 Task: Look for space in Nutley, United States from 12th July, 2023 to 16th July, 2023 for 8 adults in price range Rs.10000 to Rs.16000. Place can be private room with 8 bedrooms having 8 beds and 8 bathrooms. Property type can be house, flat, guest house, hotel. Amenities needed are: wifi, TV, free parkinig on premises, gym, breakfast. Booking option can be shelf check-in. Required host language is English.
Action: Mouse moved to (551, 112)
Screenshot: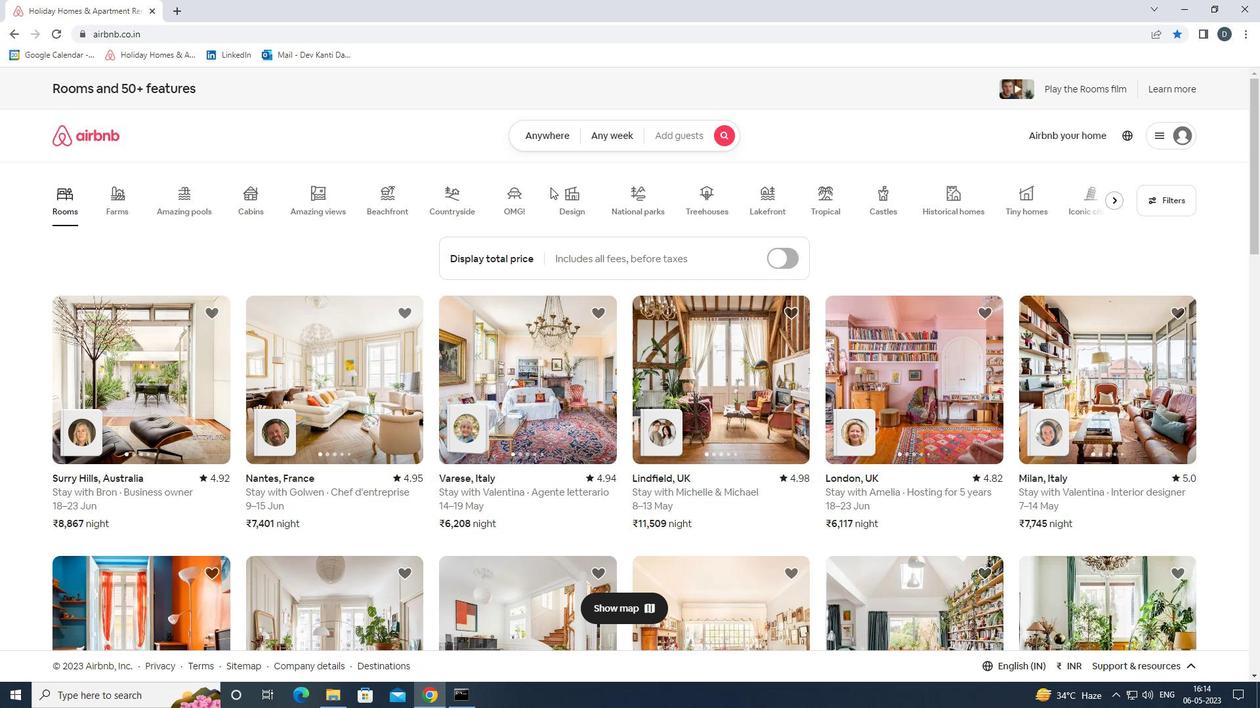 
Action: Mouse pressed left at (551, 112)
Screenshot: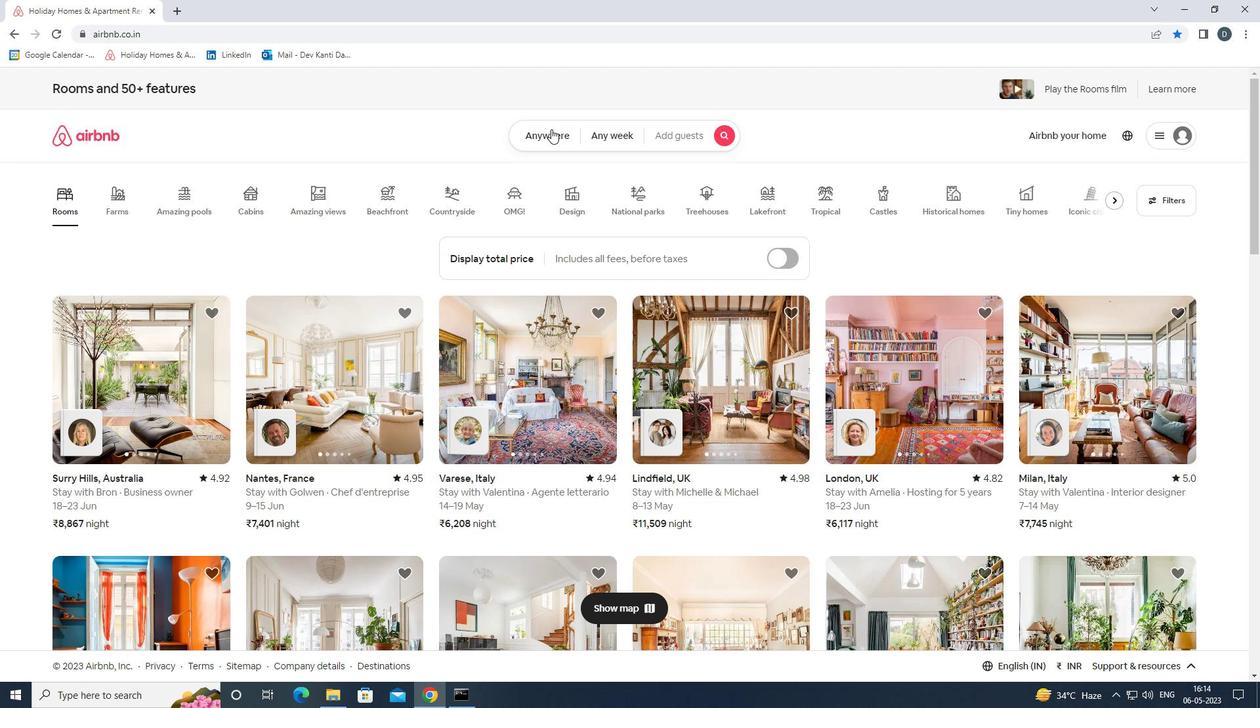 
Action: Mouse moved to (546, 124)
Screenshot: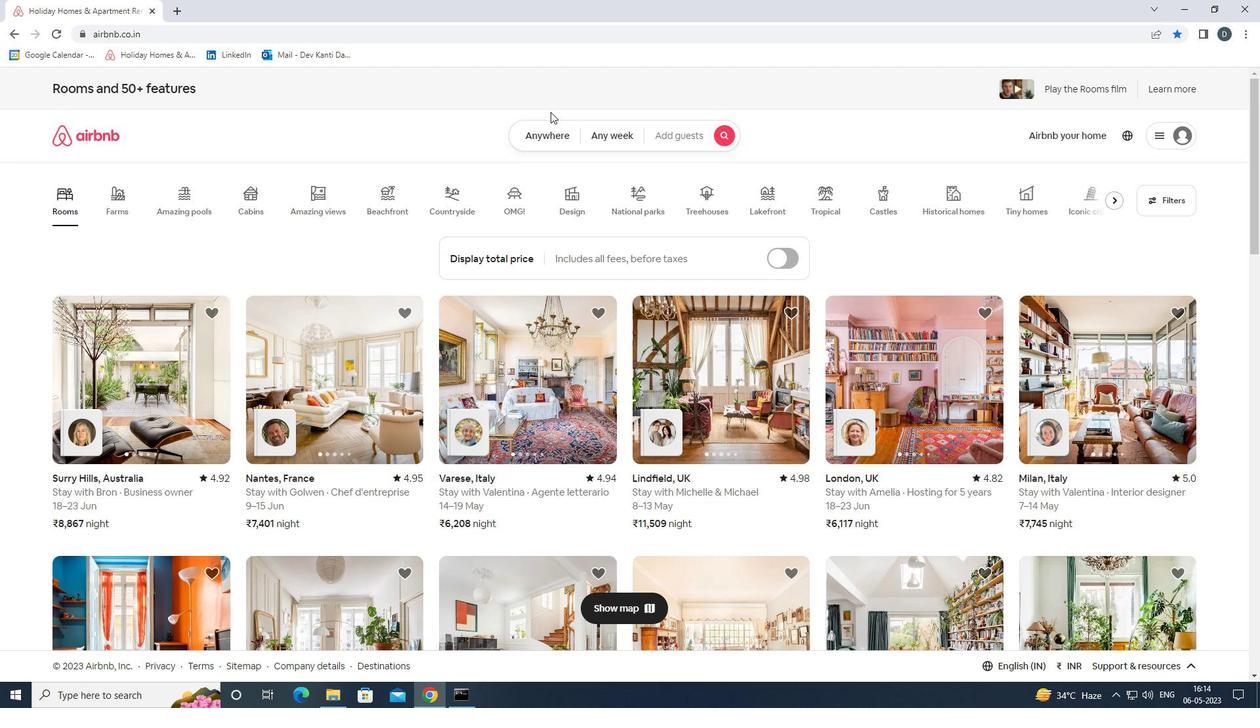 
Action: Mouse pressed left at (546, 124)
Screenshot: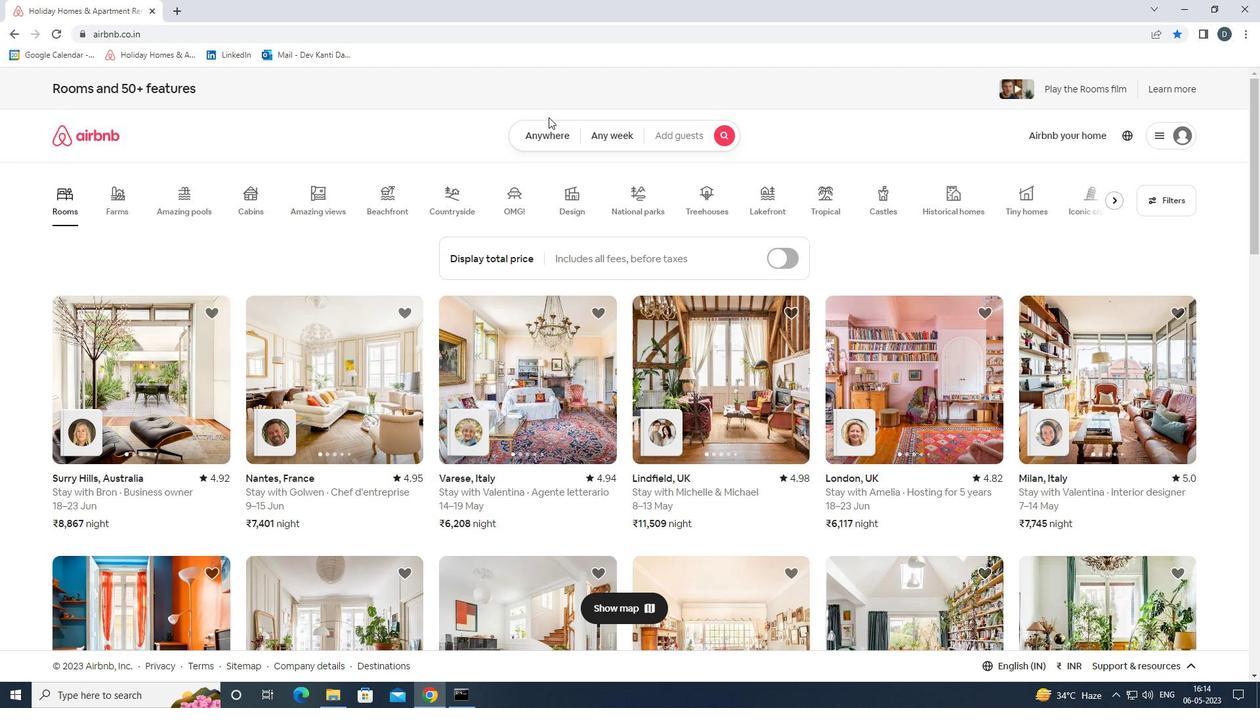 
Action: Mouse moved to (499, 186)
Screenshot: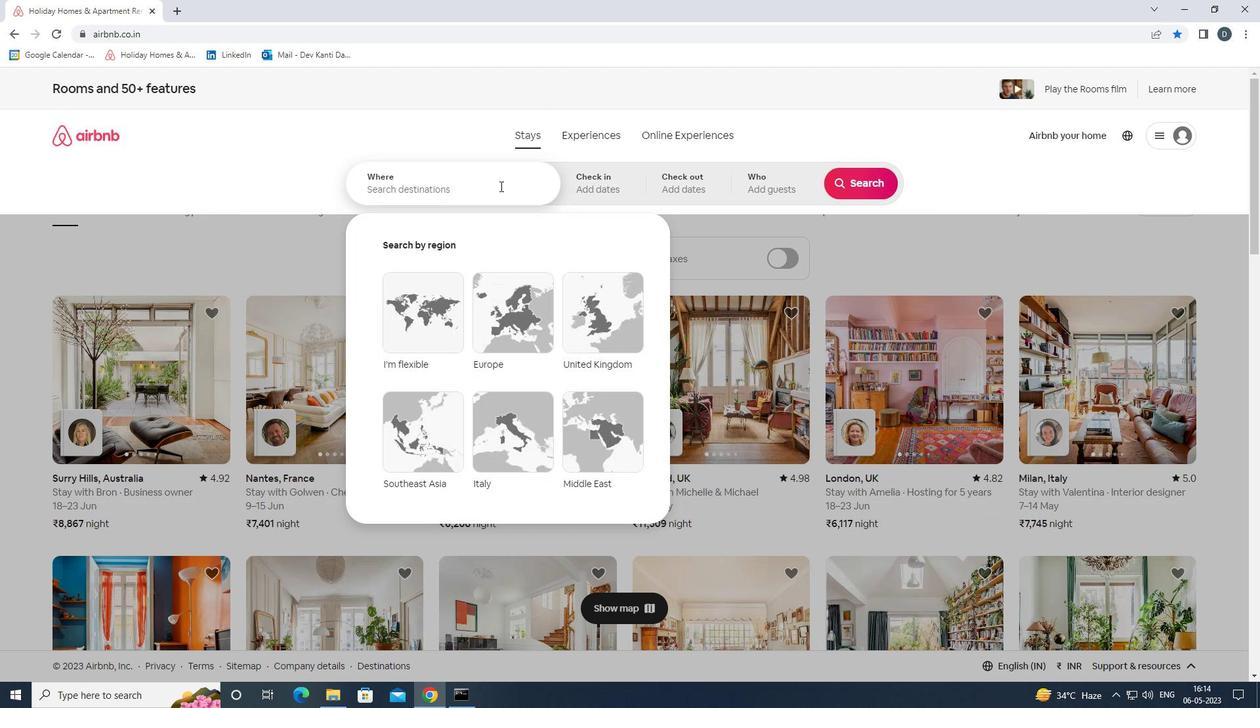 
Action: Mouse pressed left at (499, 186)
Screenshot: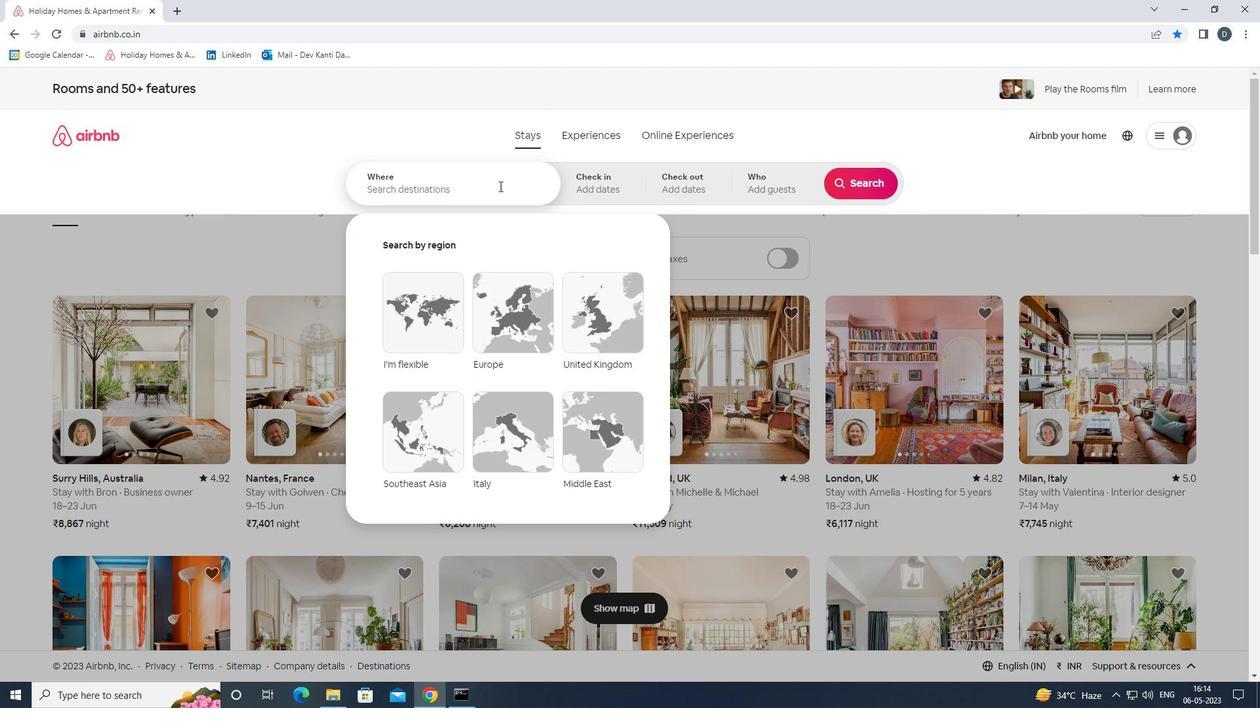 
Action: Key pressed <Key.shift><Key.shift><Key.shift><Key.shift>NUTLEY,<Key.shift>UNITED<Key.space><Key.shift>STATES<Key.enter>
Screenshot: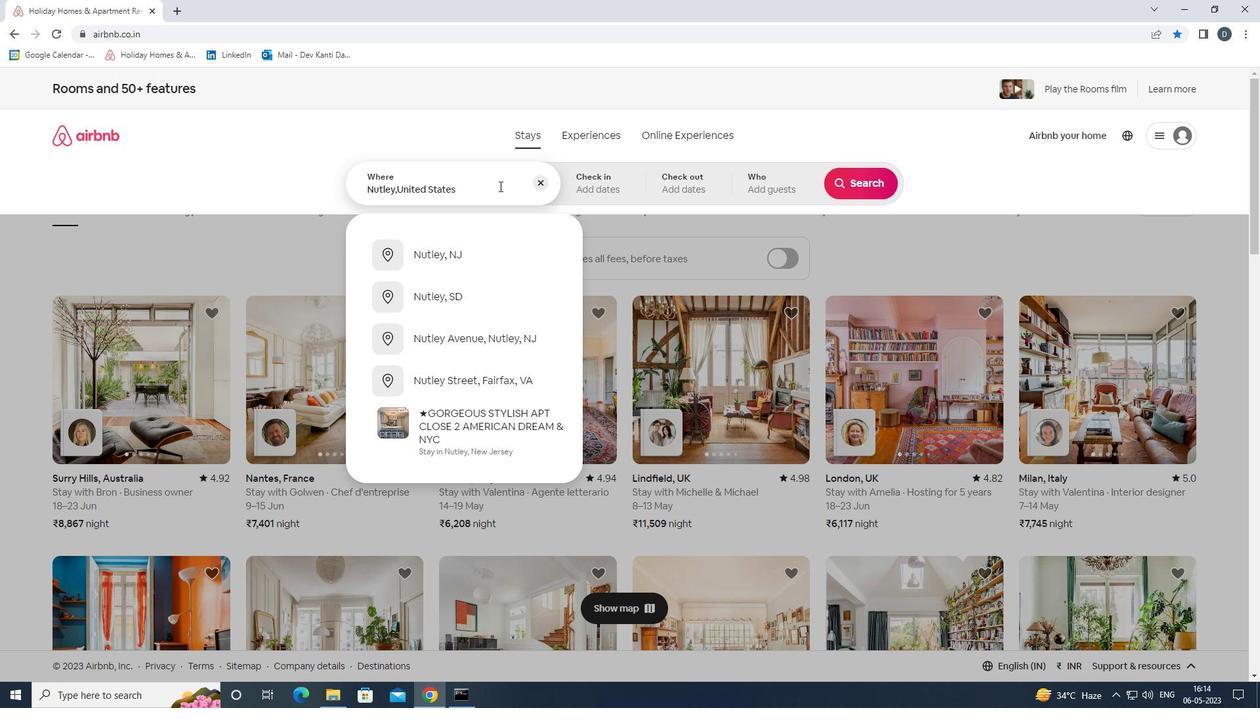 
Action: Mouse moved to (859, 293)
Screenshot: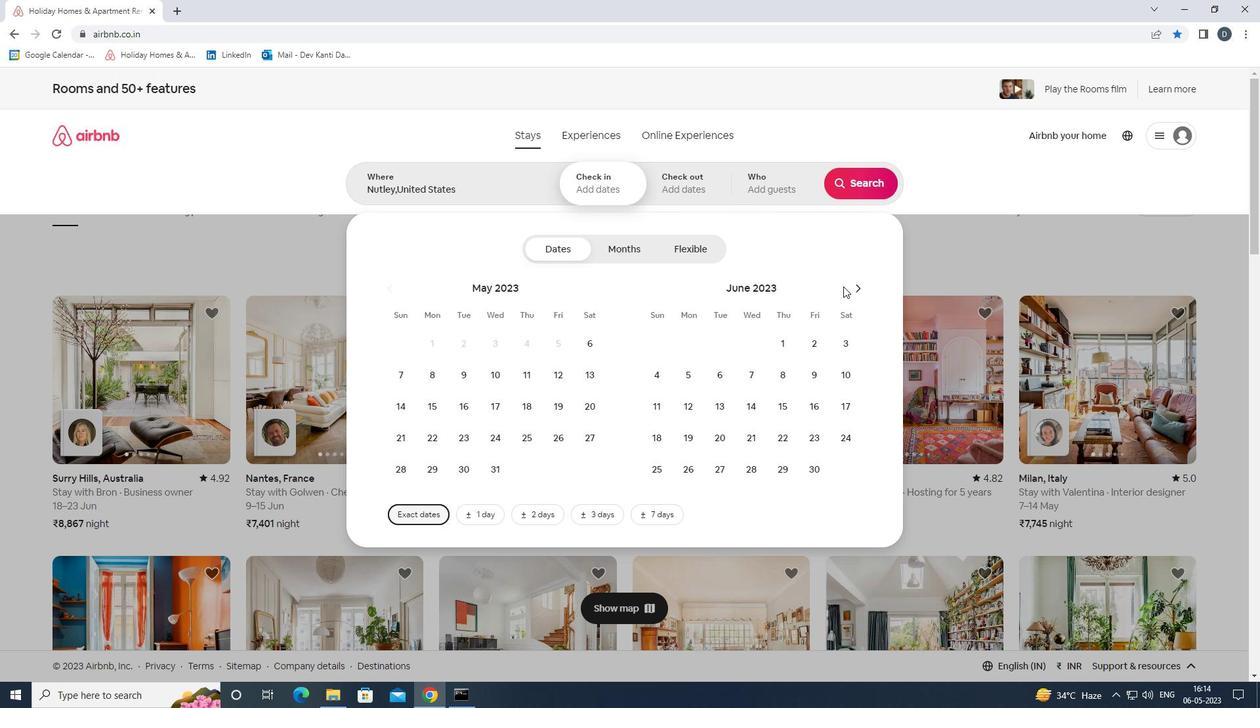 
Action: Mouse pressed left at (859, 293)
Screenshot: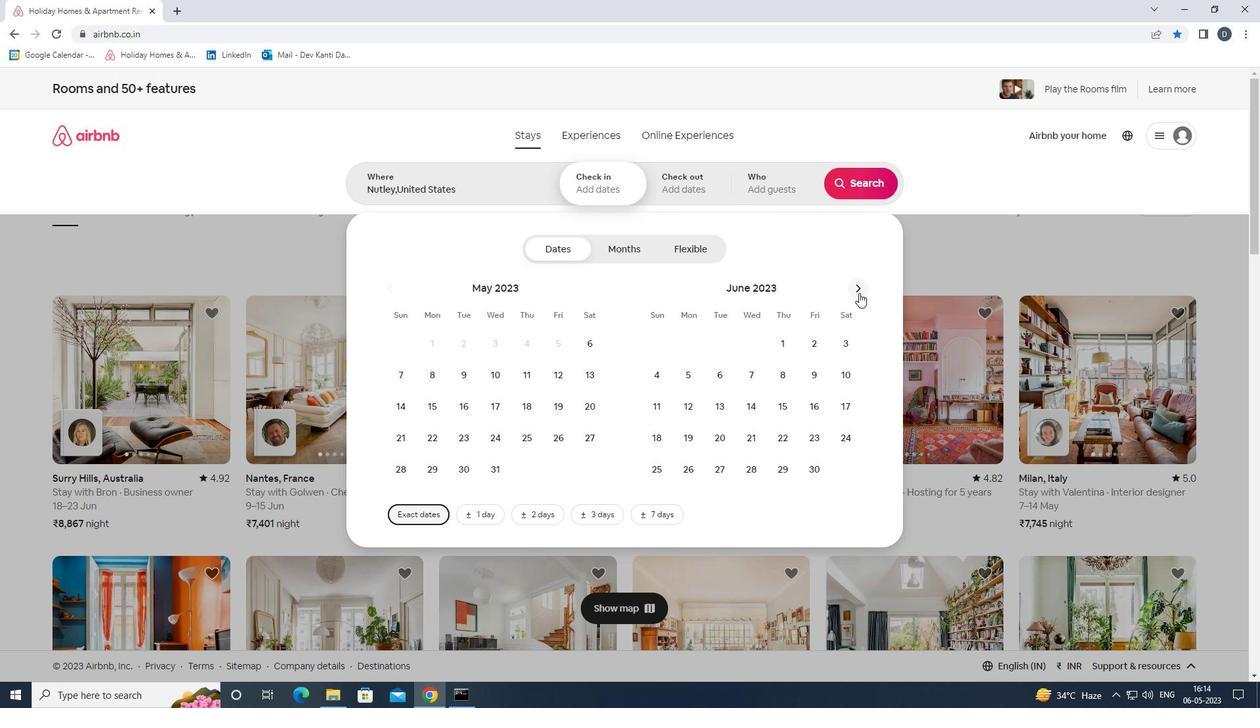 
Action: Mouse moved to (750, 406)
Screenshot: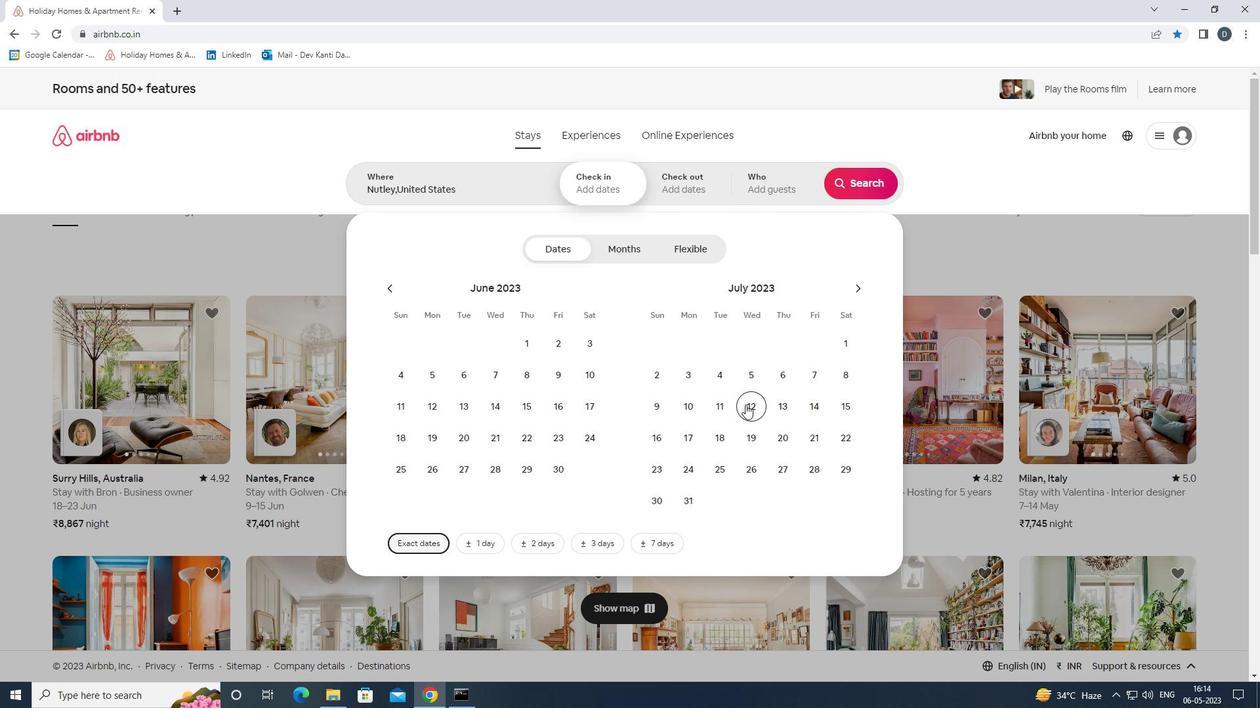 
Action: Mouse pressed left at (750, 406)
Screenshot: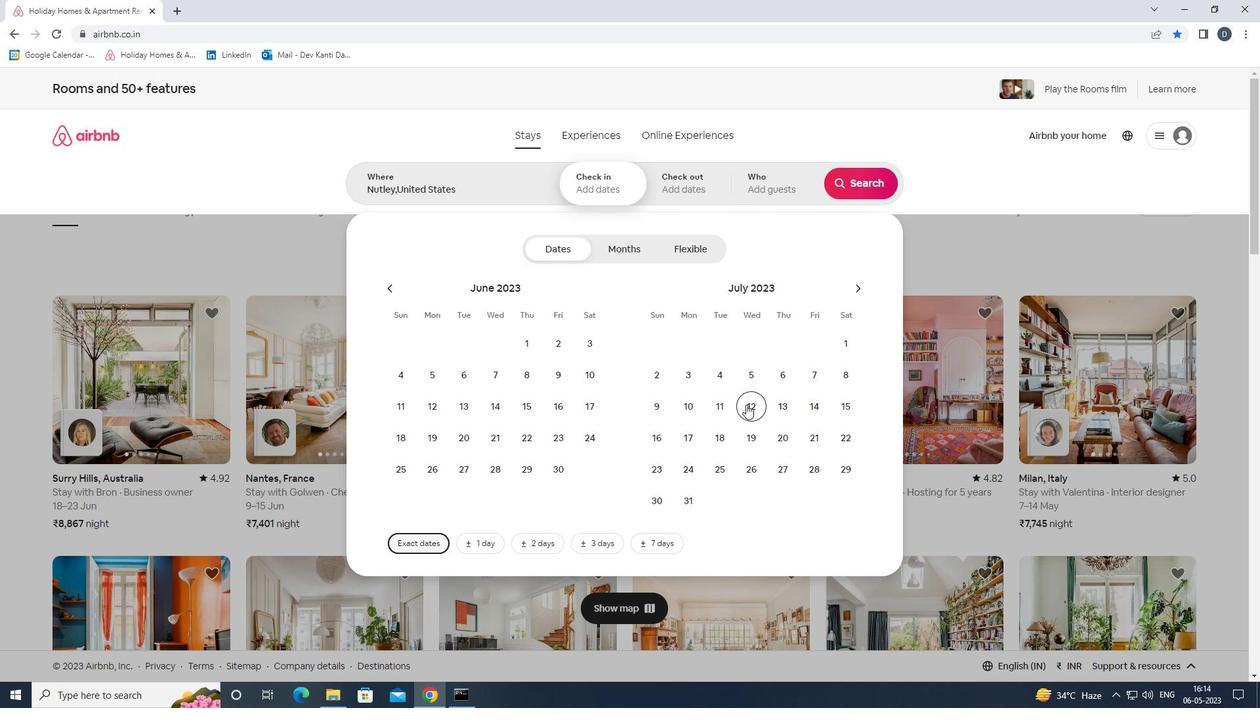 
Action: Mouse moved to (660, 439)
Screenshot: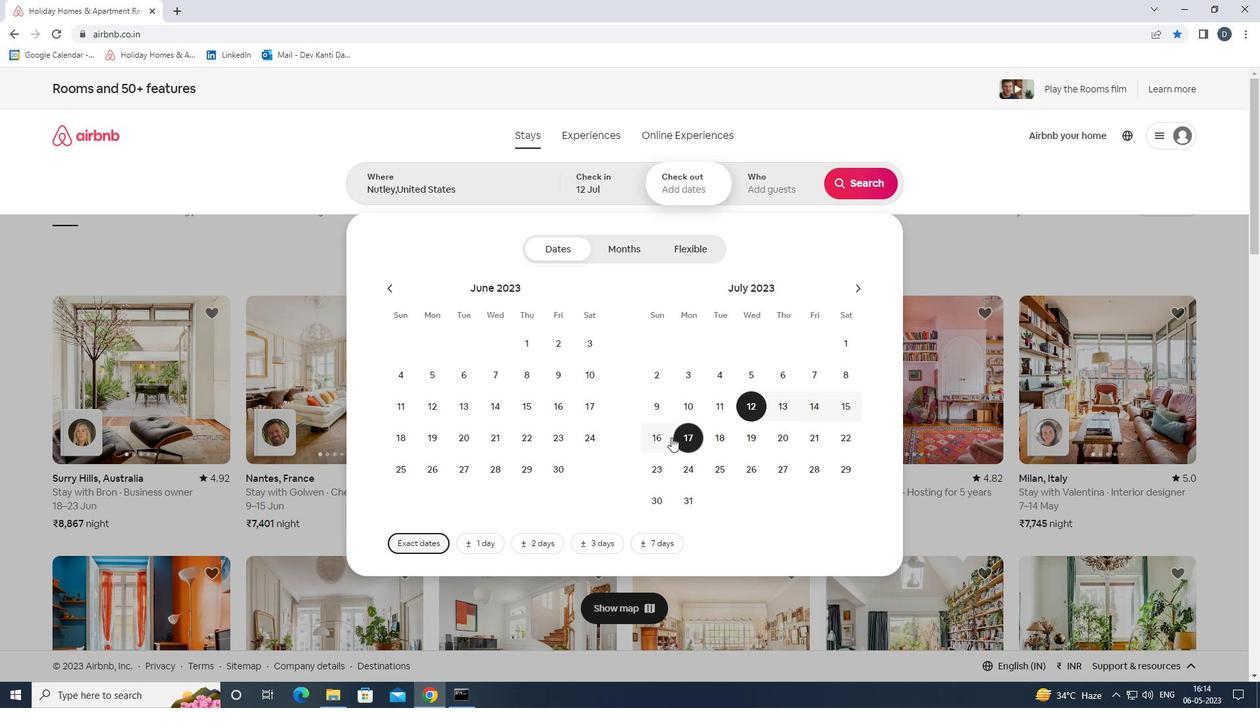 
Action: Mouse pressed left at (660, 439)
Screenshot: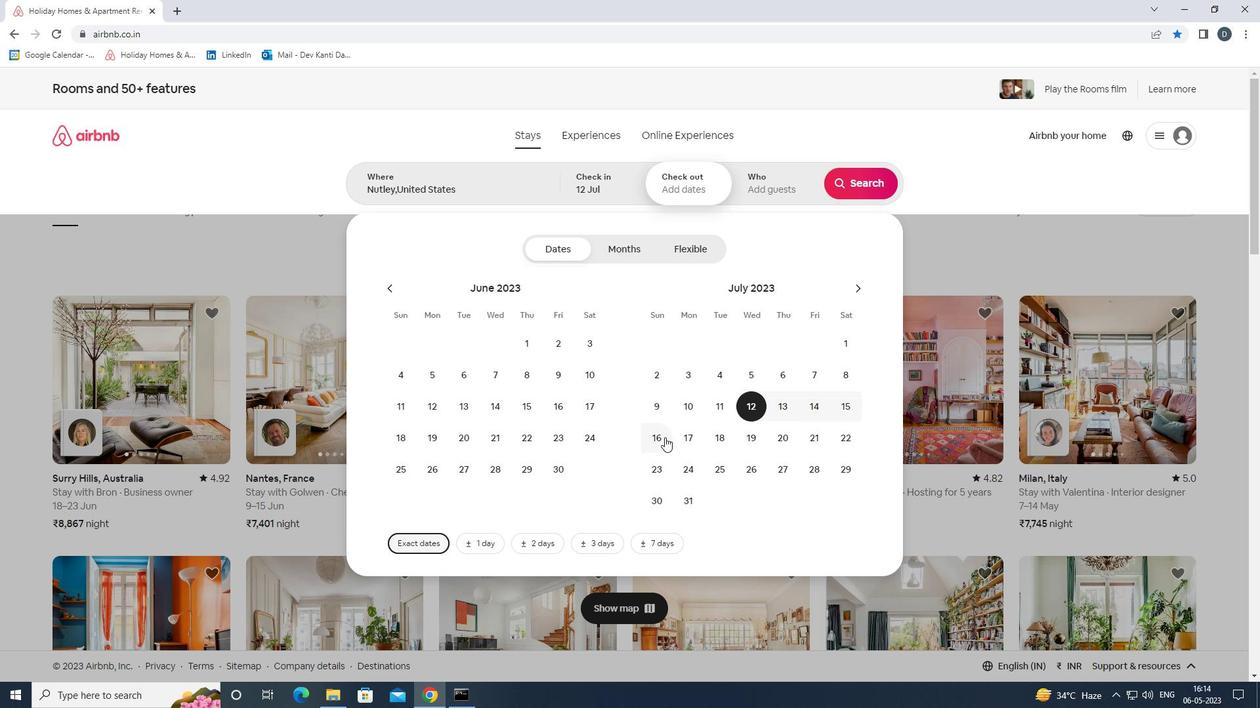 
Action: Mouse moved to (779, 183)
Screenshot: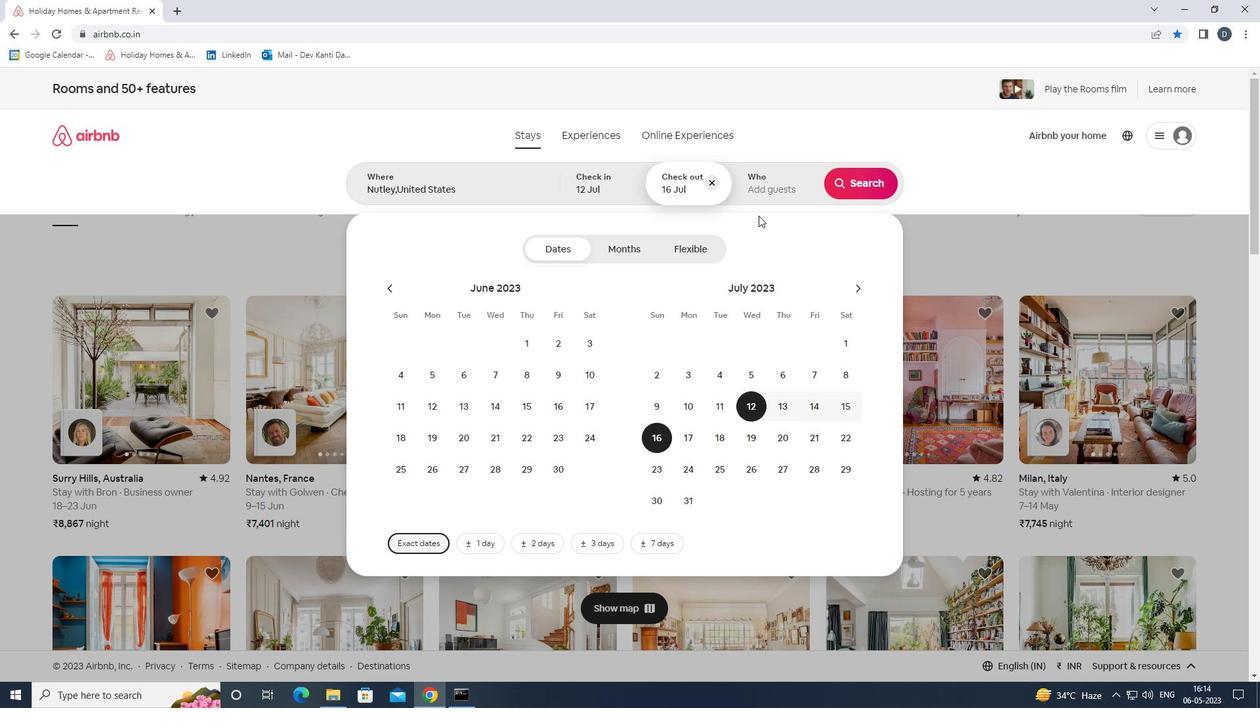 
Action: Mouse pressed left at (779, 183)
Screenshot: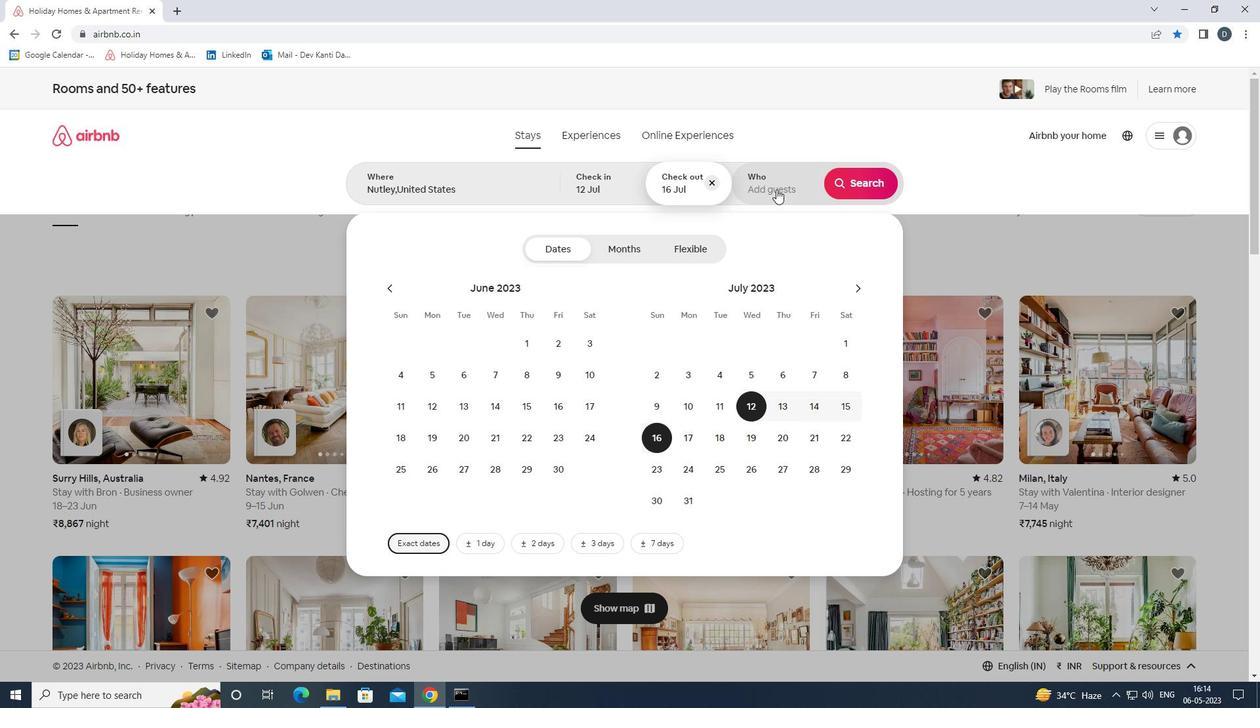 
Action: Mouse moved to (857, 255)
Screenshot: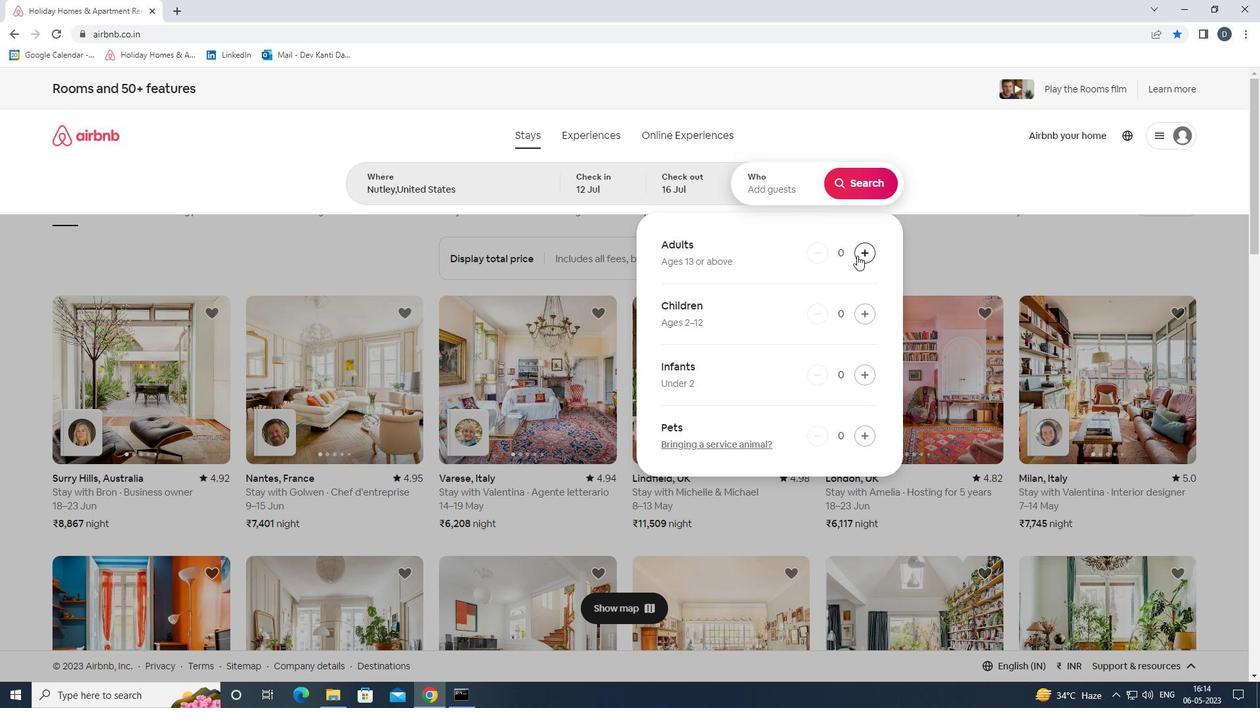 
Action: Mouse pressed left at (857, 255)
Screenshot: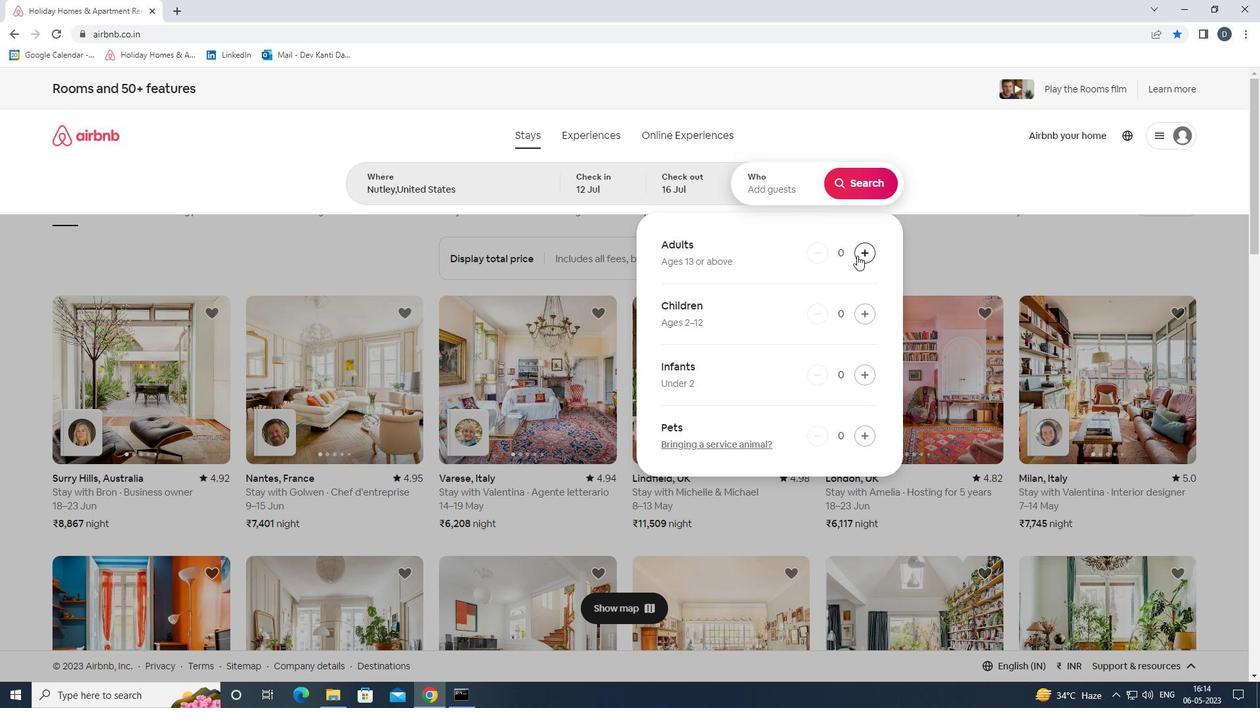 
Action: Mouse pressed left at (857, 255)
Screenshot: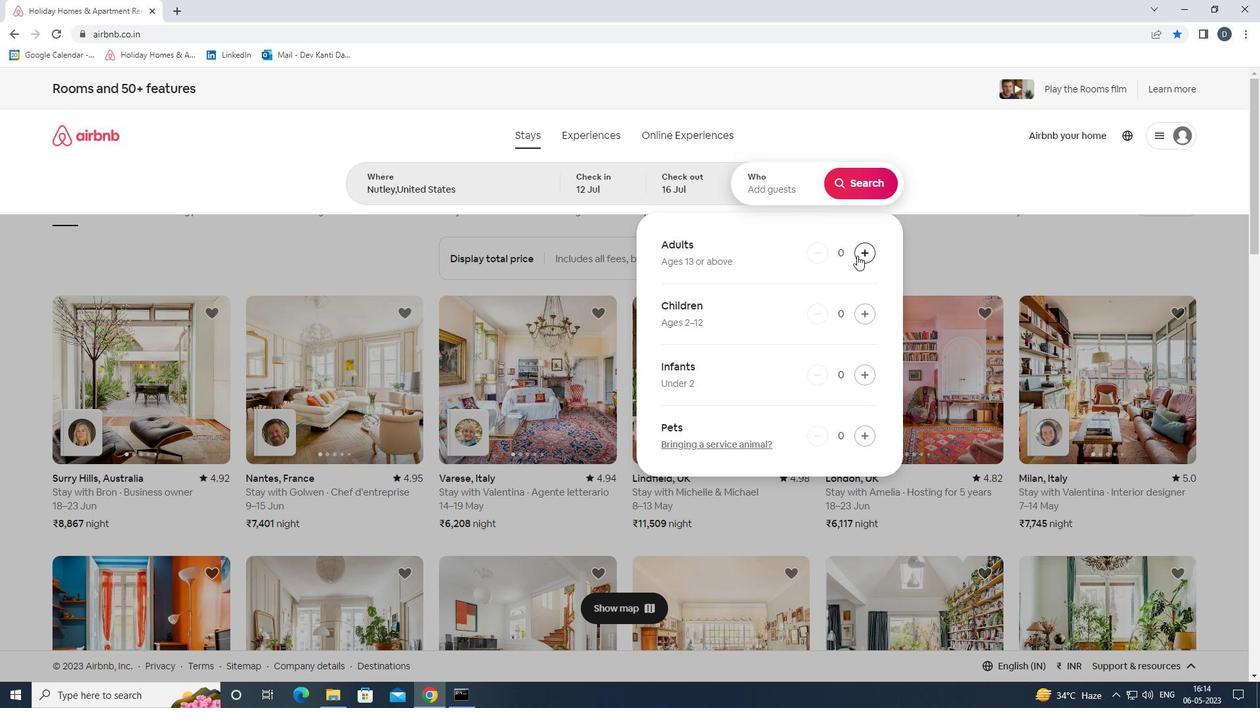 
Action: Mouse pressed left at (857, 255)
Screenshot: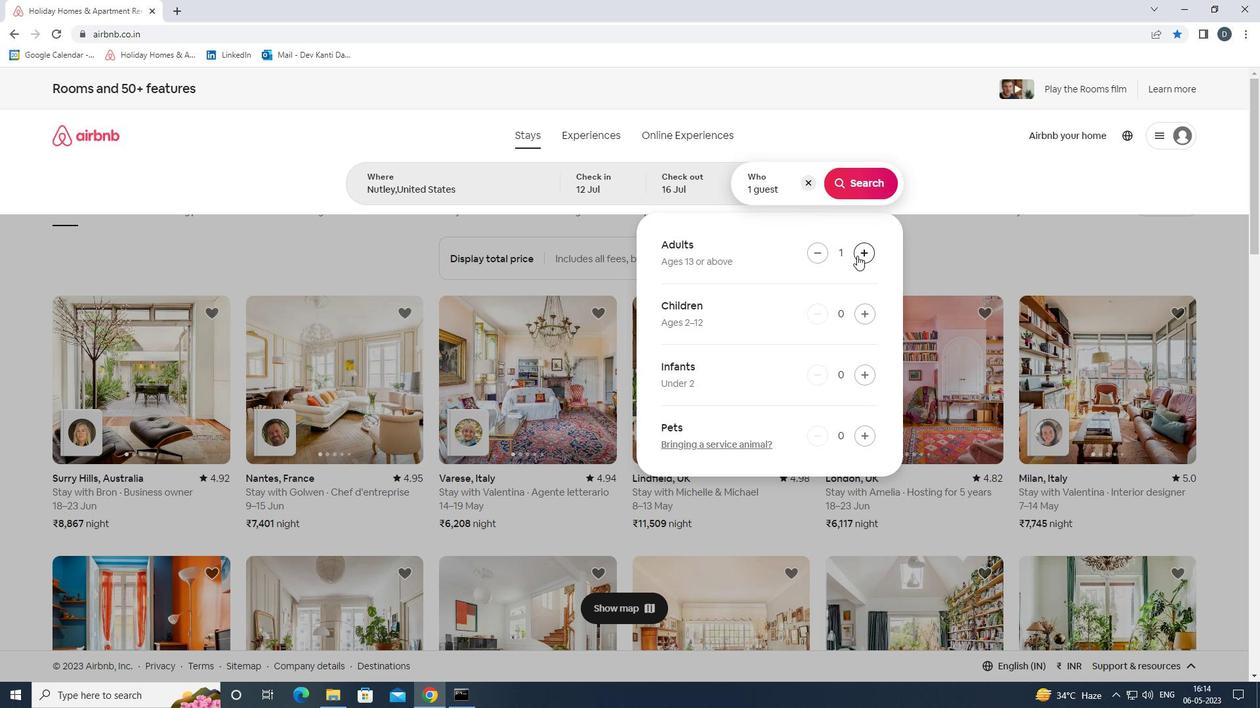 
Action: Mouse pressed left at (857, 255)
Screenshot: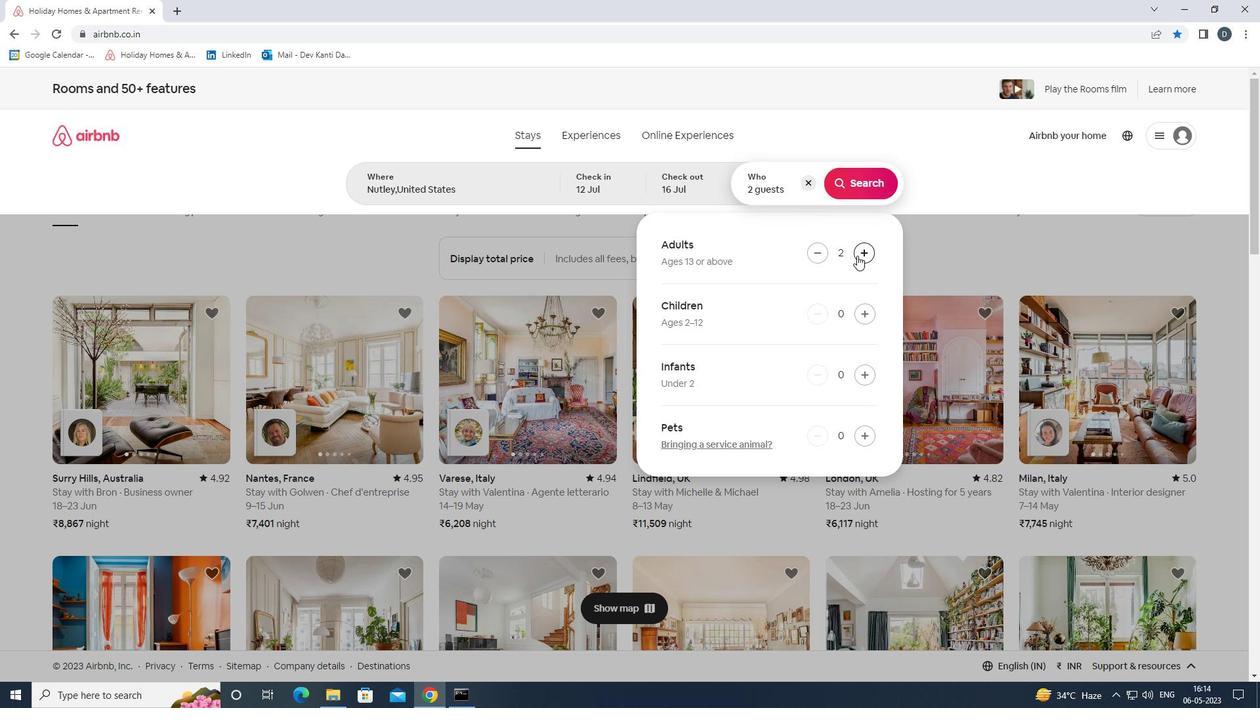 
Action: Mouse pressed left at (857, 255)
Screenshot: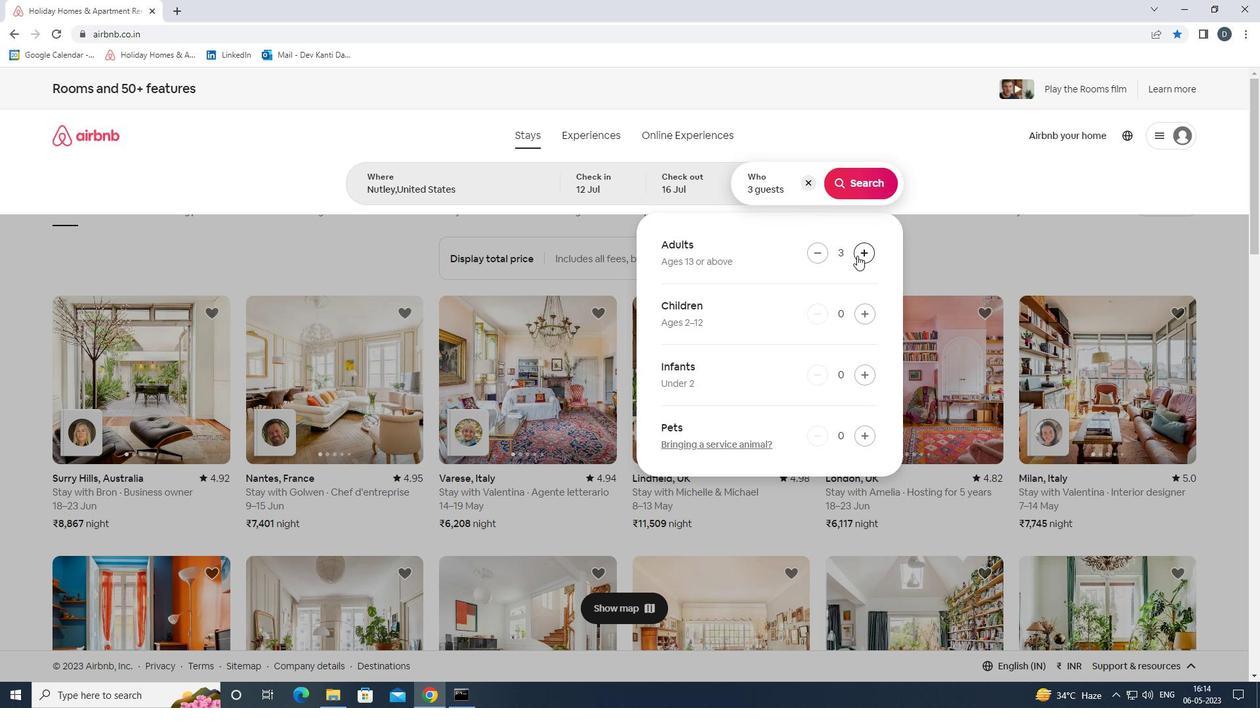 
Action: Mouse pressed left at (857, 255)
Screenshot: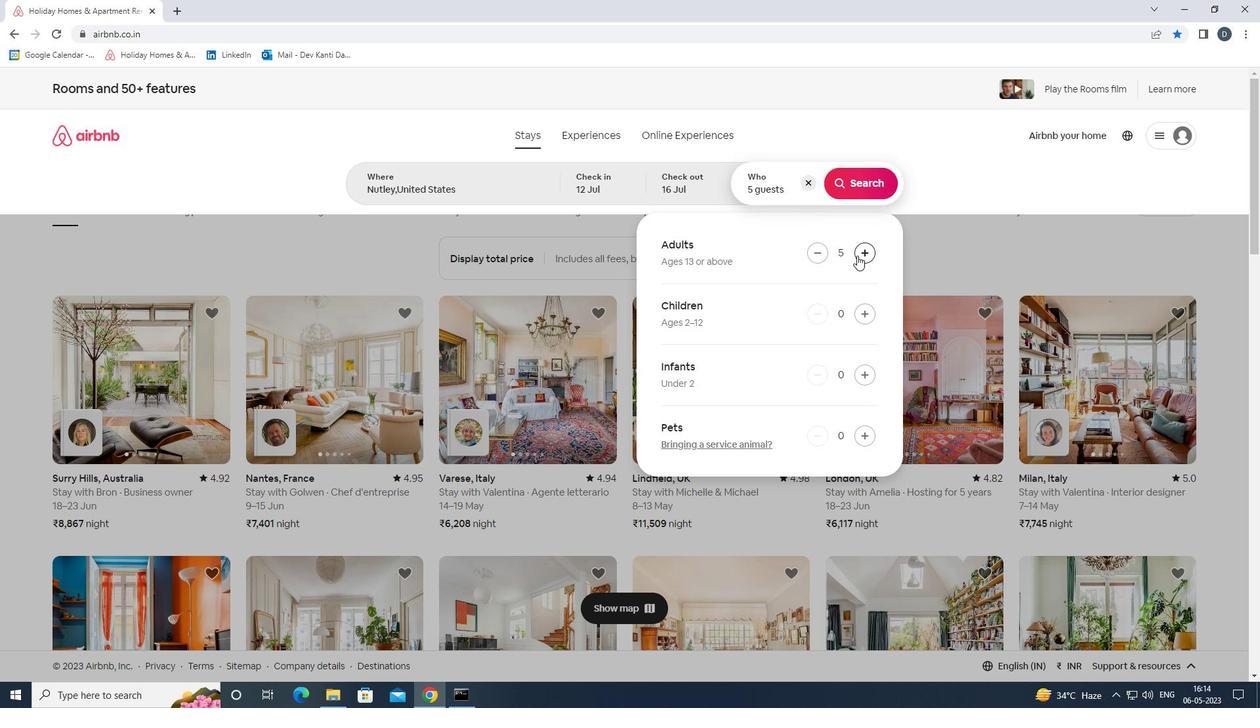 
Action: Mouse pressed left at (857, 255)
Screenshot: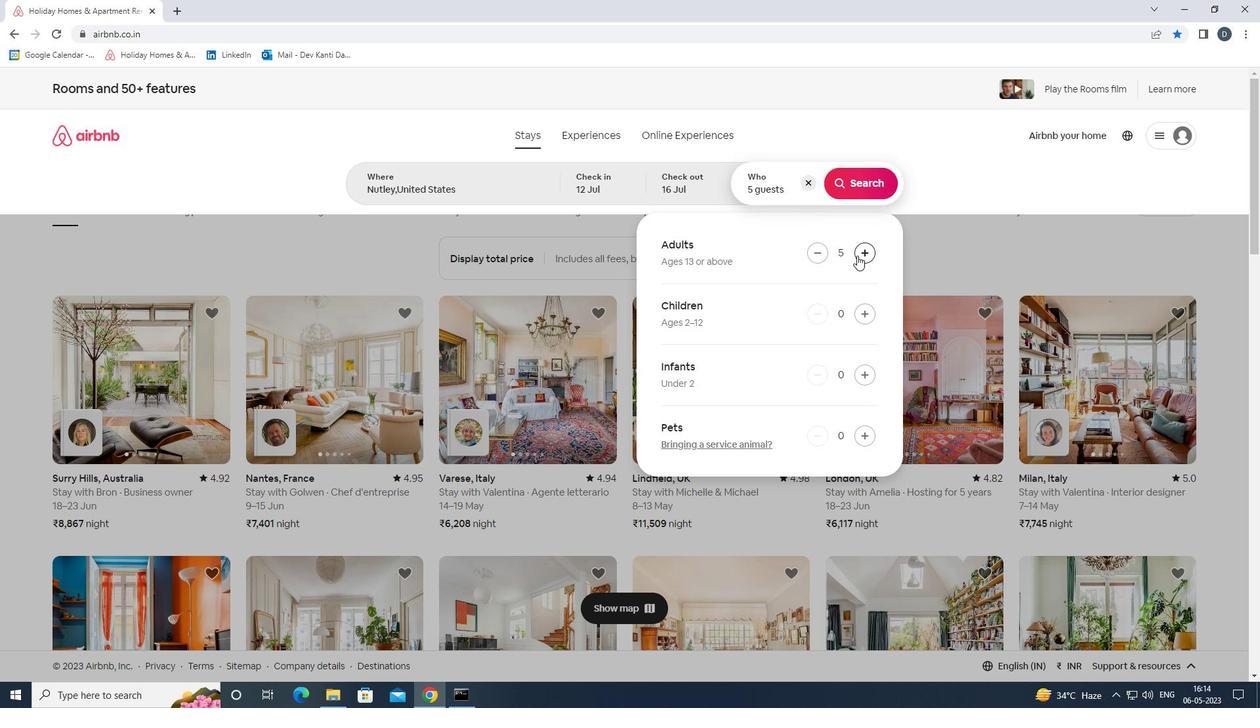 
Action: Mouse pressed left at (857, 255)
Screenshot: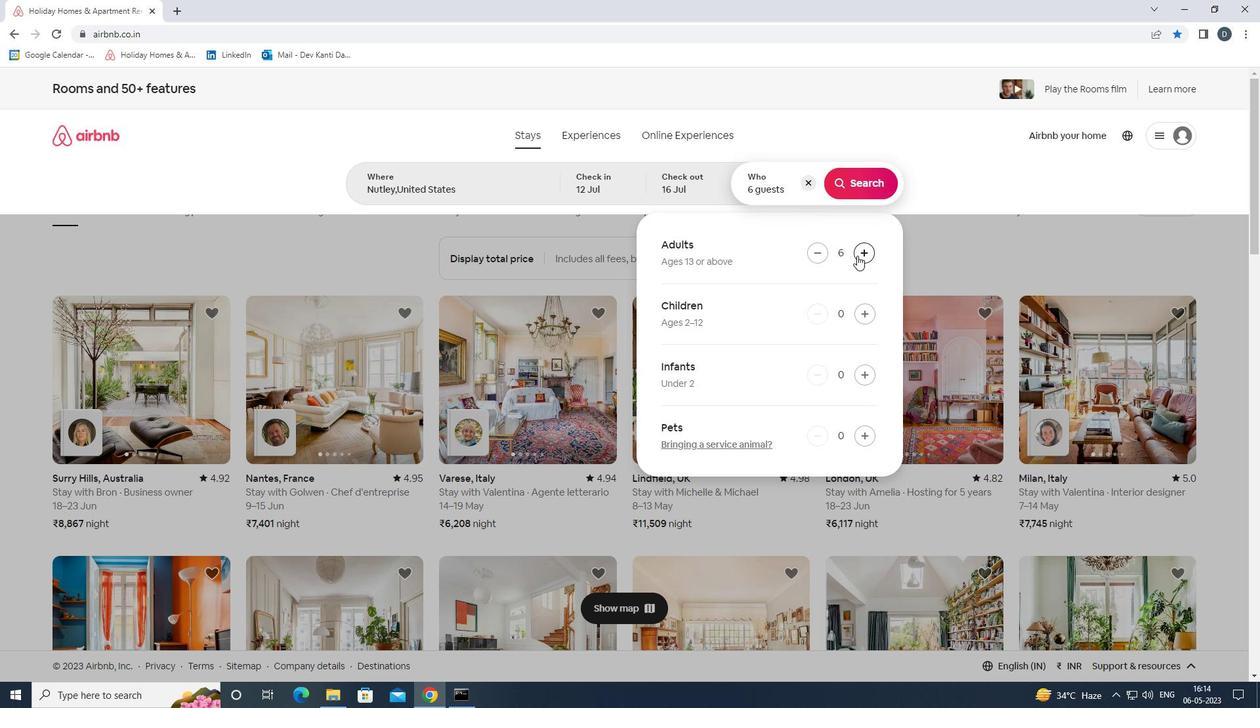 
Action: Mouse moved to (864, 194)
Screenshot: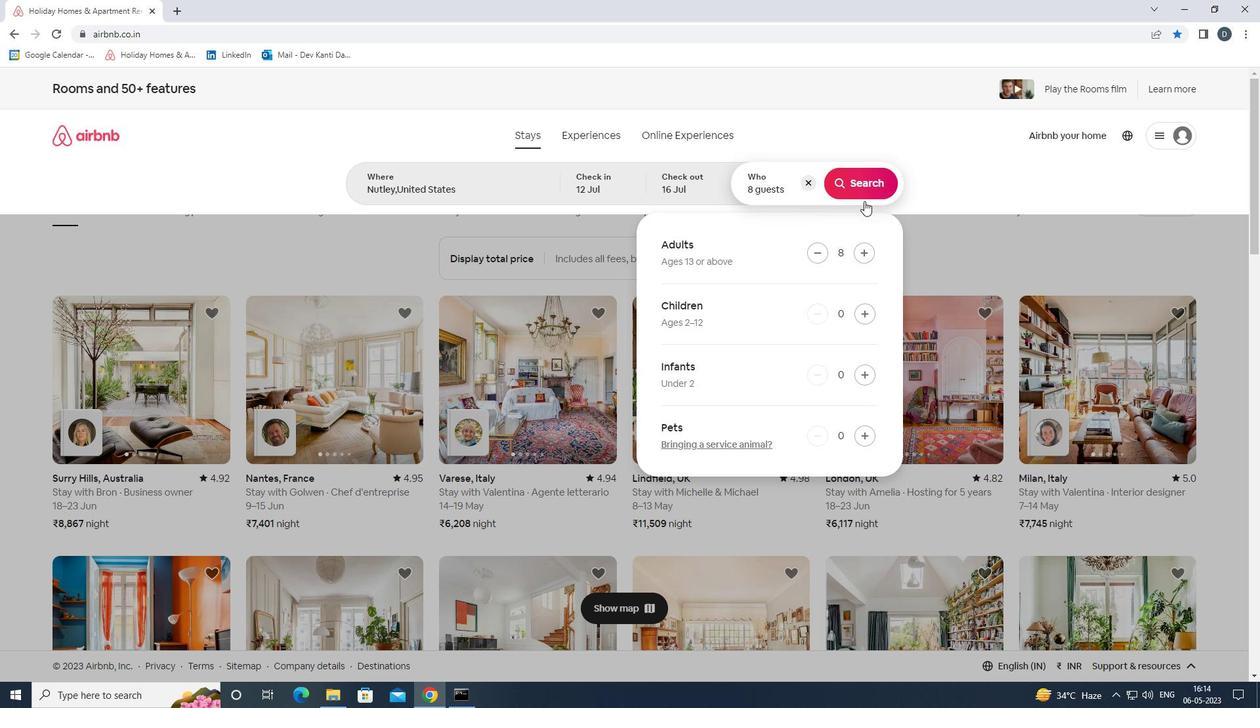 
Action: Mouse pressed left at (864, 194)
Screenshot: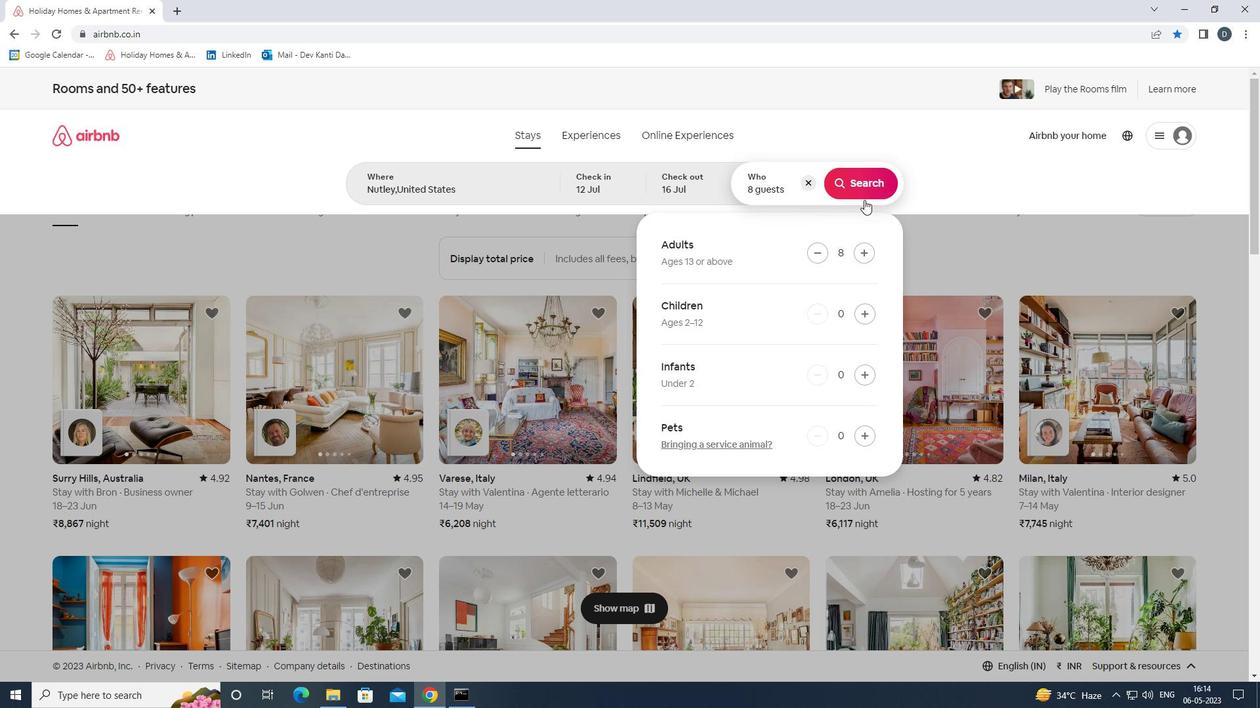 
Action: Mouse moved to (1193, 149)
Screenshot: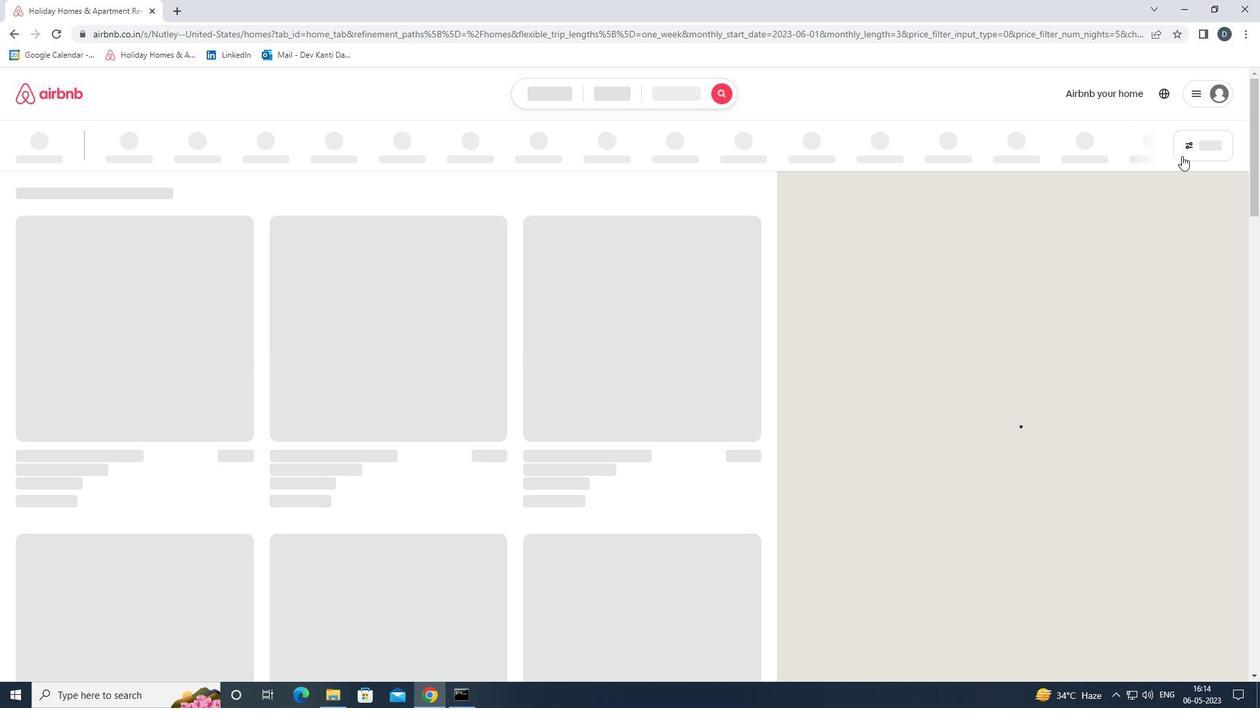 
Action: Mouse pressed left at (1193, 149)
Screenshot: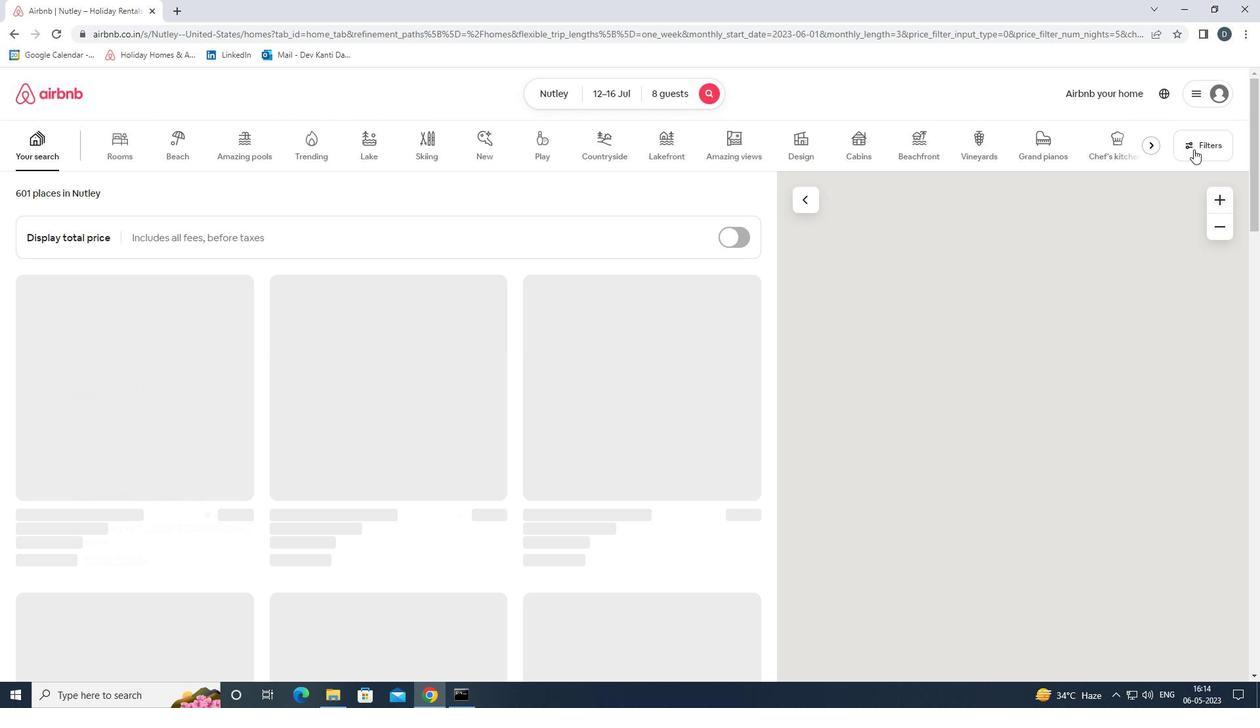 
Action: Mouse moved to (492, 475)
Screenshot: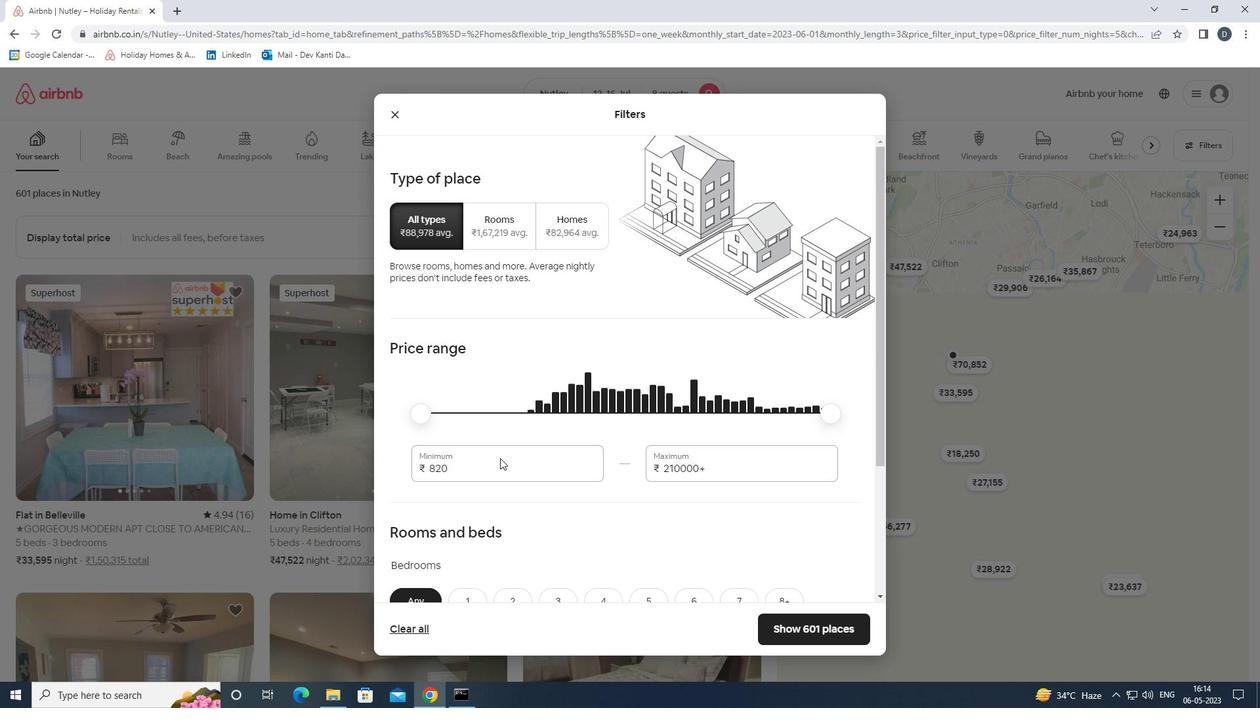 
Action: Mouse pressed left at (492, 475)
Screenshot: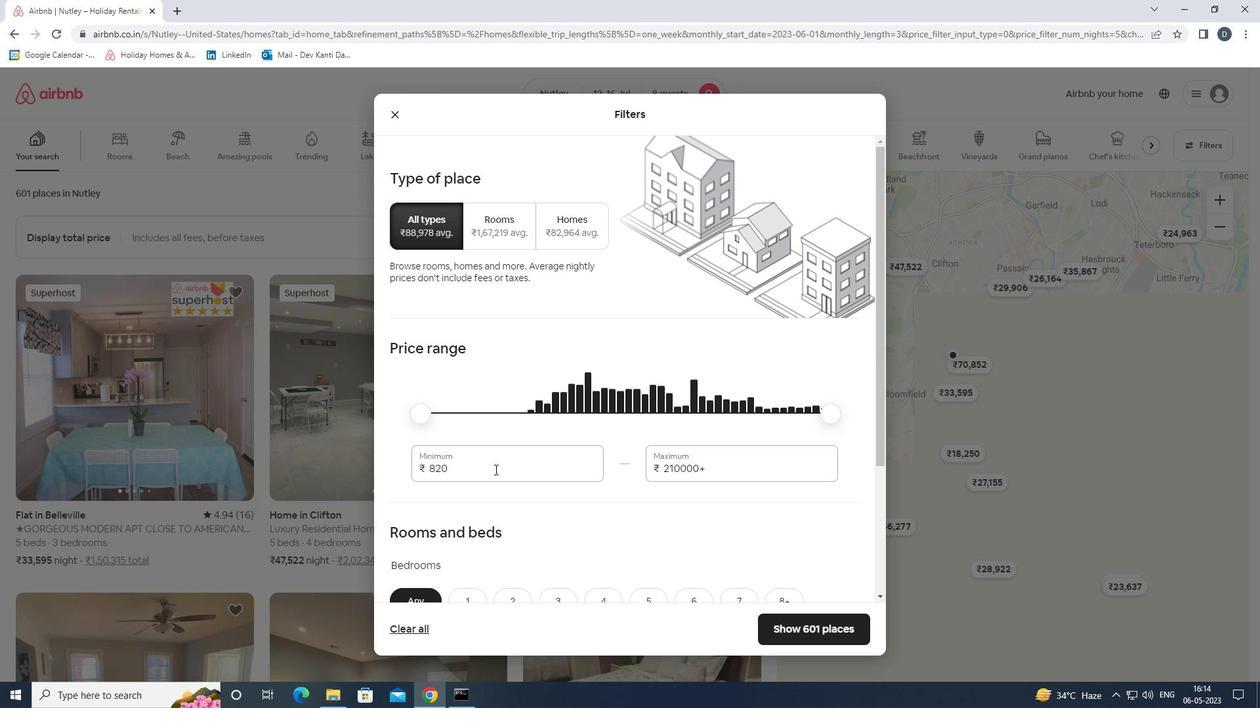 
Action: Mouse pressed left at (492, 475)
Screenshot: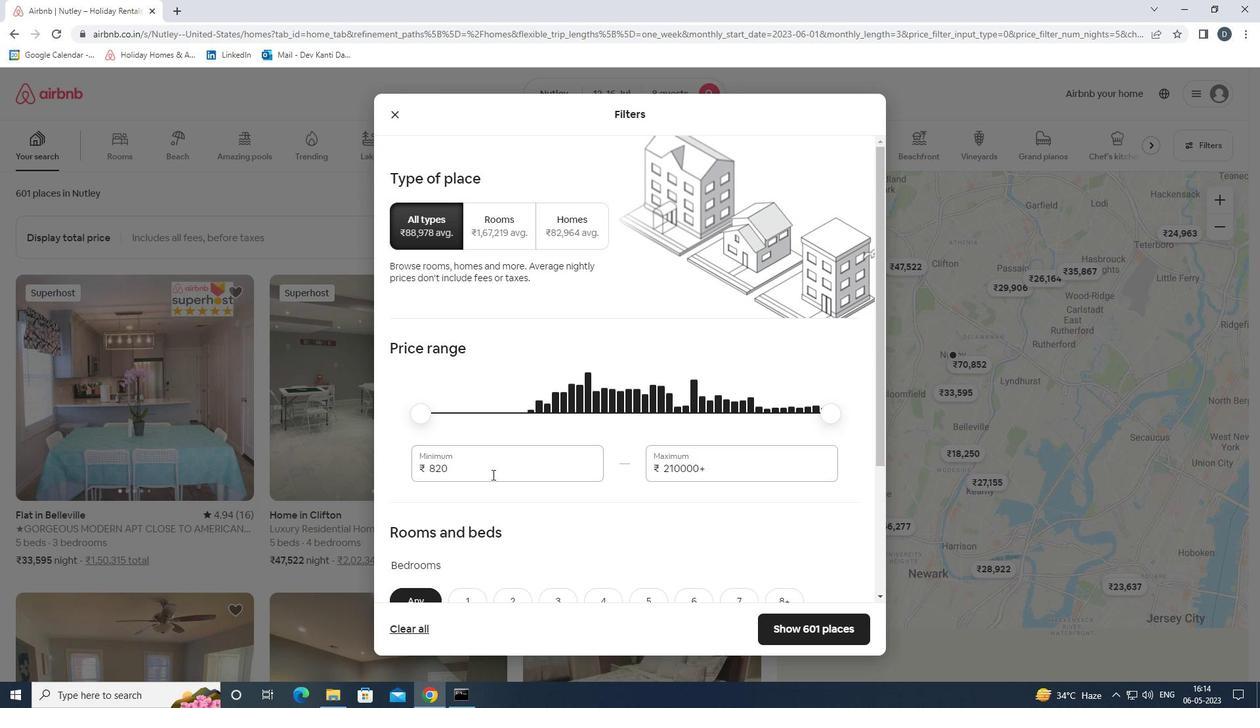 
Action: Mouse moved to (484, 473)
Screenshot: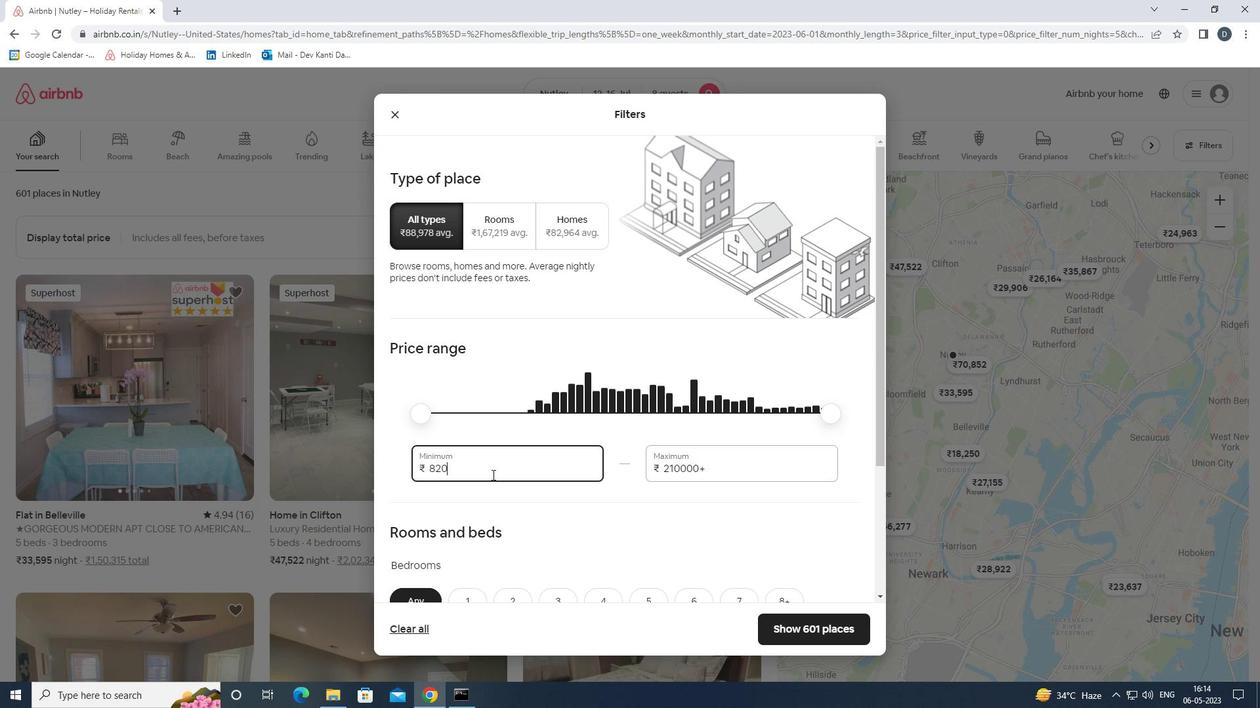 
Action: Key pressed 10000<Key.tab>16000
Screenshot: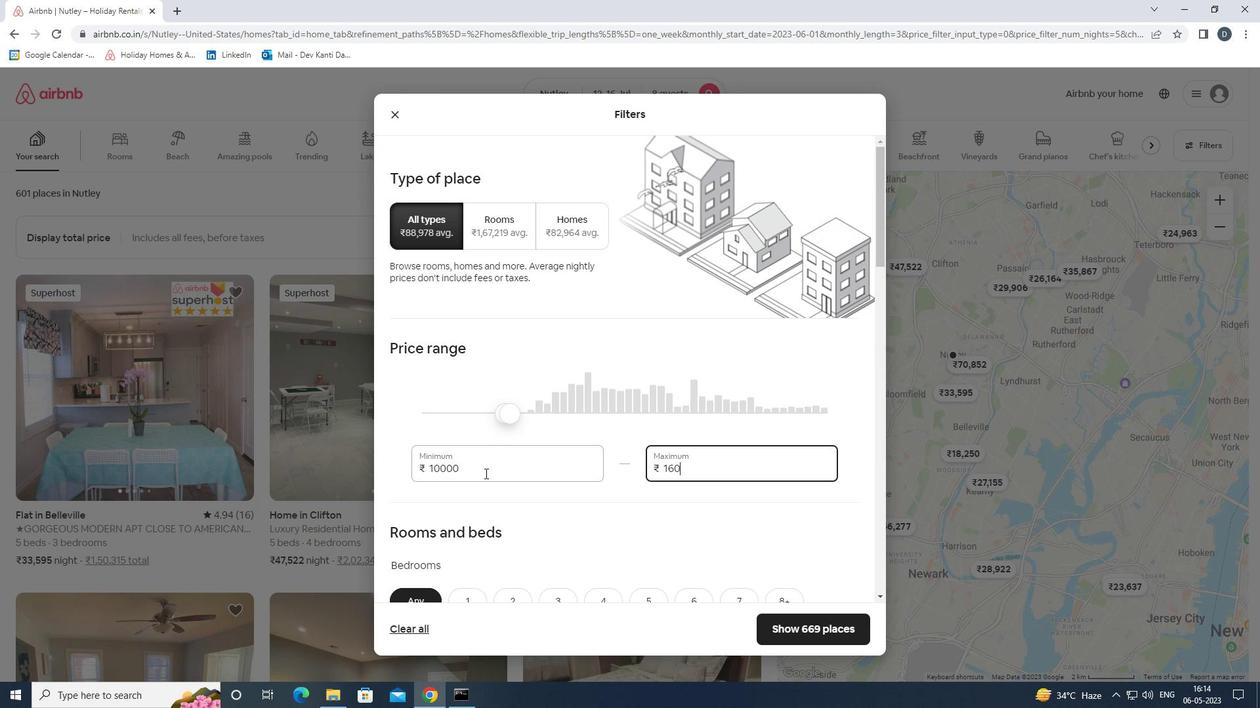 
Action: Mouse scrolled (484, 473) with delta (0, 0)
Screenshot: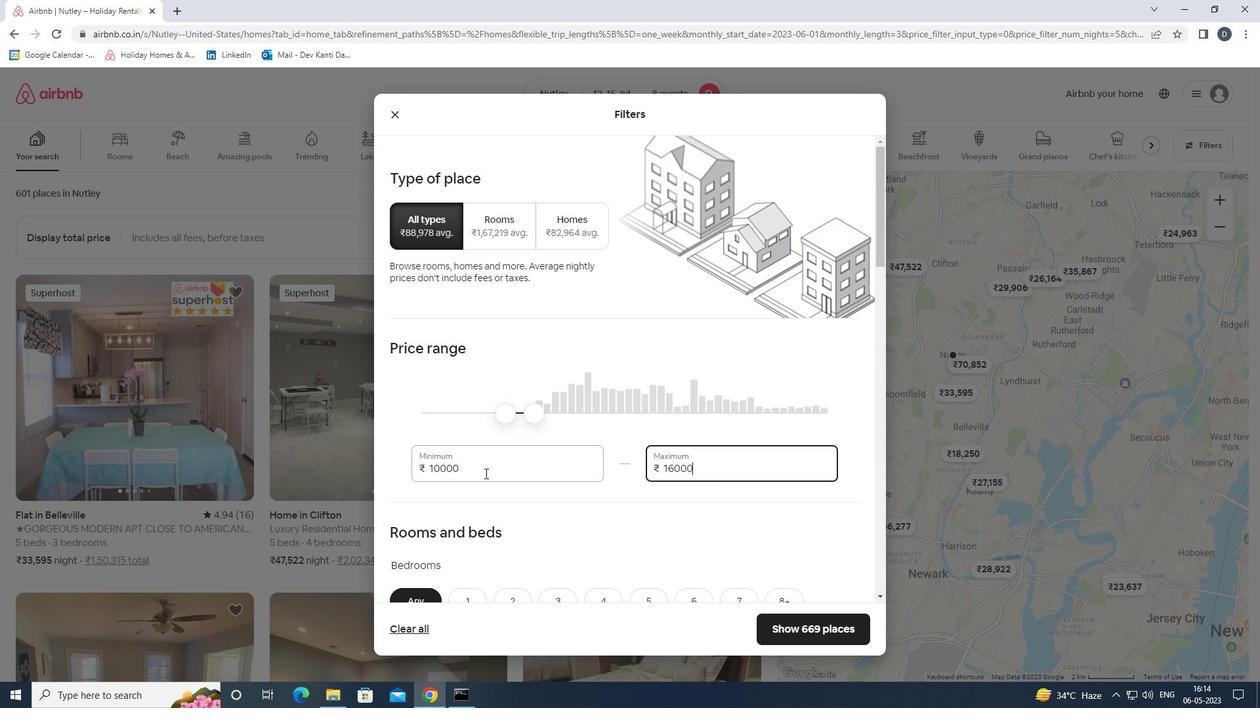 
Action: Mouse scrolled (484, 473) with delta (0, 0)
Screenshot: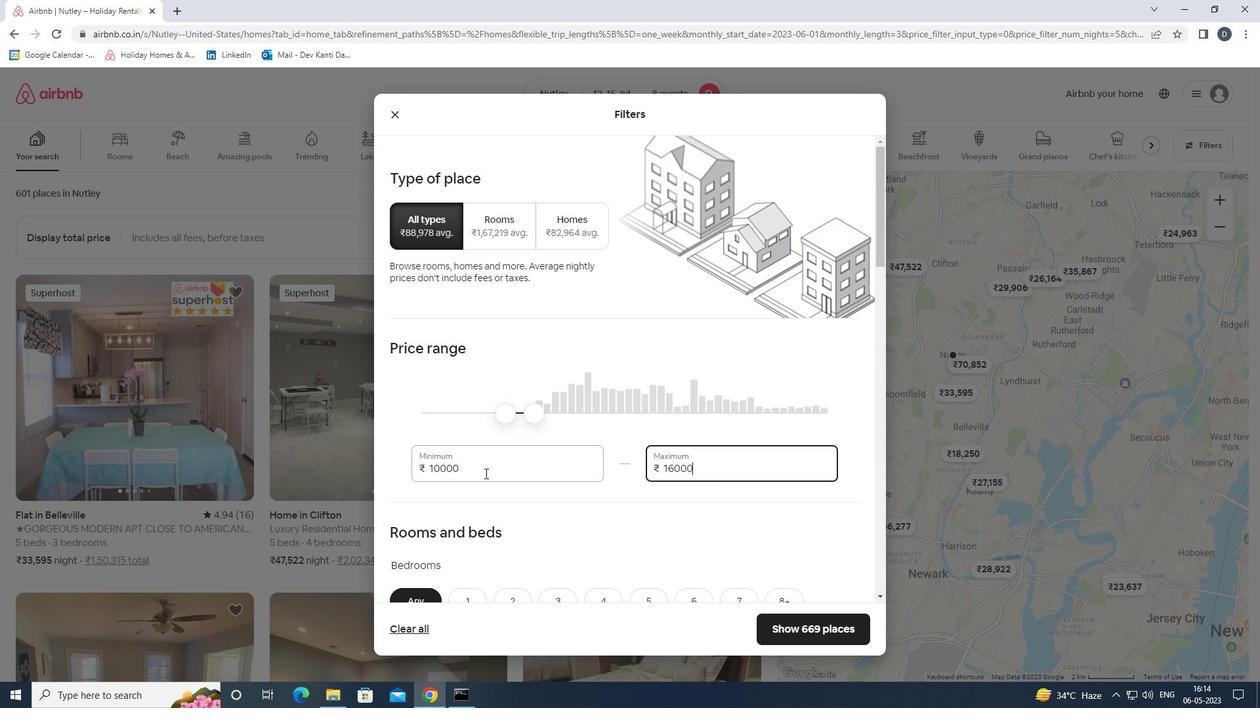 
Action: Mouse moved to (510, 461)
Screenshot: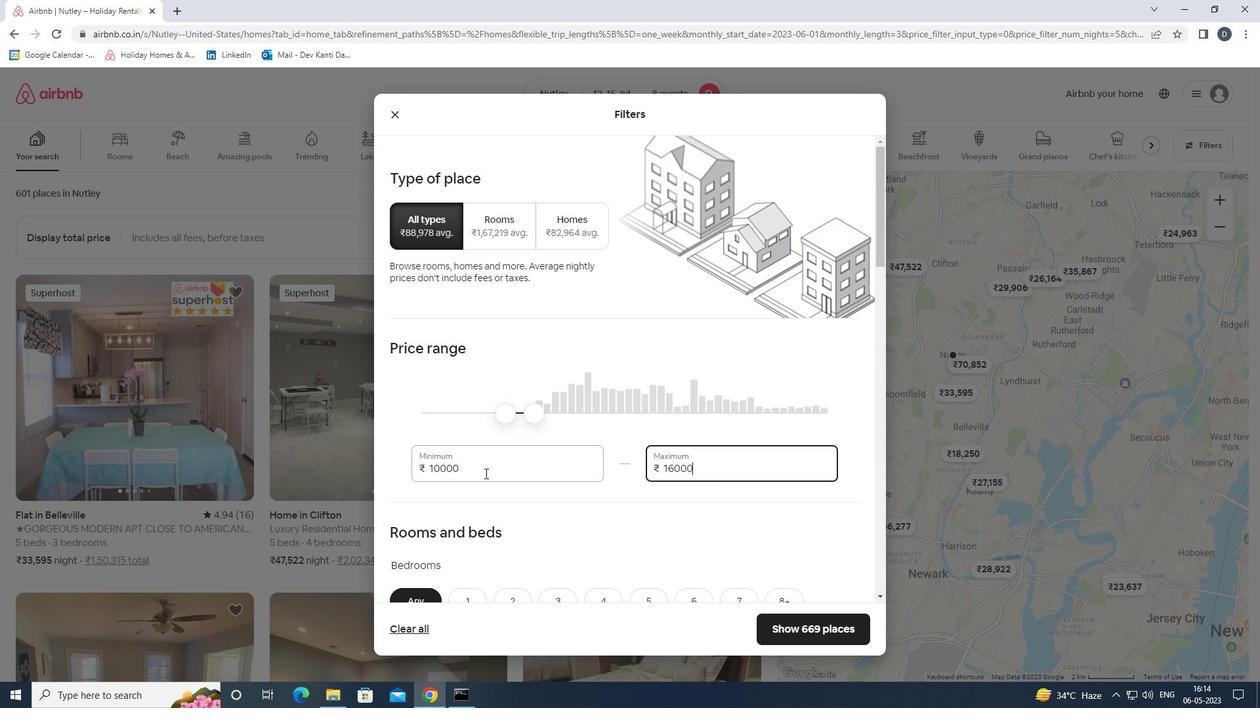 
Action: Mouse scrolled (510, 460) with delta (0, 0)
Screenshot: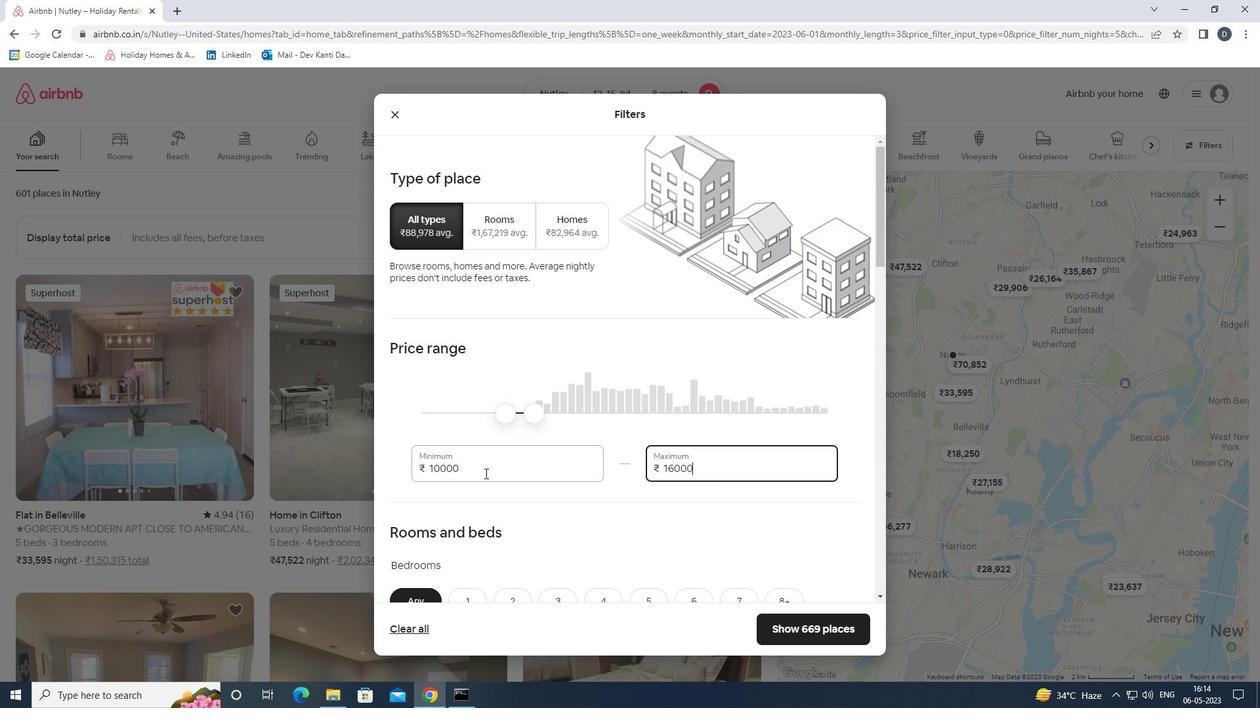 
Action: Mouse moved to (583, 410)
Screenshot: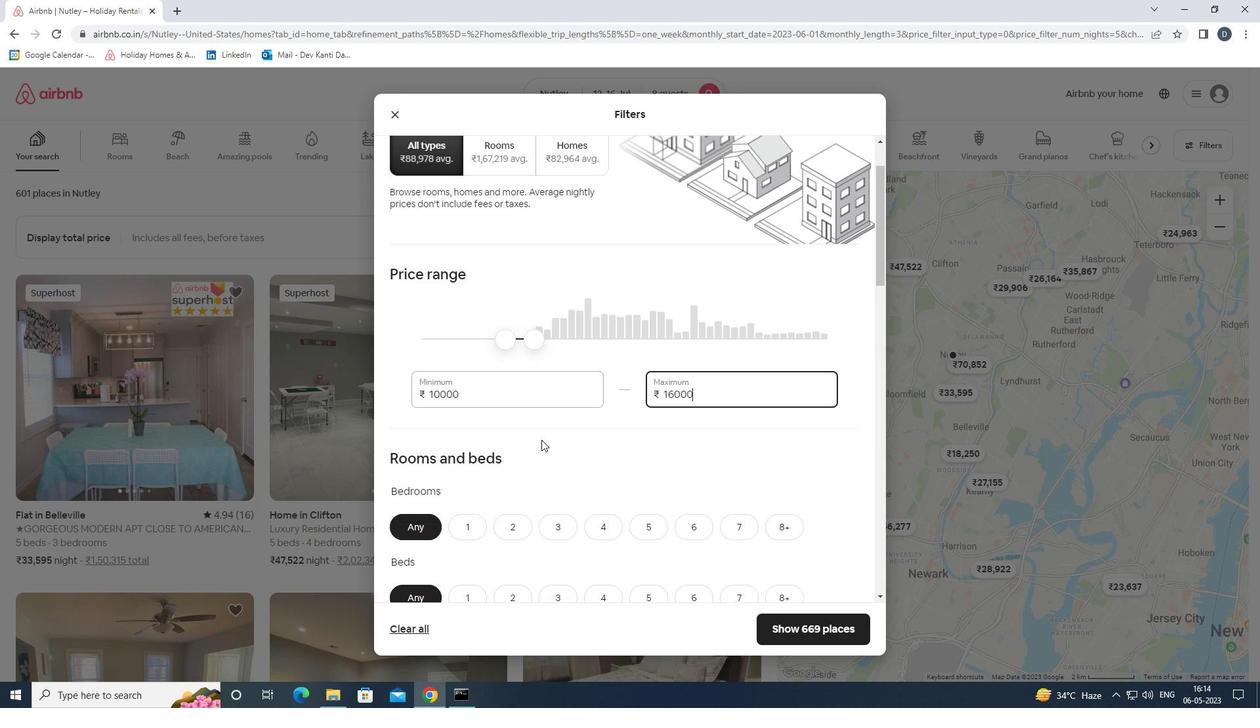 
Action: Mouse scrolled (583, 410) with delta (0, 0)
Screenshot: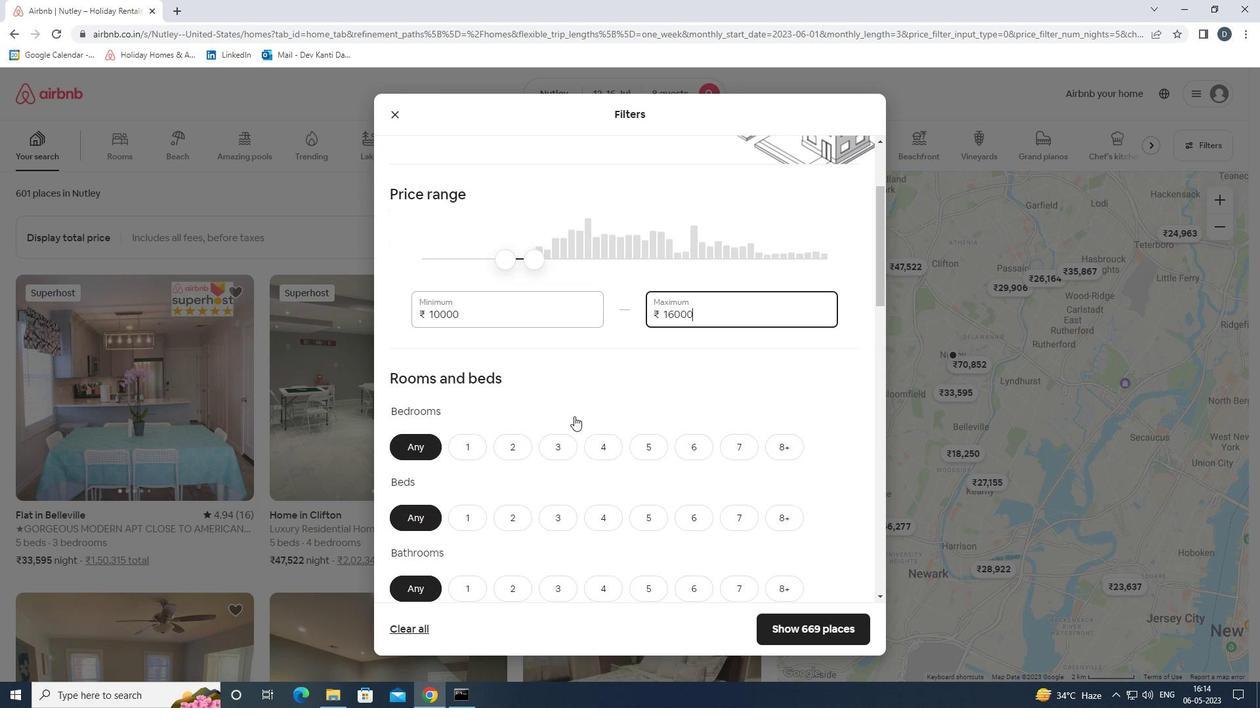 
Action: Mouse moved to (794, 343)
Screenshot: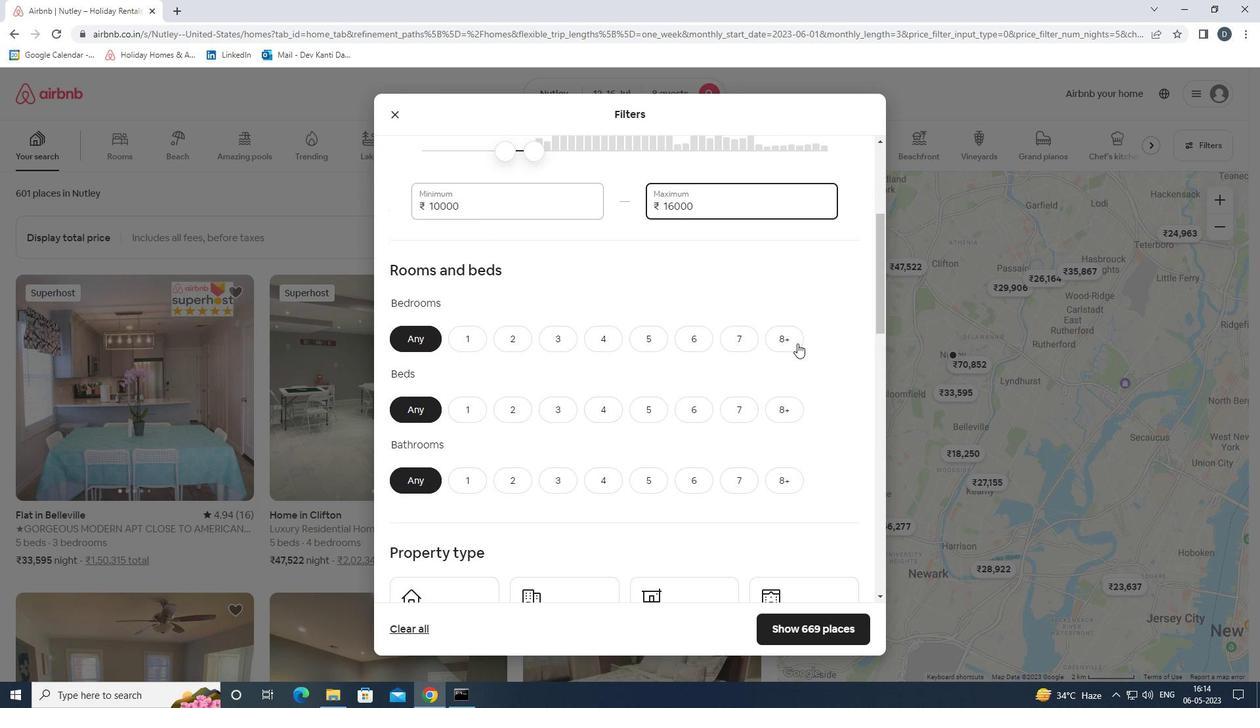 
Action: Mouse pressed left at (794, 343)
Screenshot: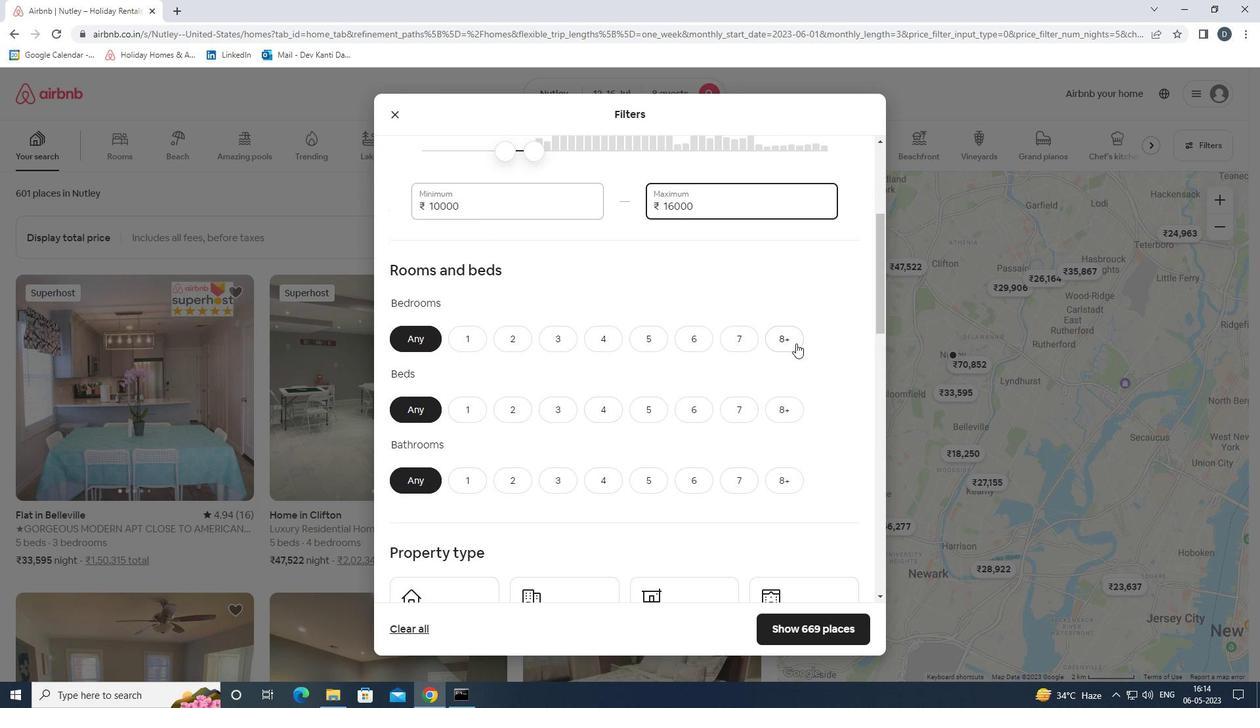 
Action: Mouse moved to (783, 401)
Screenshot: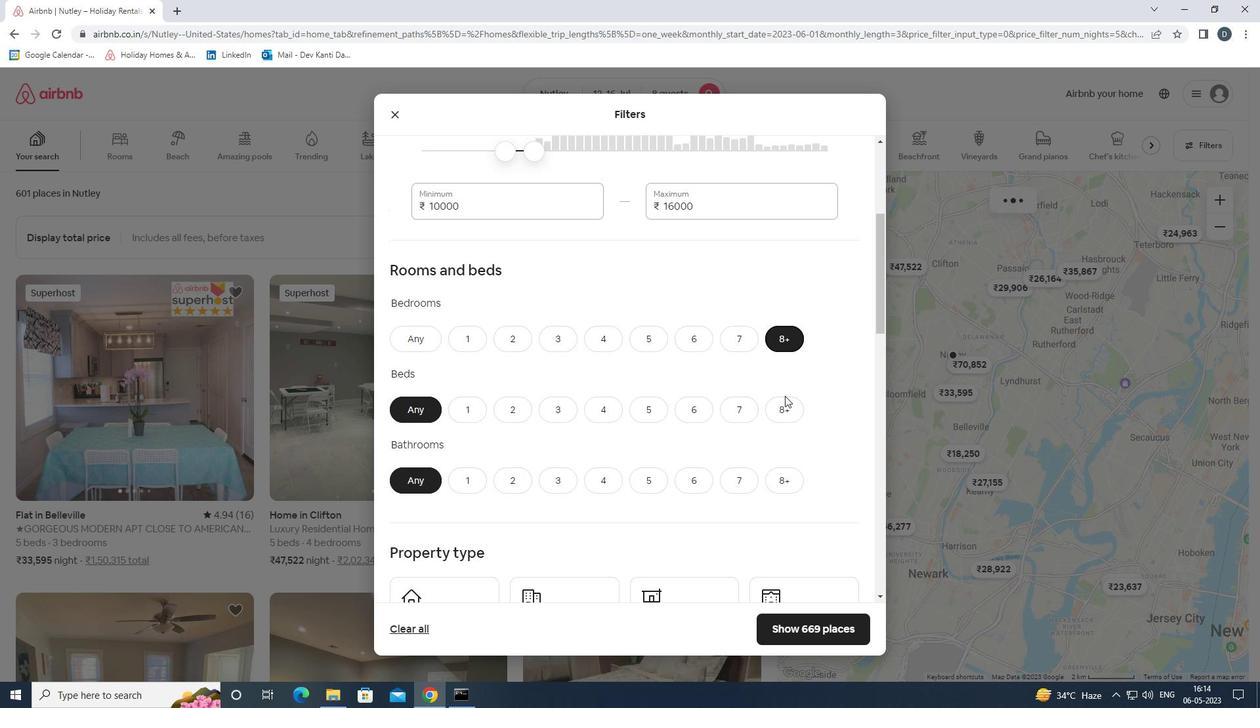 
Action: Mouse pressed left at (783, 401)
Screenshot: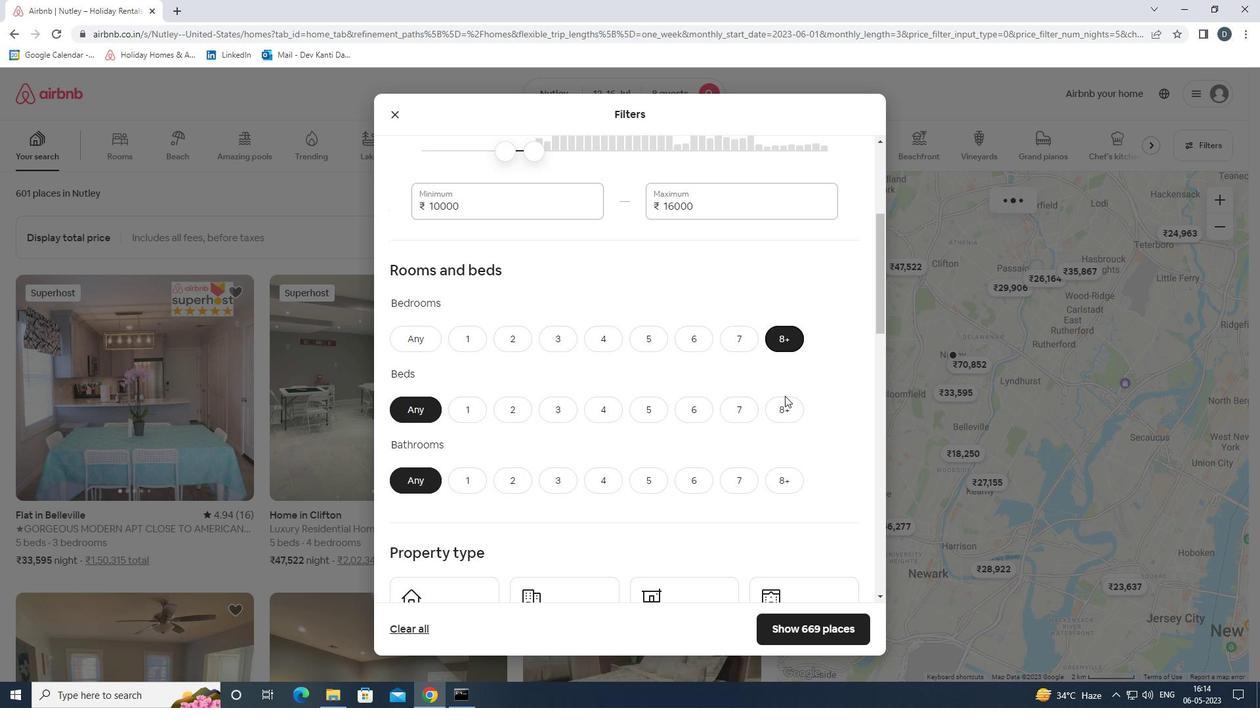 
Action: Mouse moved to (782, 477)
Screenshot: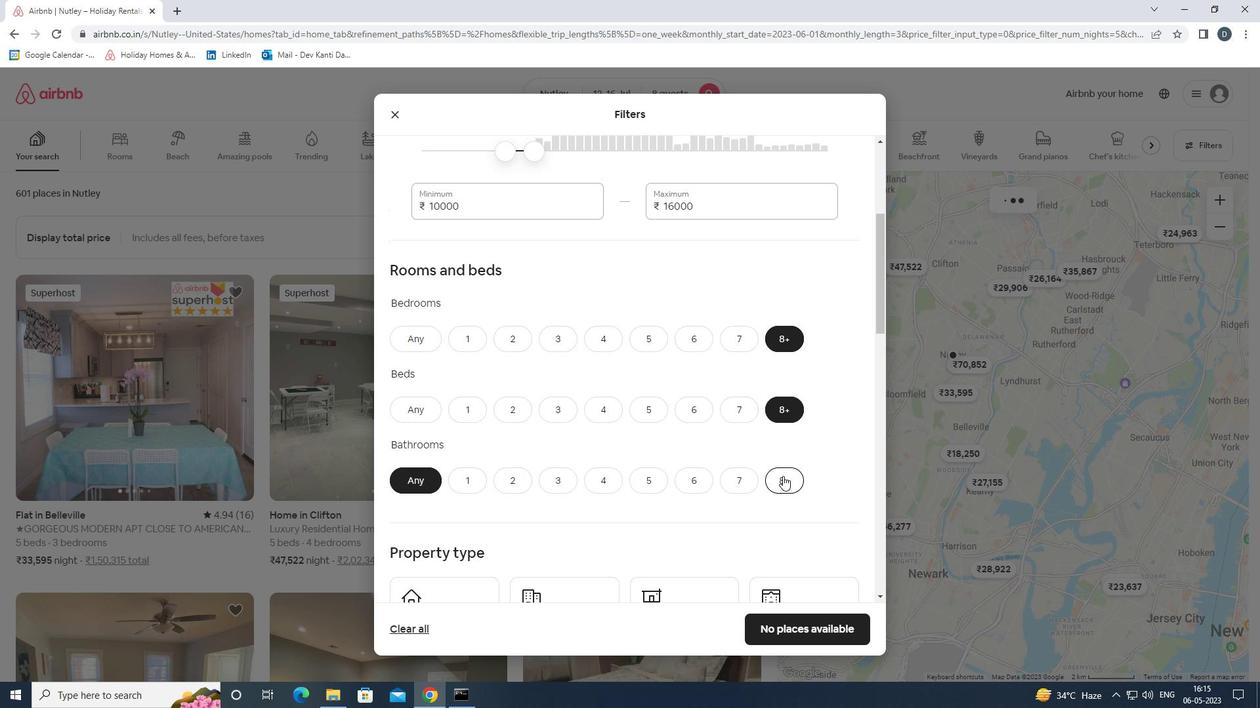 
Action: Mouse pressed left at (782, 477)
Screenshot: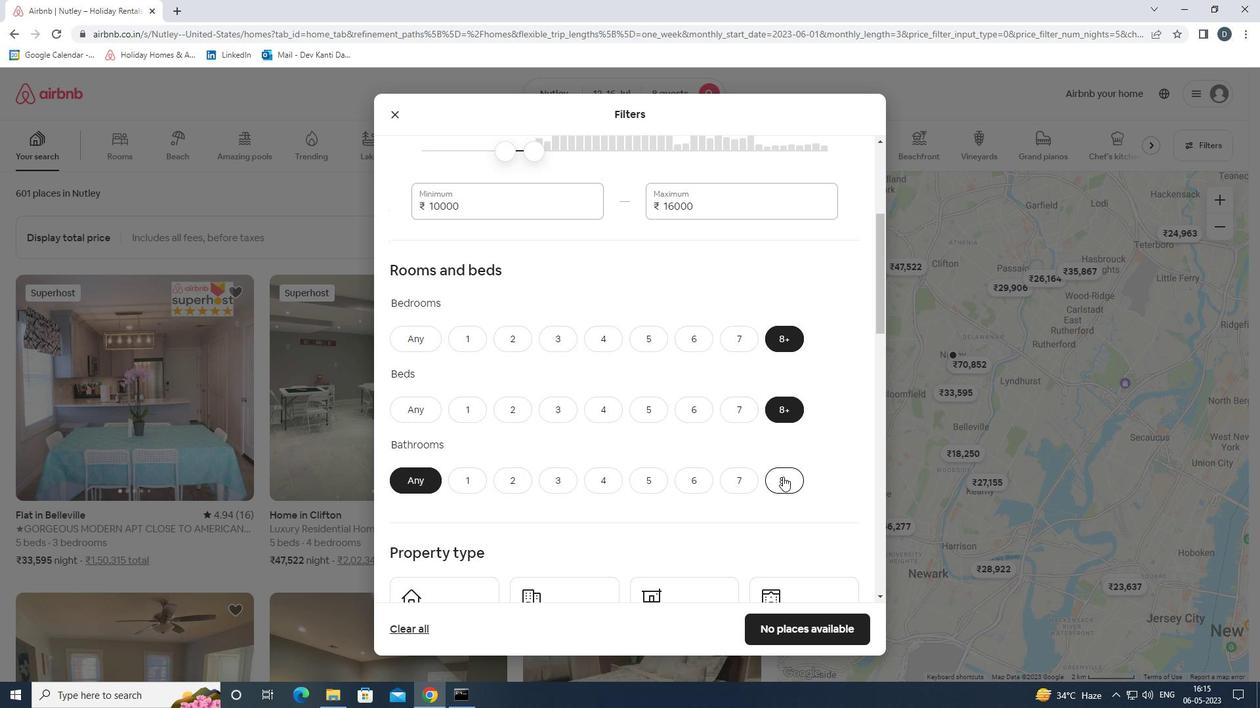
Action: Mouse moved to (783, 423)
Screenshot: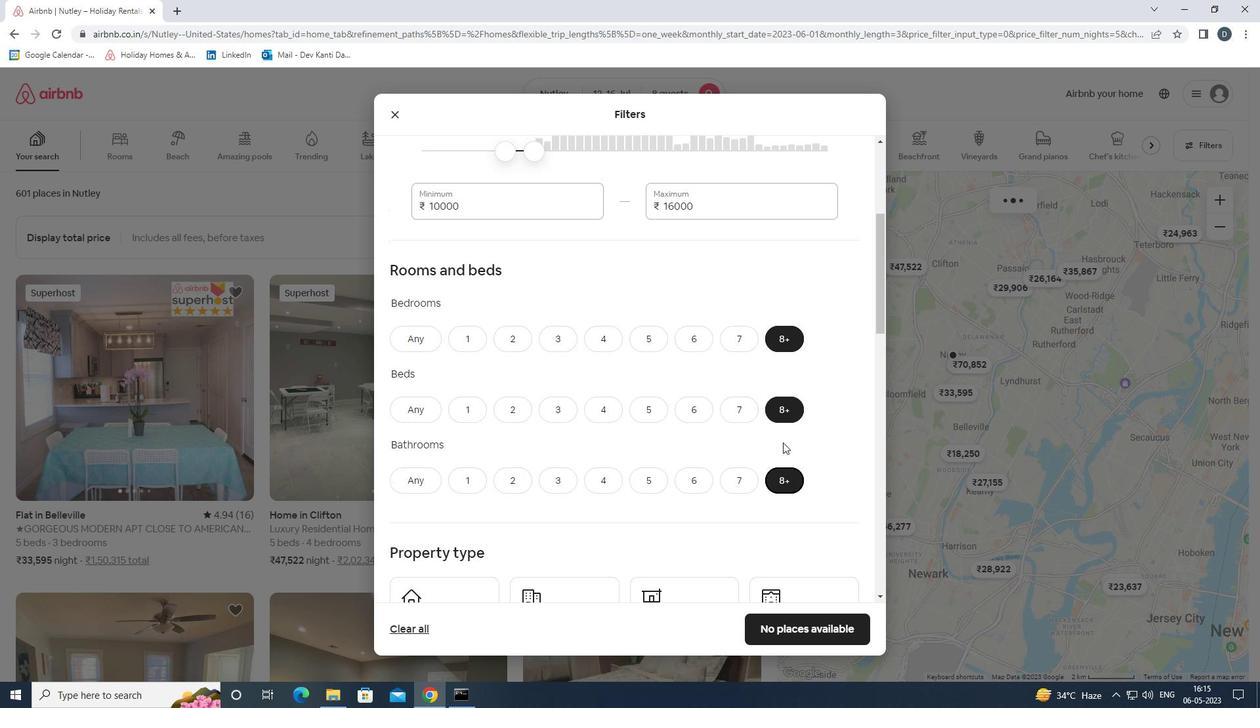 
Action: Mouse scrolled (783, 423) with delta (0, 0)
Screenshot: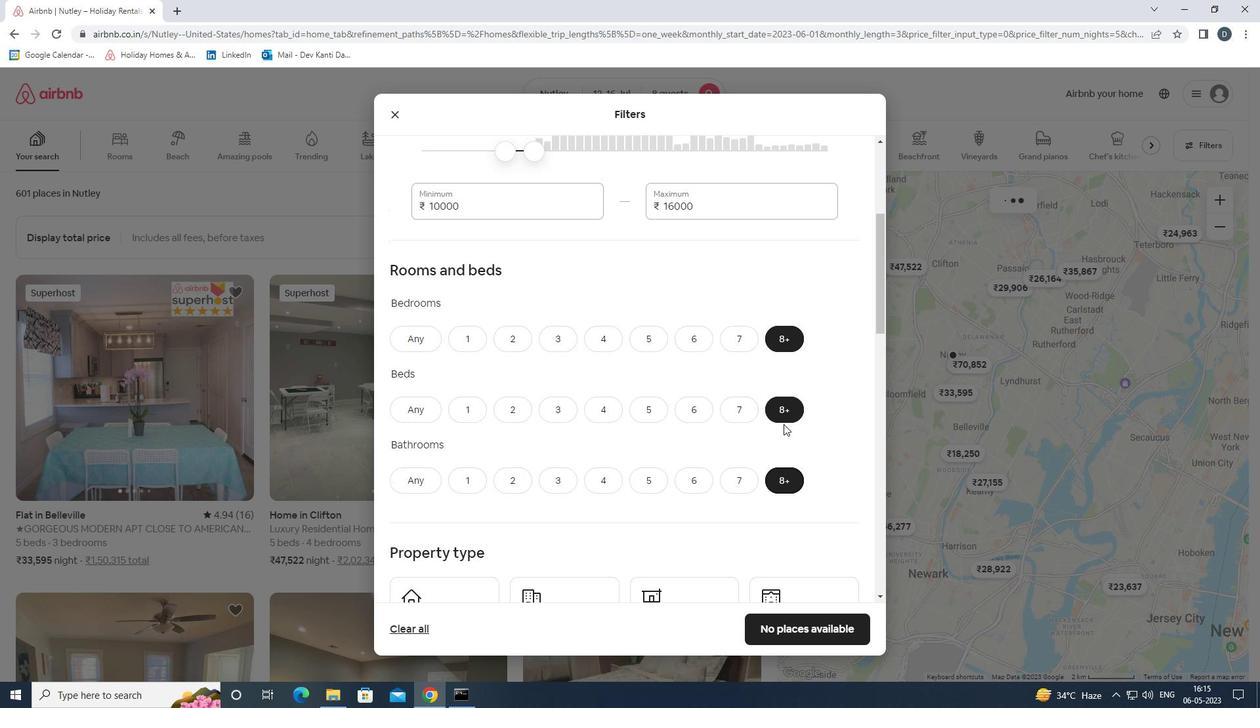 
Action: Mouse scrolled (783, 423) with delta (0, 0)
Screenshot: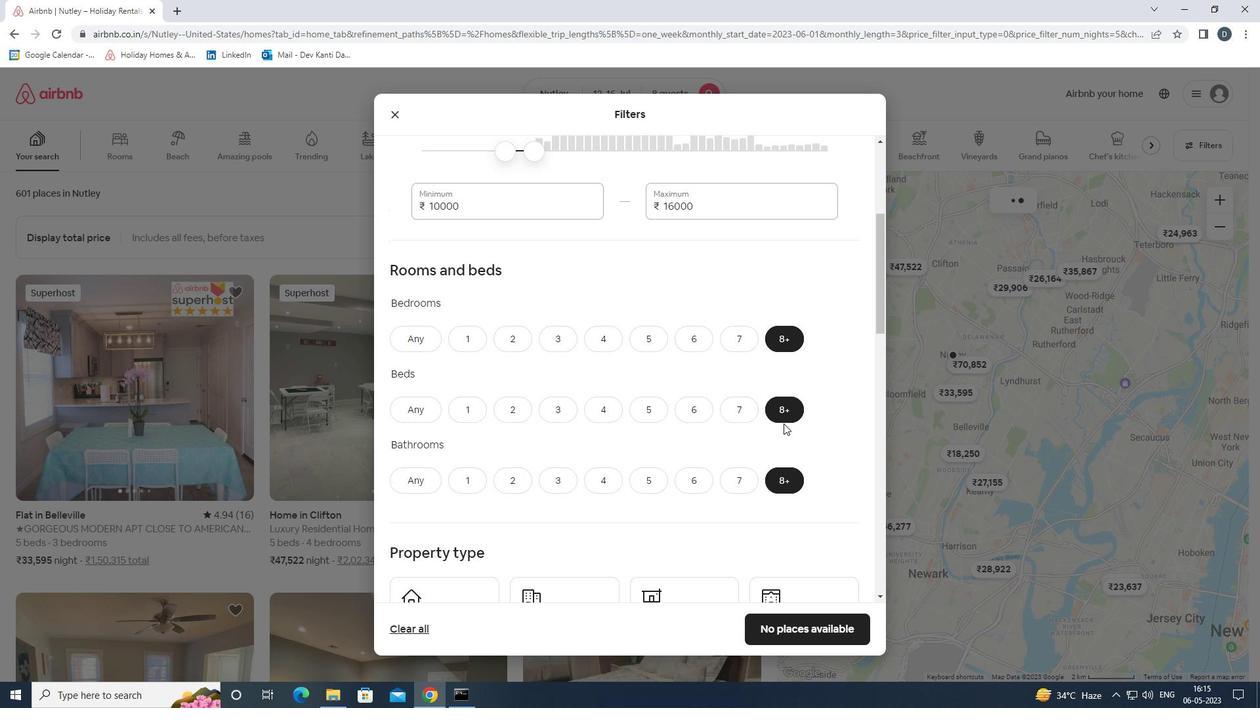 
Action: Mouse scrolled (783, 423) with delta (0, 0)
Screenshot: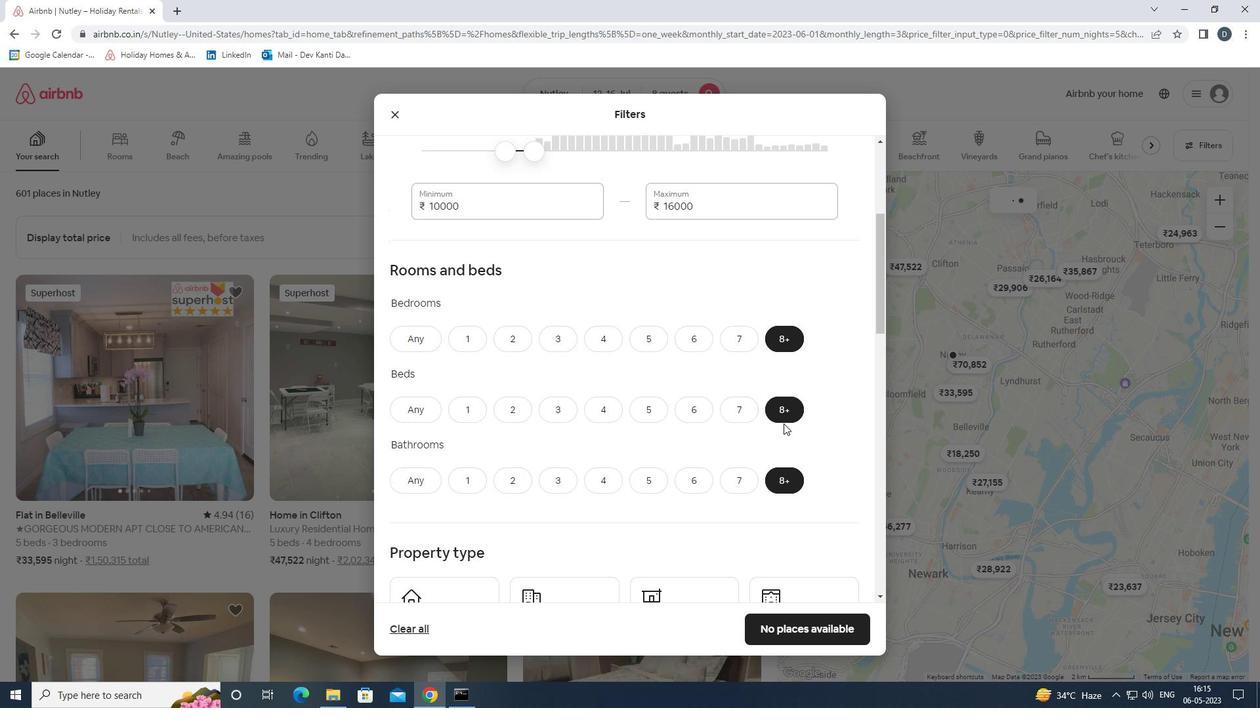 
Action: Mouse moved to (448, 429)
Screenshot: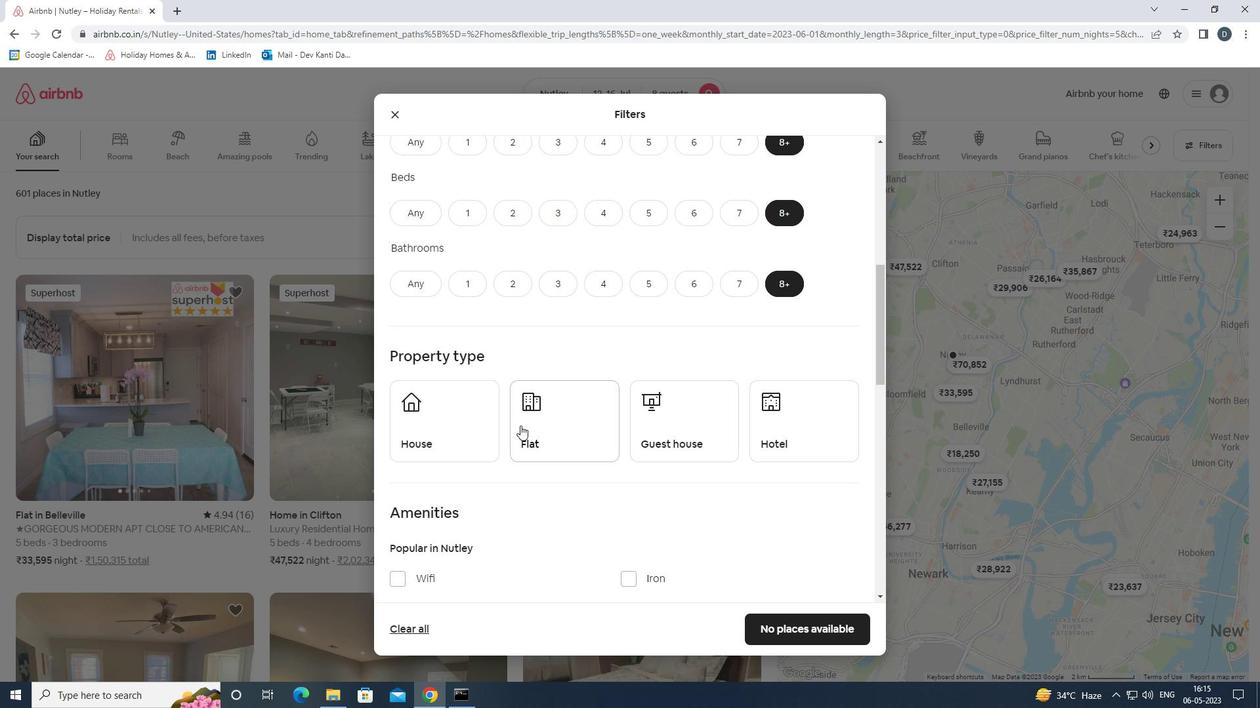 
Action: Mouse pressed left at (448, 429)
Screenshot: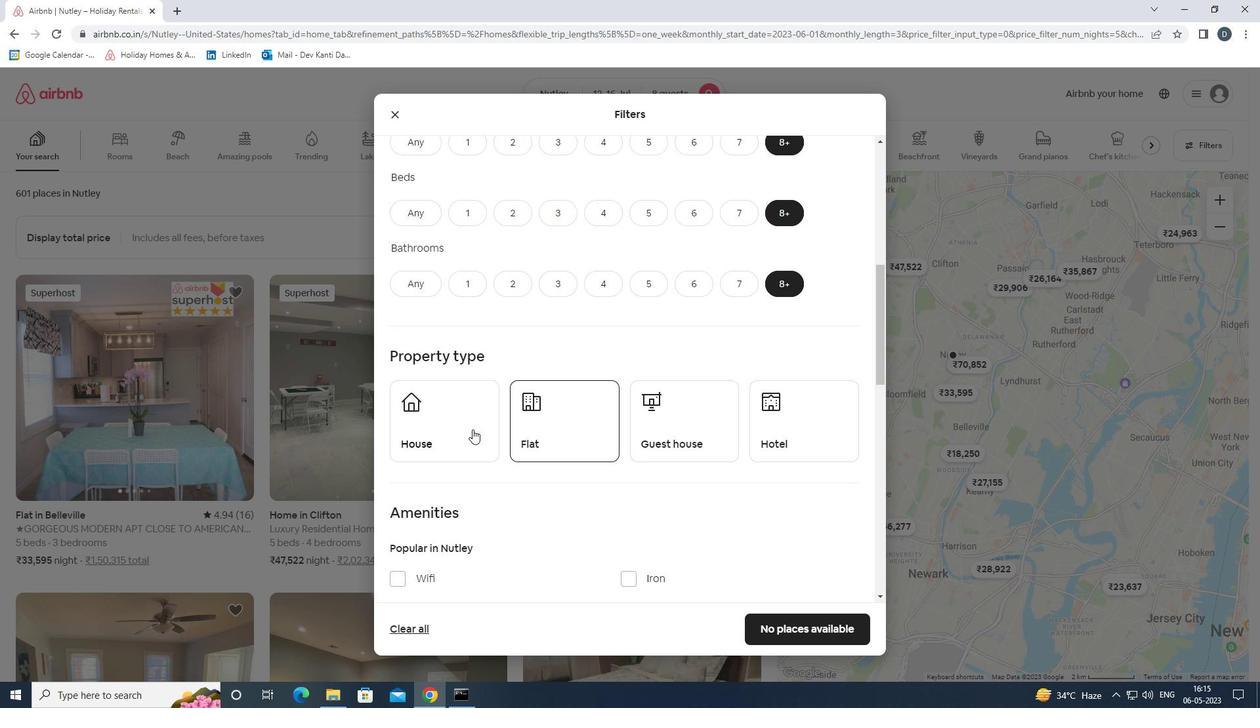 
Action: Mouse moved to (559, 427)
Screenshot: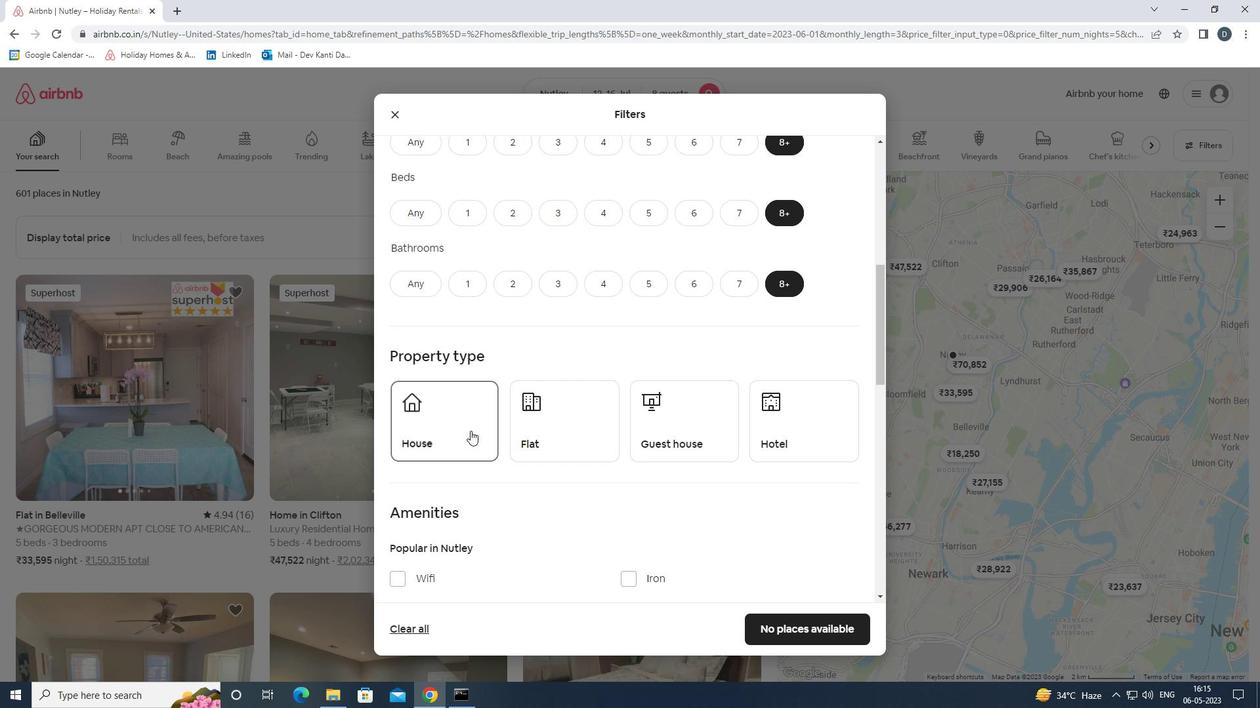 
Action: Mouse pressed left at (559, 427)
Screenshot: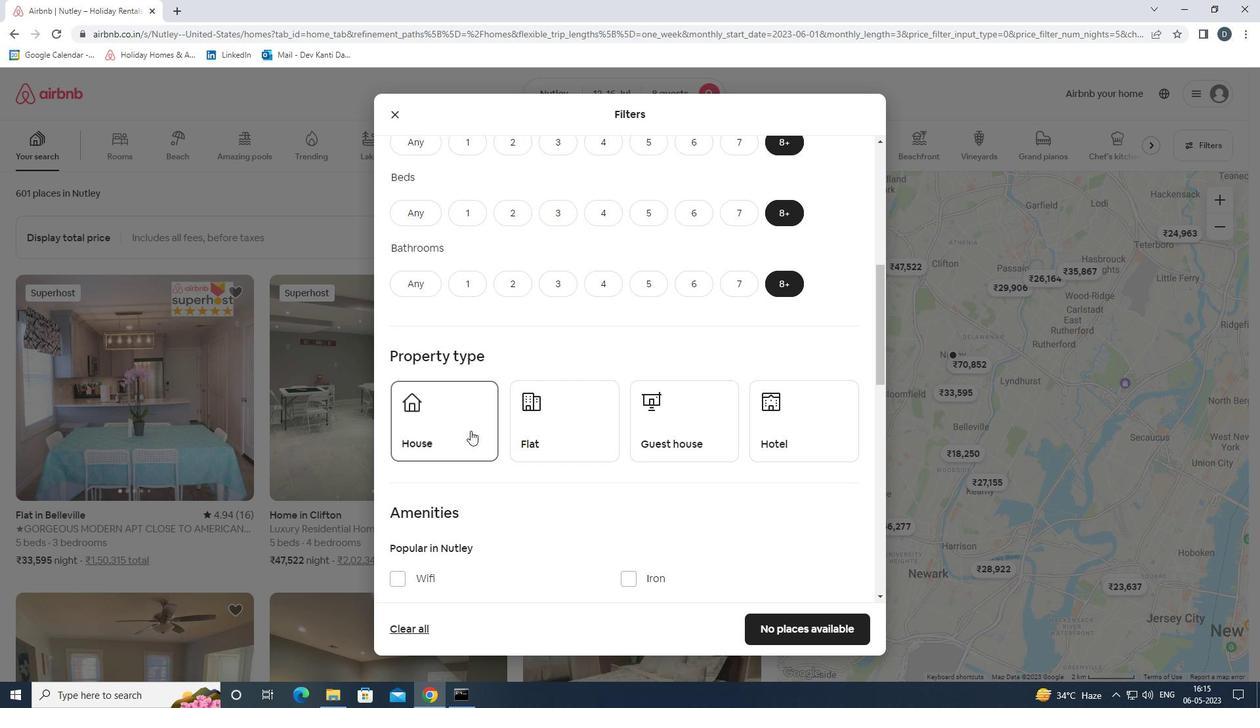 
Action: Mouse moved to (694, 427)
Screenshot: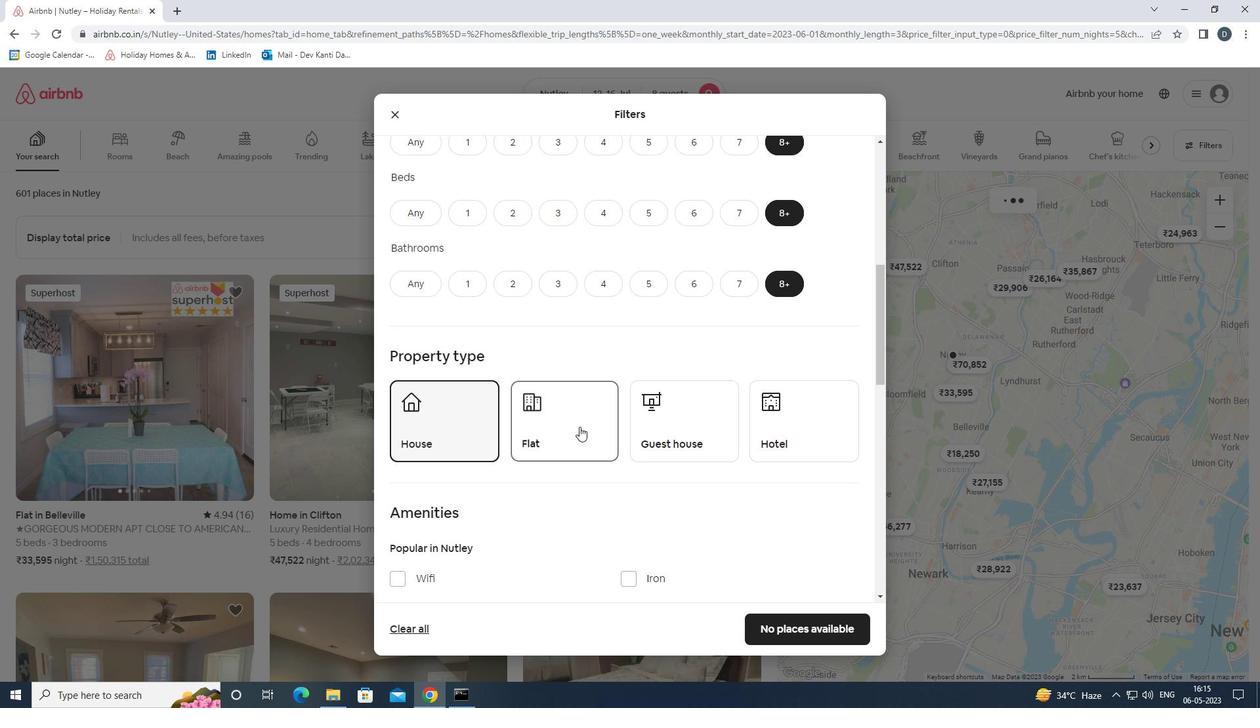 
Action: Mouse pressed left at (694, 427)
Screenshot: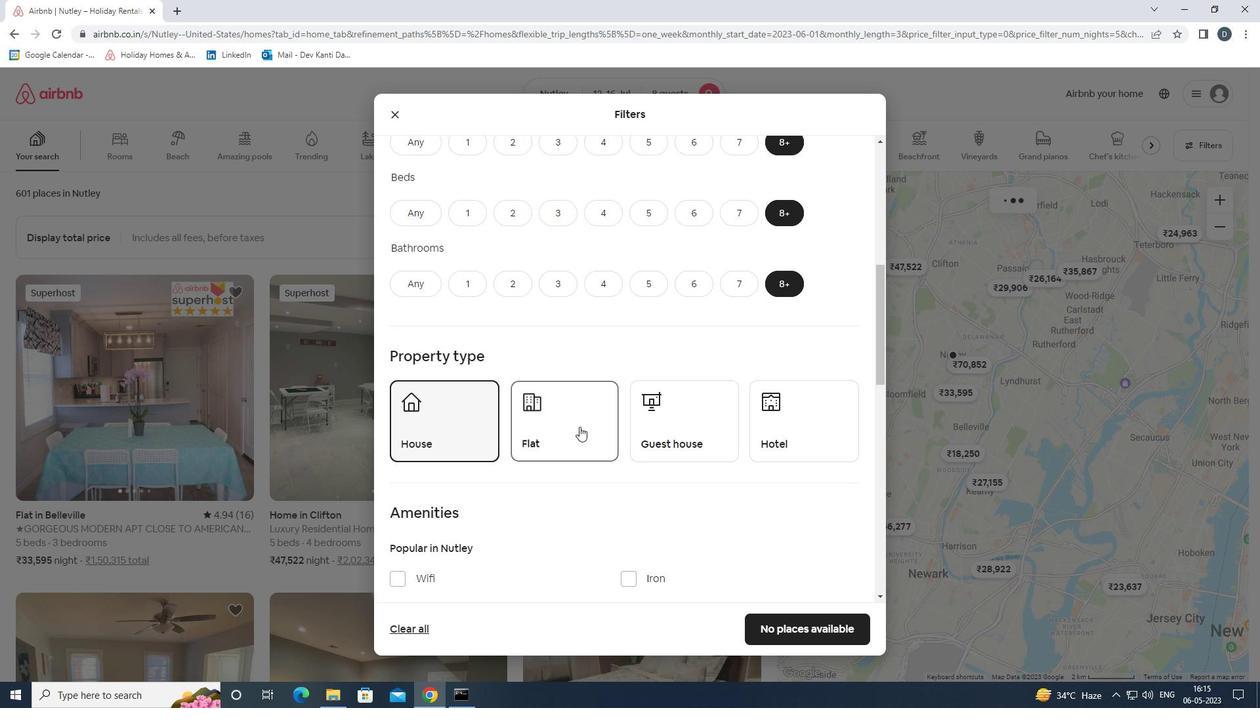 
Action: Mouse moved to (771, 416)
Screenshot: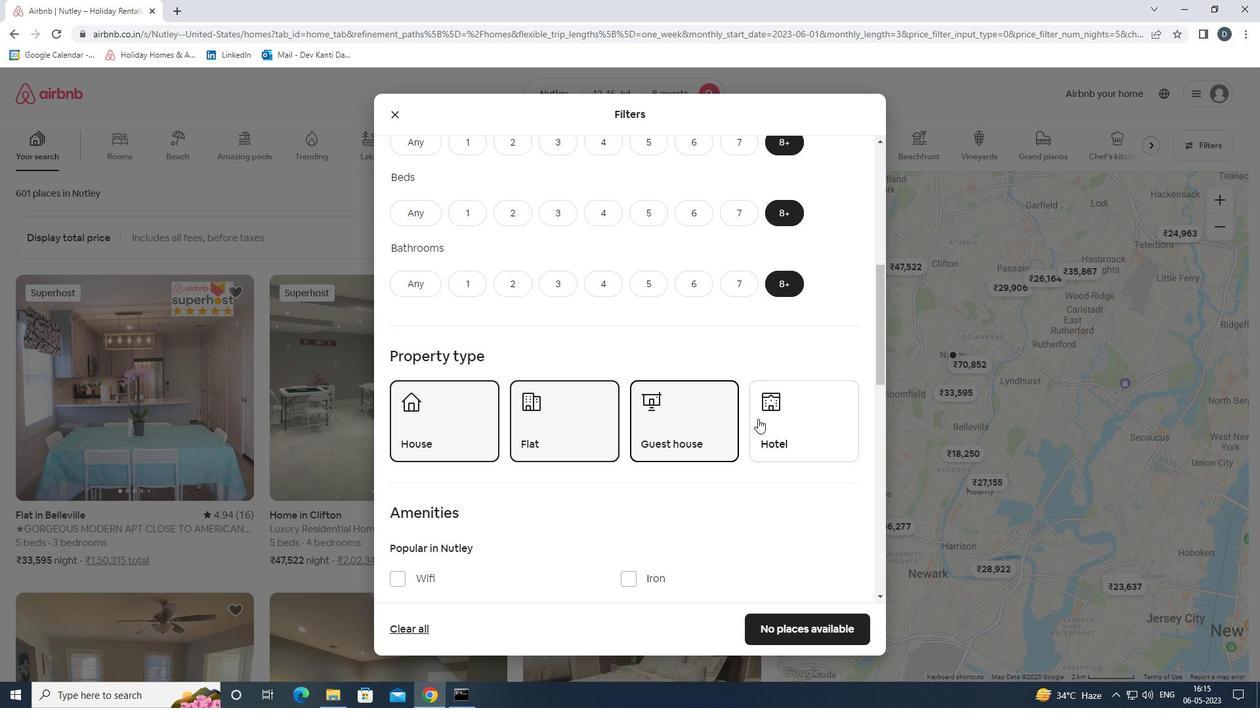 
Action: Mouse pressed left at (771, 416)
Screenshot: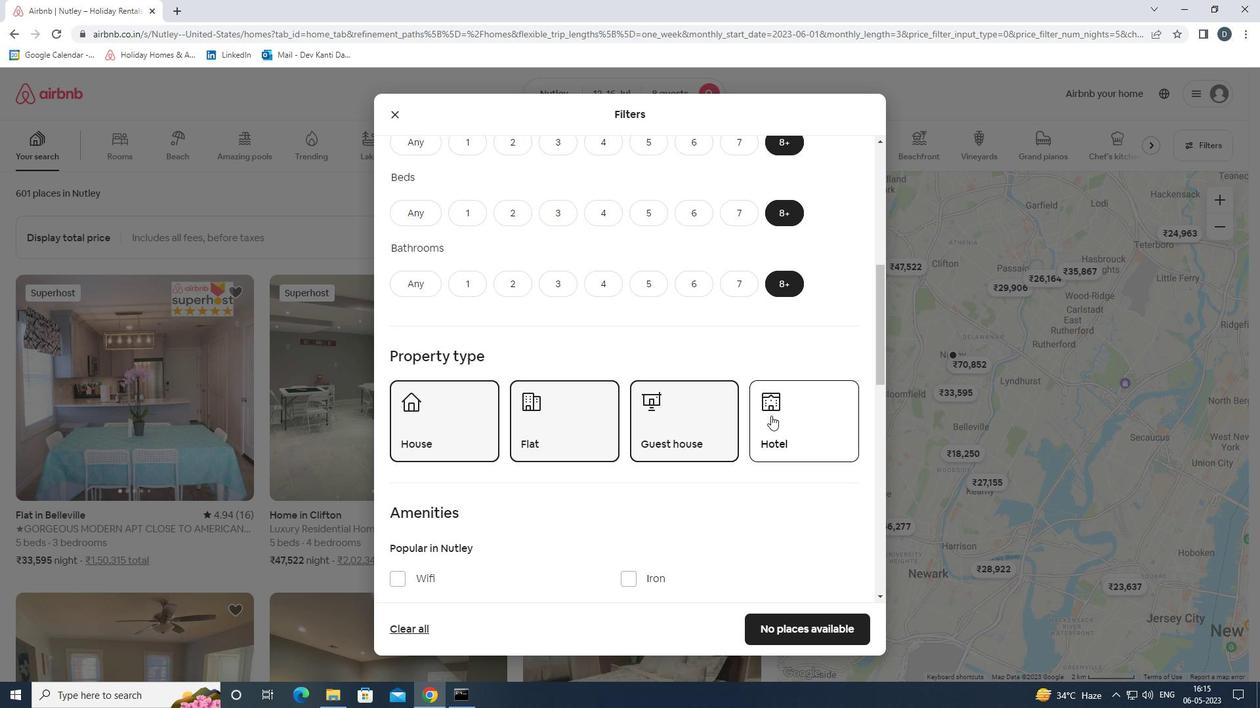 
Action: Mouse moved to (771, 414)
Screenshot: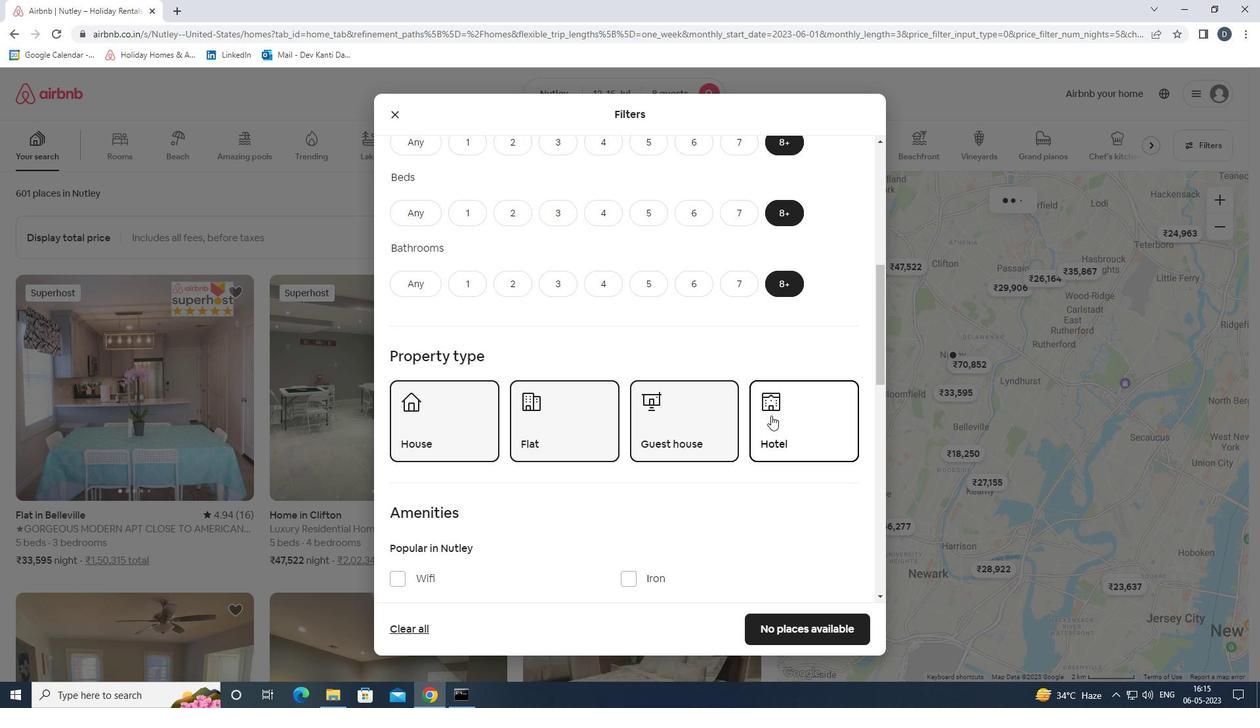 
Action: Mouse scrolled (771, 414) with delta (0, 0)
Screenshot: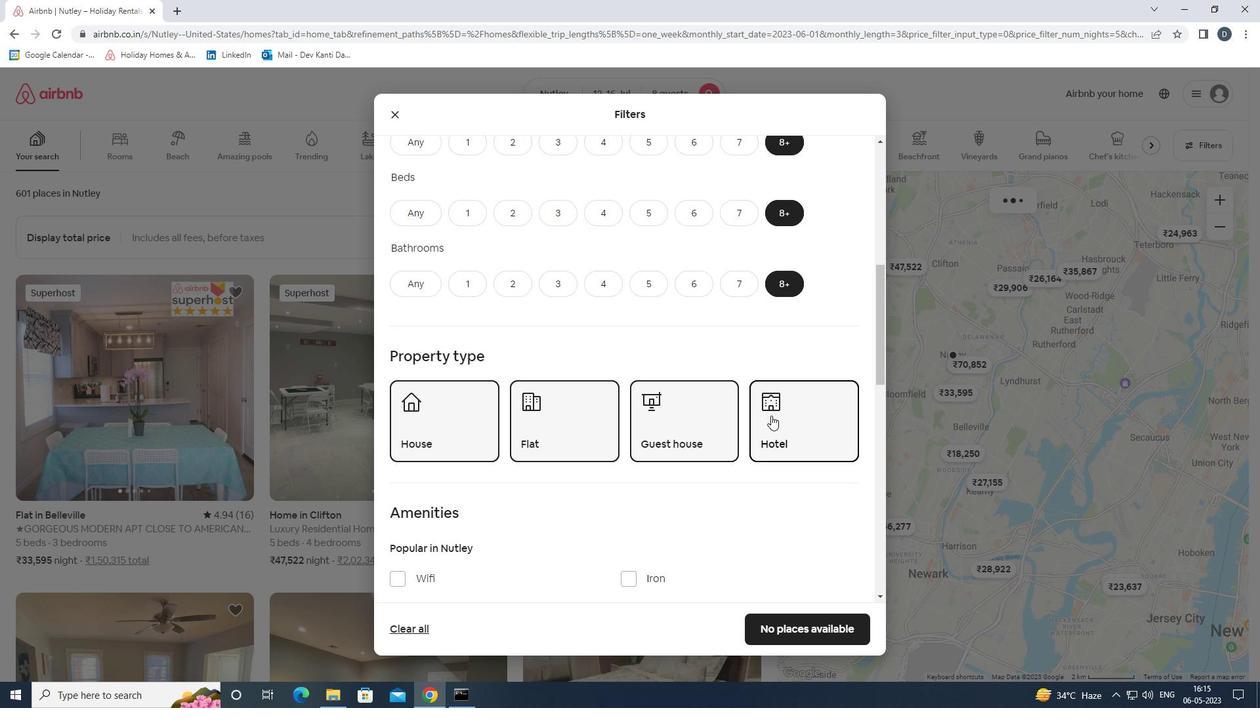 
Action: Mouse scrolled (771, 414) with delta (0, 0)
Screenshot: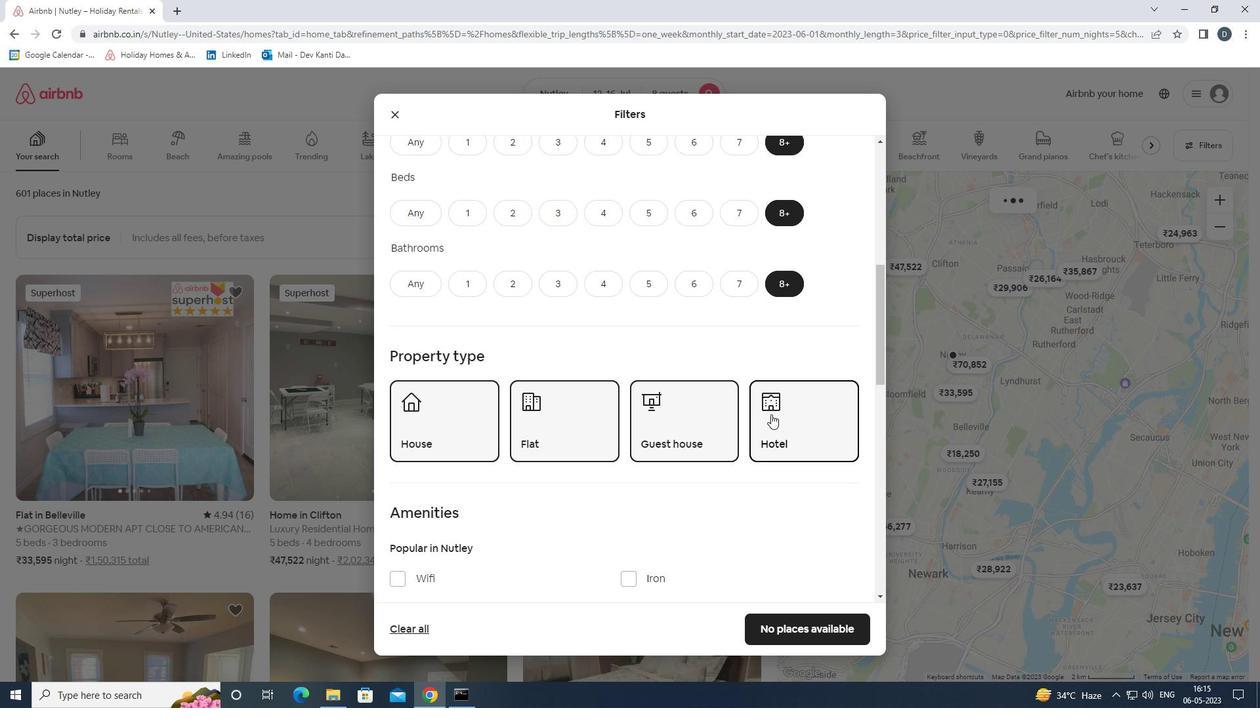 
Action: Mouse scrolled (771, 414) with delta (0, 0)
Screenshot: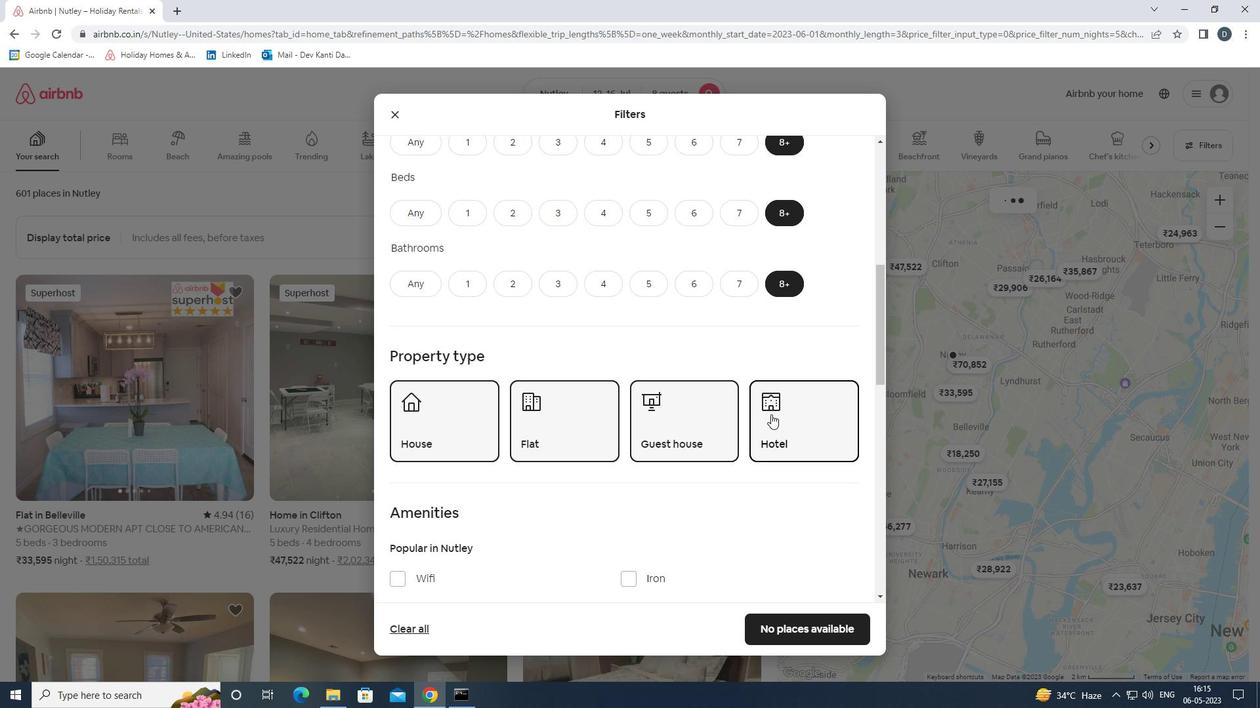 
Action: Mouse scrolled (771, 414) with delta (0, 0)
Screenshot: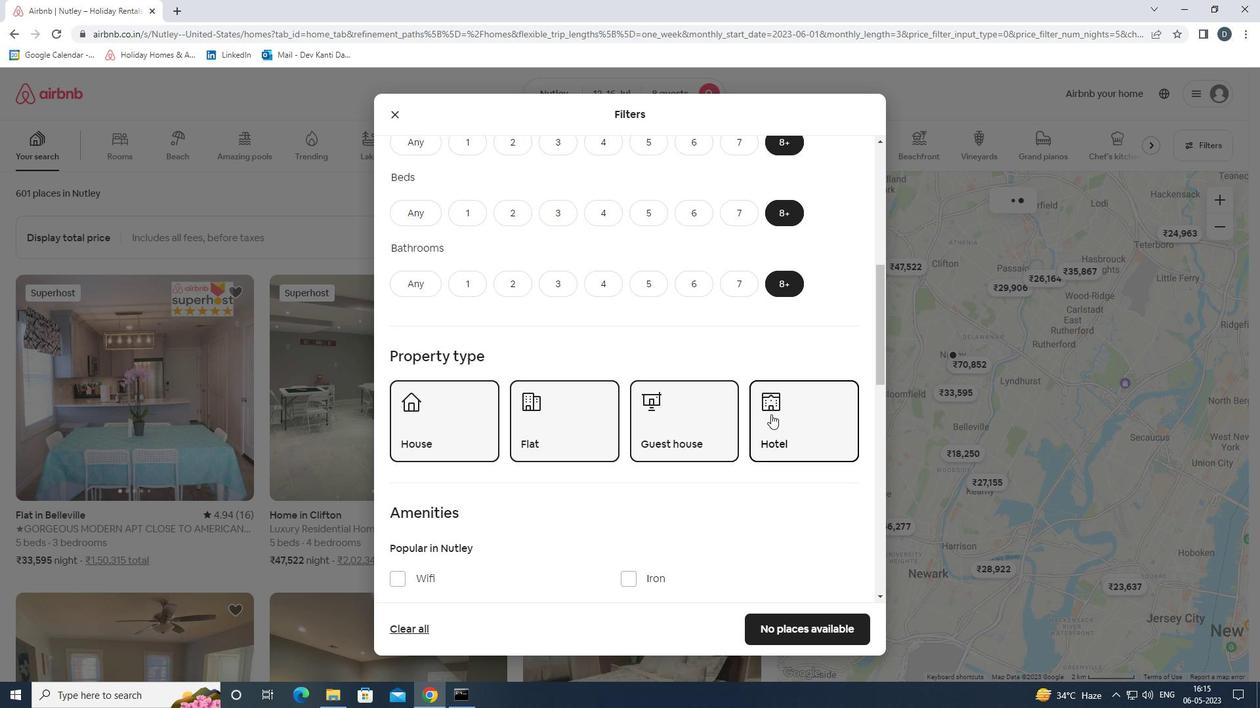 
Action: Mouse moved to (427, 318)
Screenshot: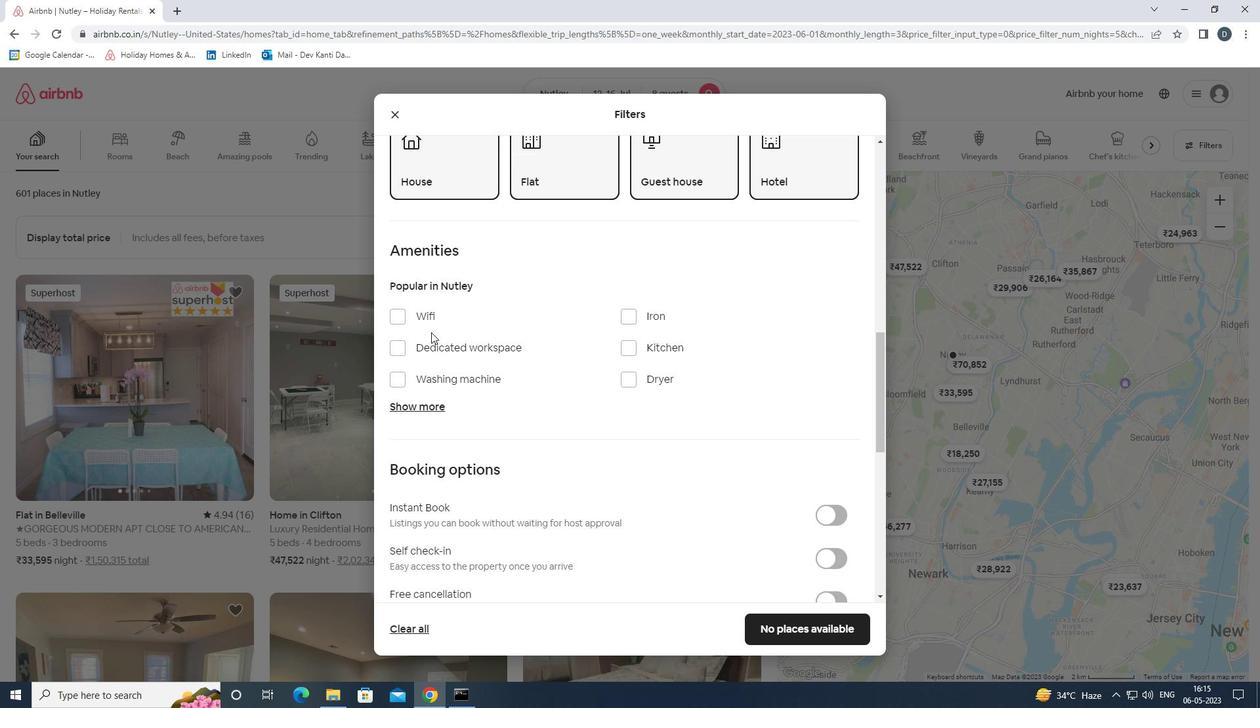 
Action: Mouse pressed left at (427, 318)
Screenshot: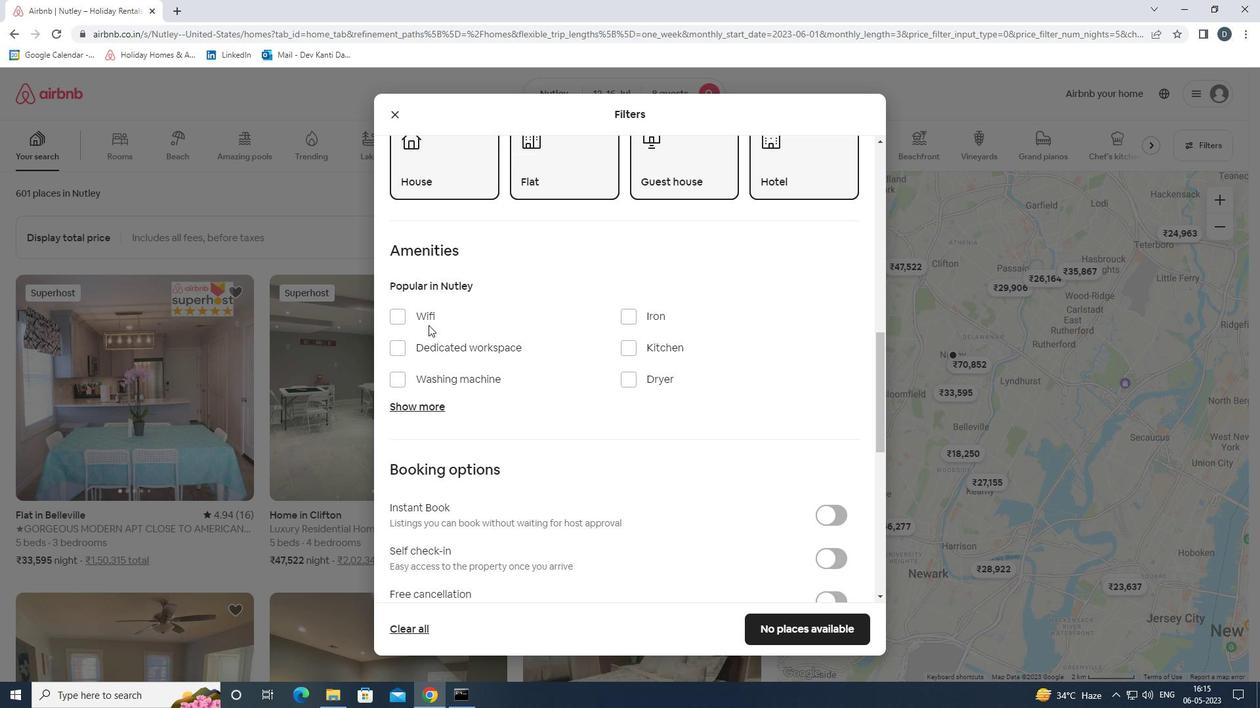 
Action: Mouse moved to (439, 416)
Screenshot: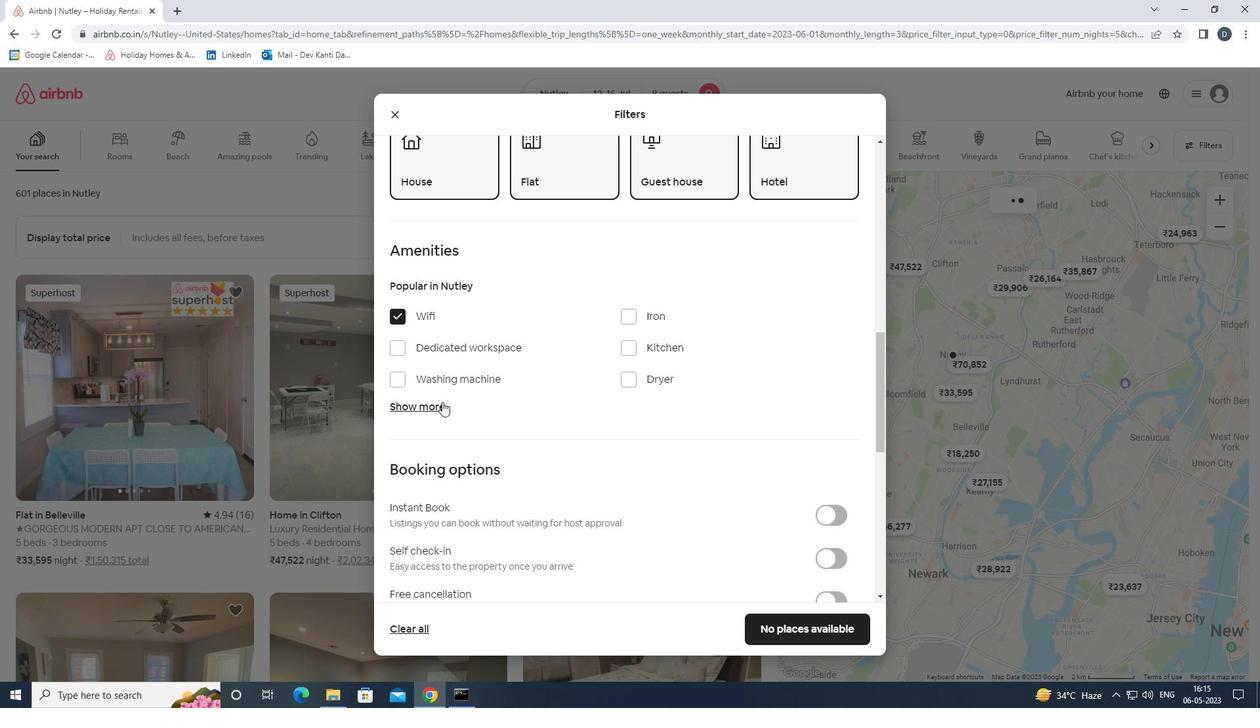 
Action: Mouse pressed left at (439, 416)
Screenshot: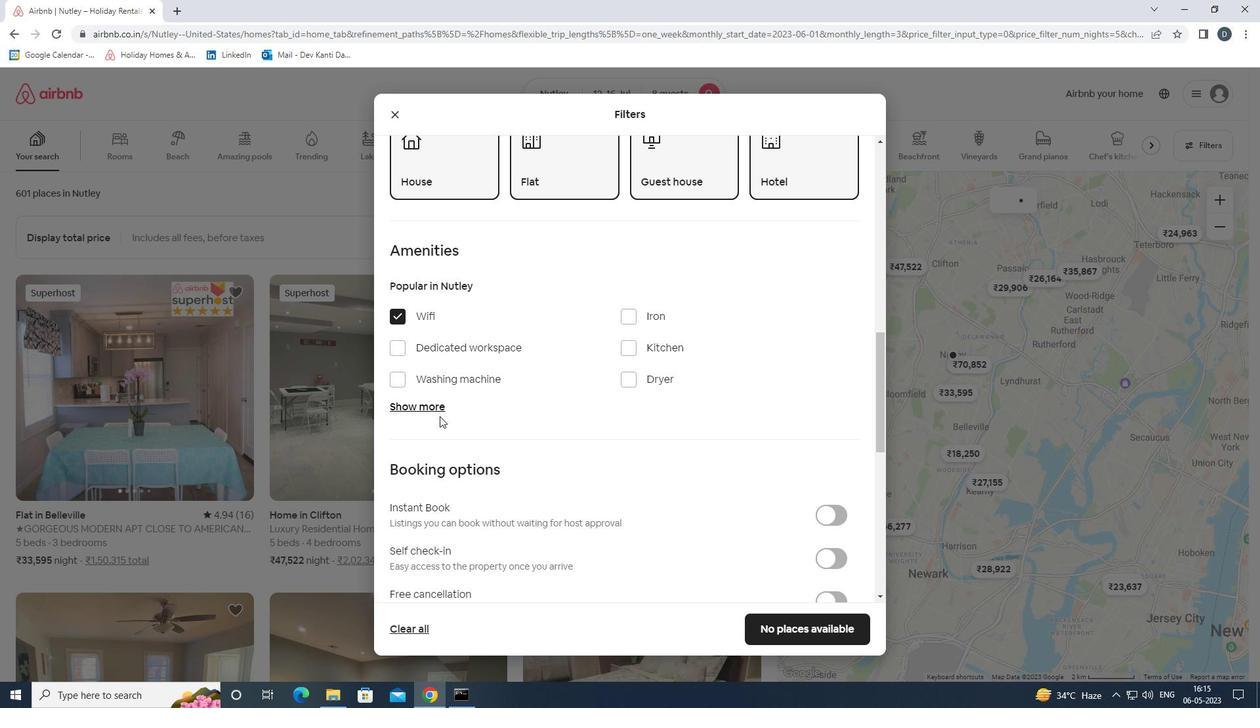 
Action: Mouse moved to (434, 406)
Screenshot: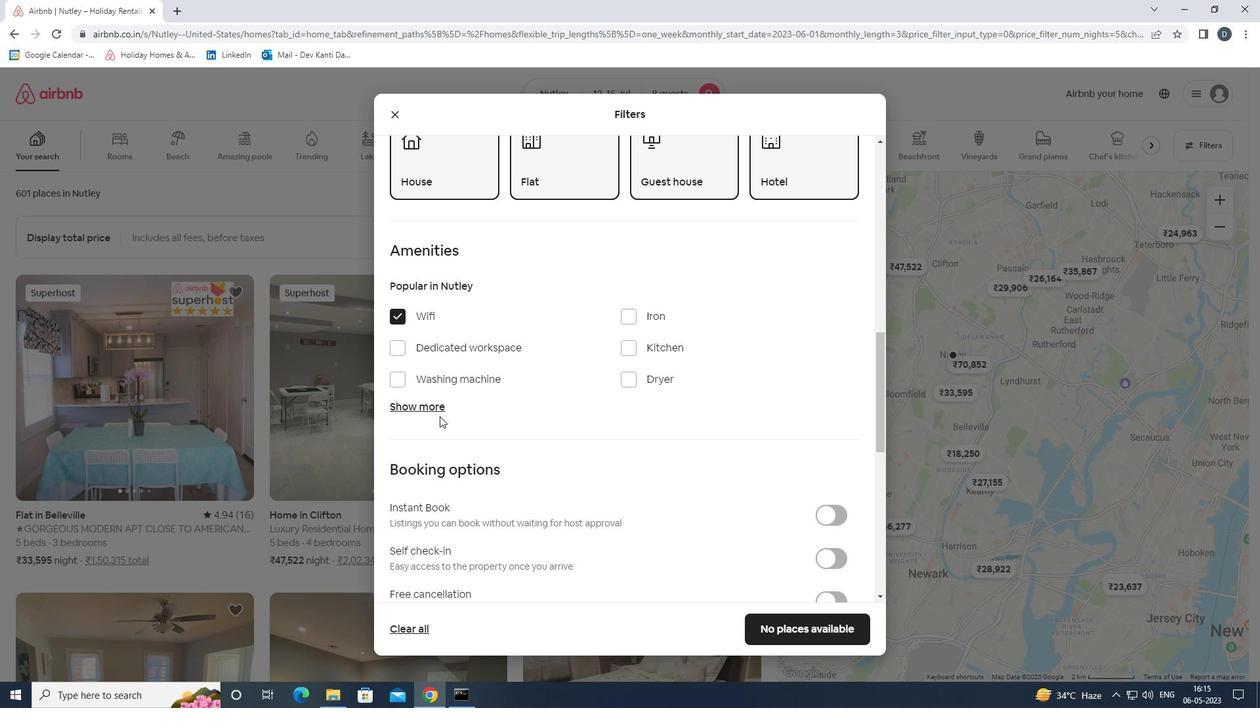 
Action: Mouse pressed left at (434, 406)
Screenshot: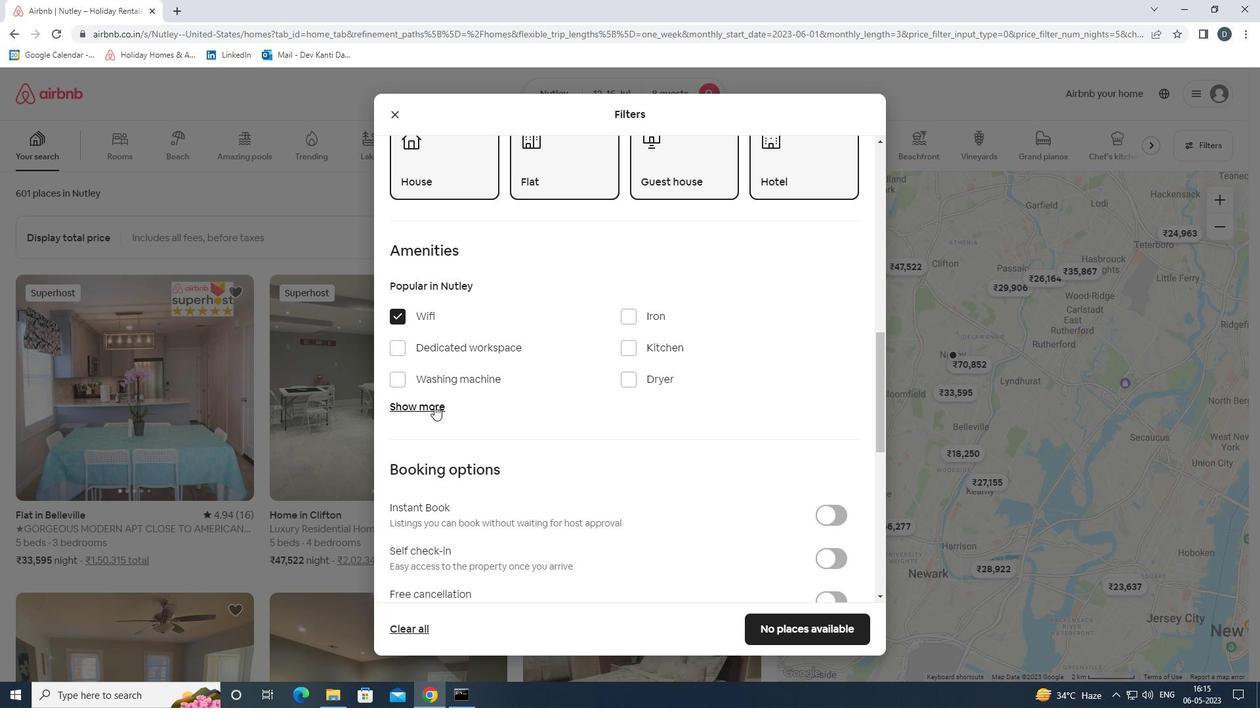 
Action: Mouse moved to (423, 481)
Screenshot: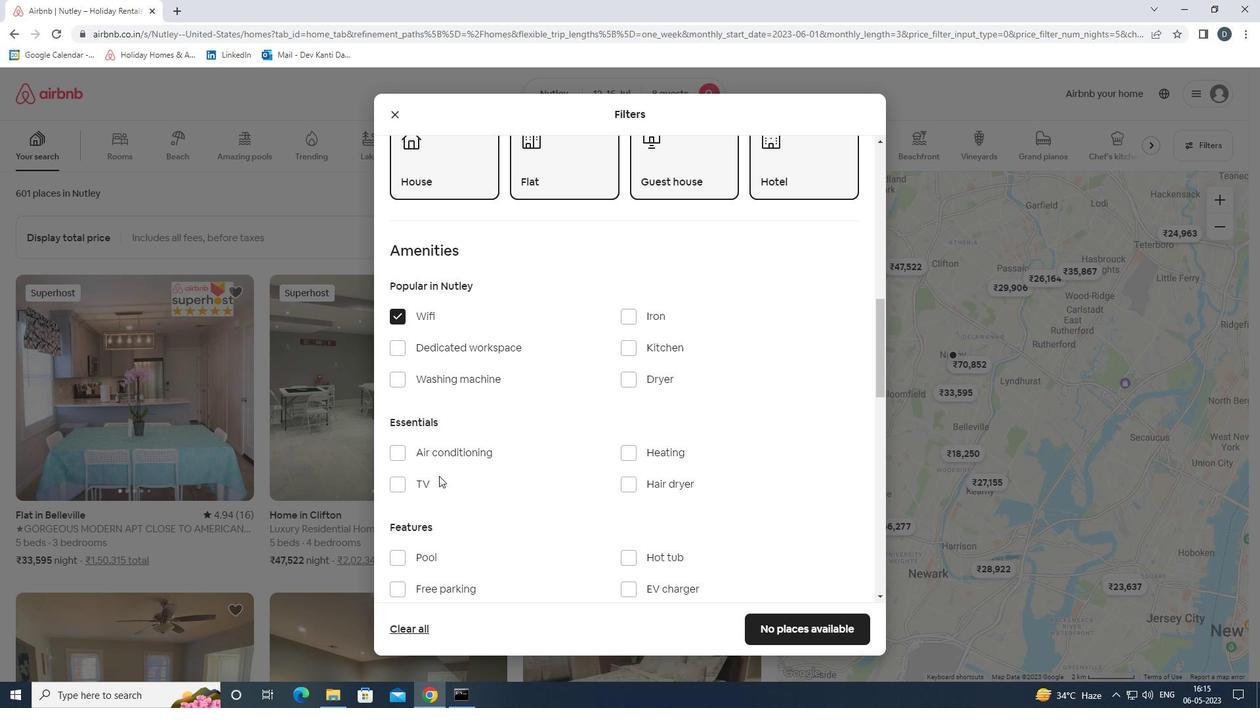 
Action: Mouse pressed left at (423, 481)
Screenshot: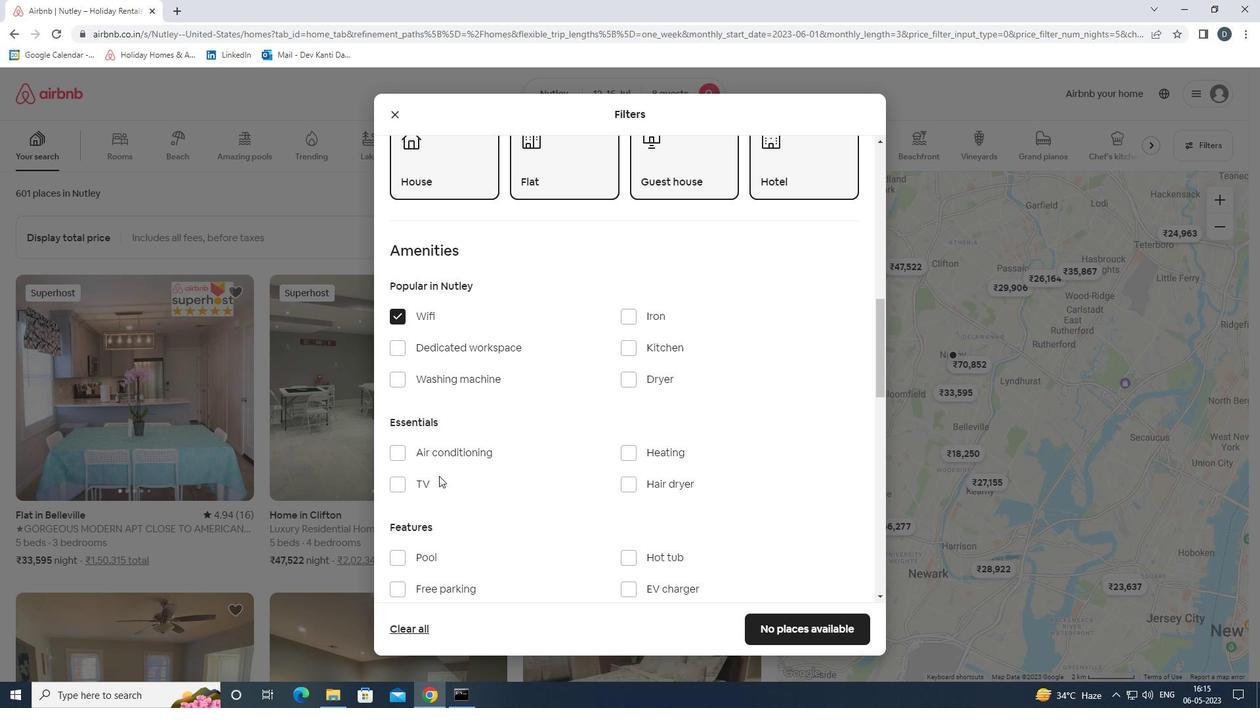 
Action: Mouse moved to (595, 446)
Screenshot: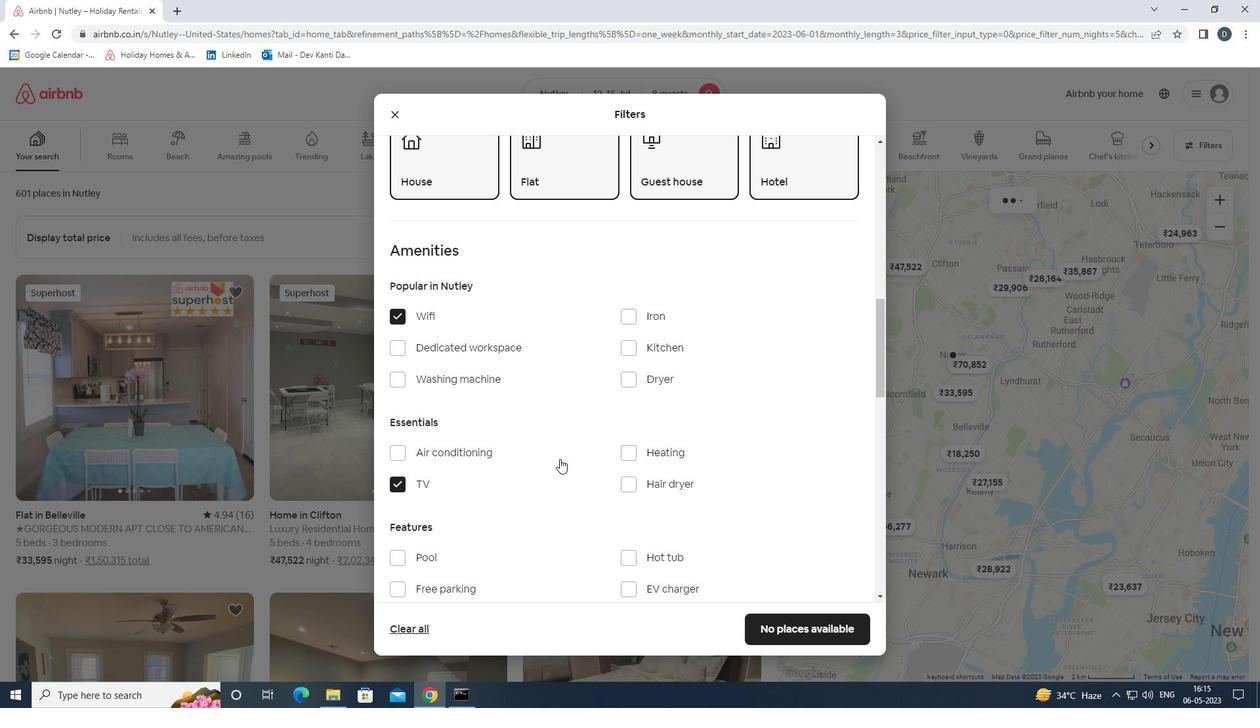 
Action: Mouse scrolled (595, 446) with delta (0, 0)
Screenshot: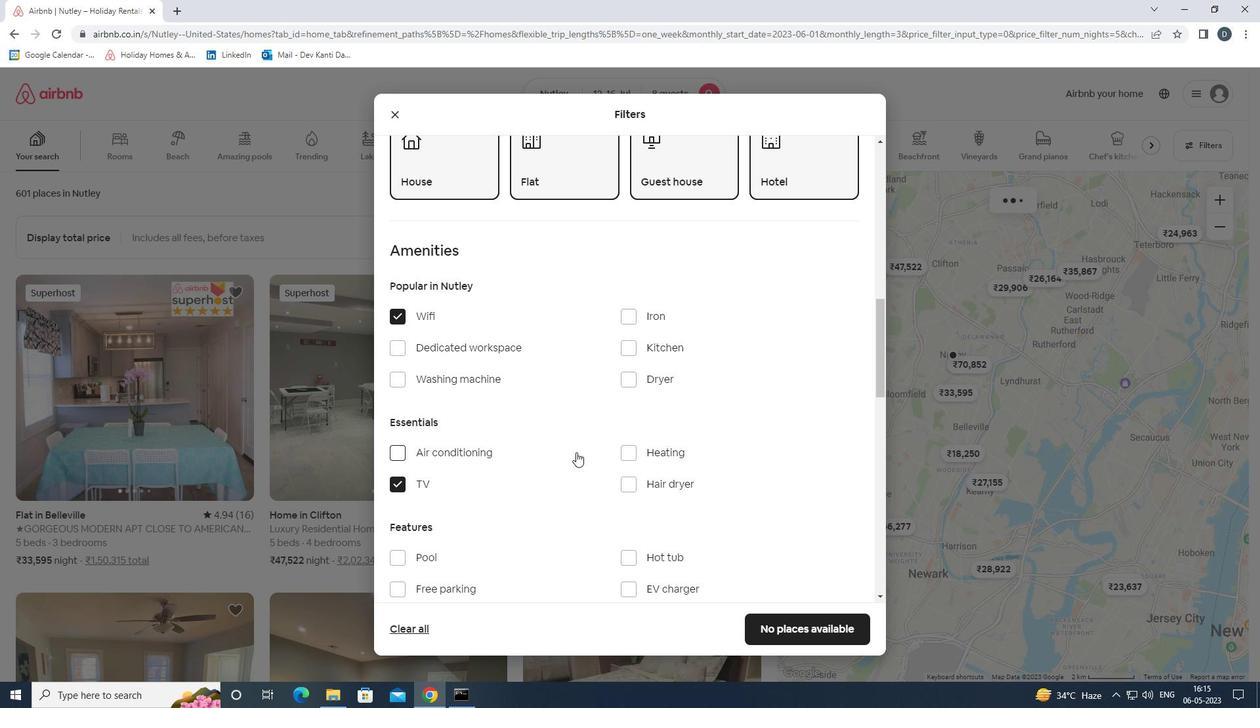 
Action: Mouse scrolled (595, 446) with delta (0, 0)
Screenshot: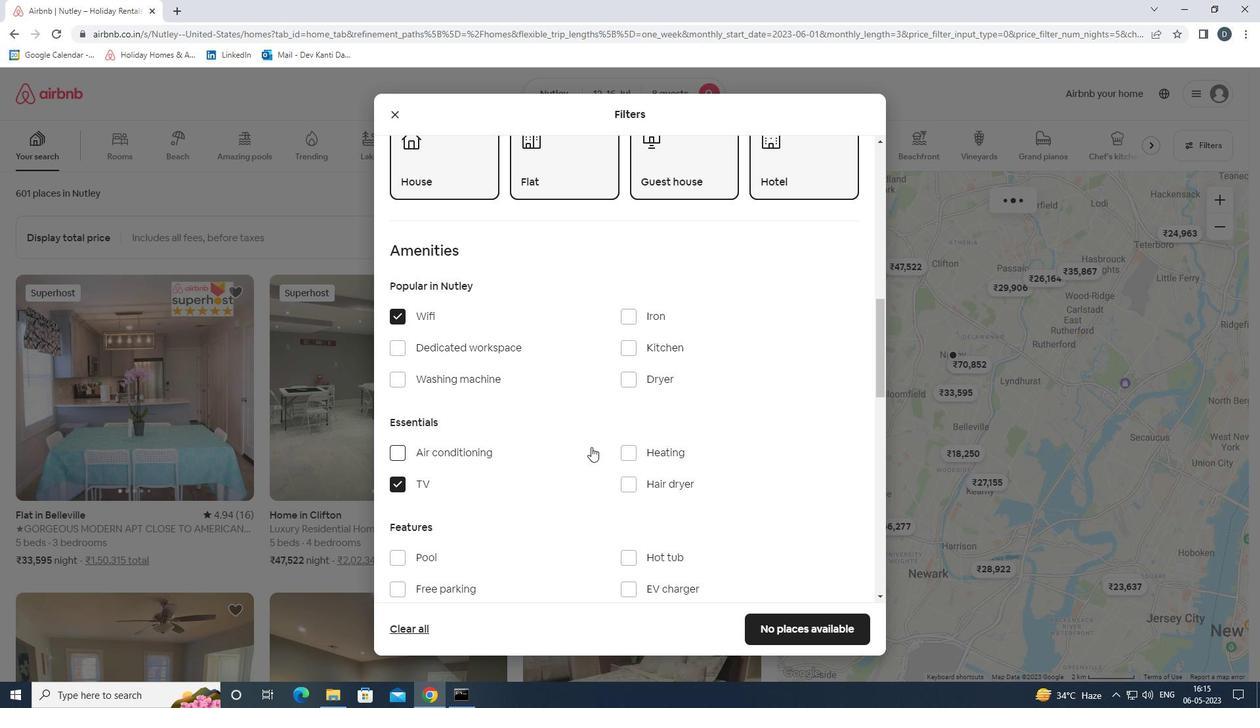 
Action: Mouse scrolled (595, 446) with delta (0, 0)
Screenshot: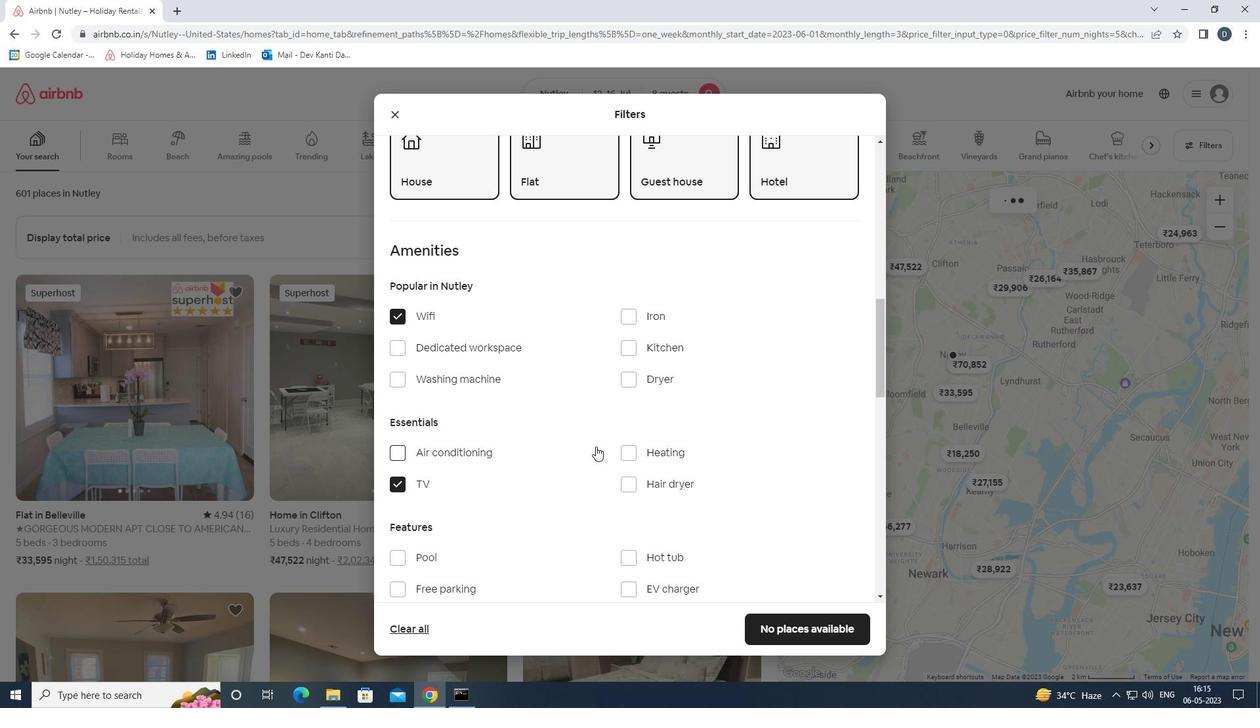 
Action: Mouse scrolled (595, 446) with delta (0, 0)
Screenshot: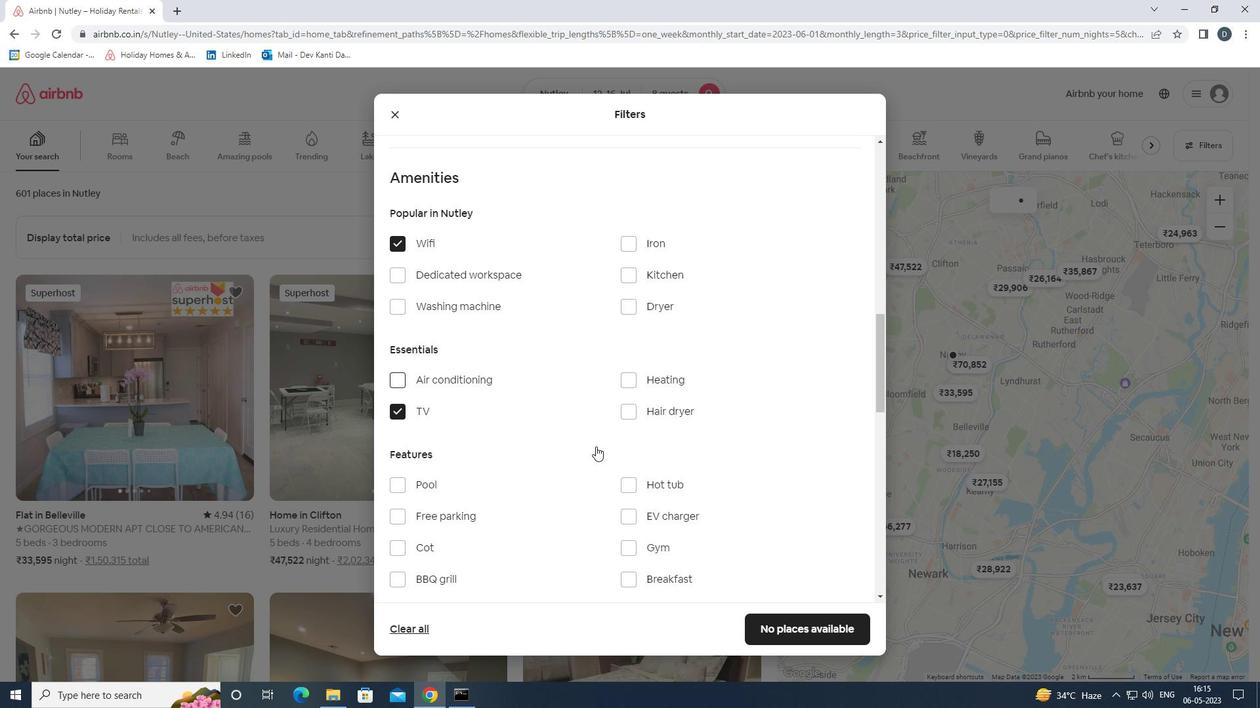 
Action: Mouse moved to (653, 359)
Screenshot: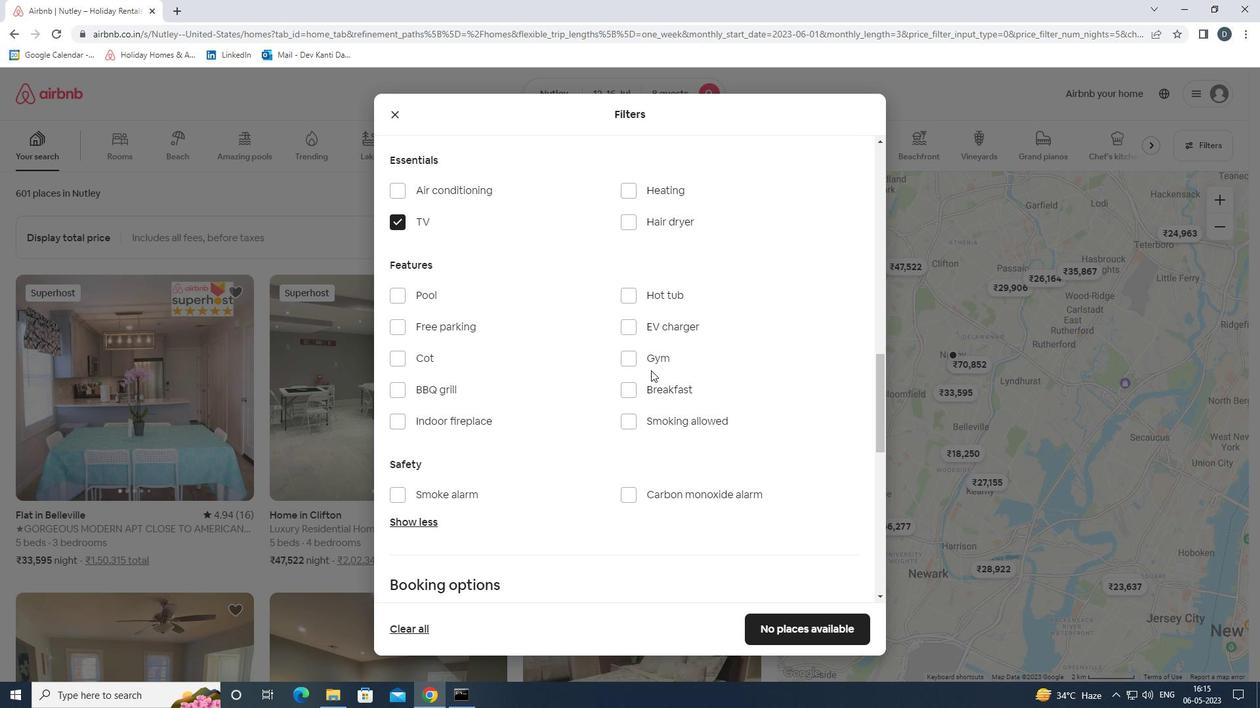 
Action: Mouse pressed left at (653, 359)
Screenshot: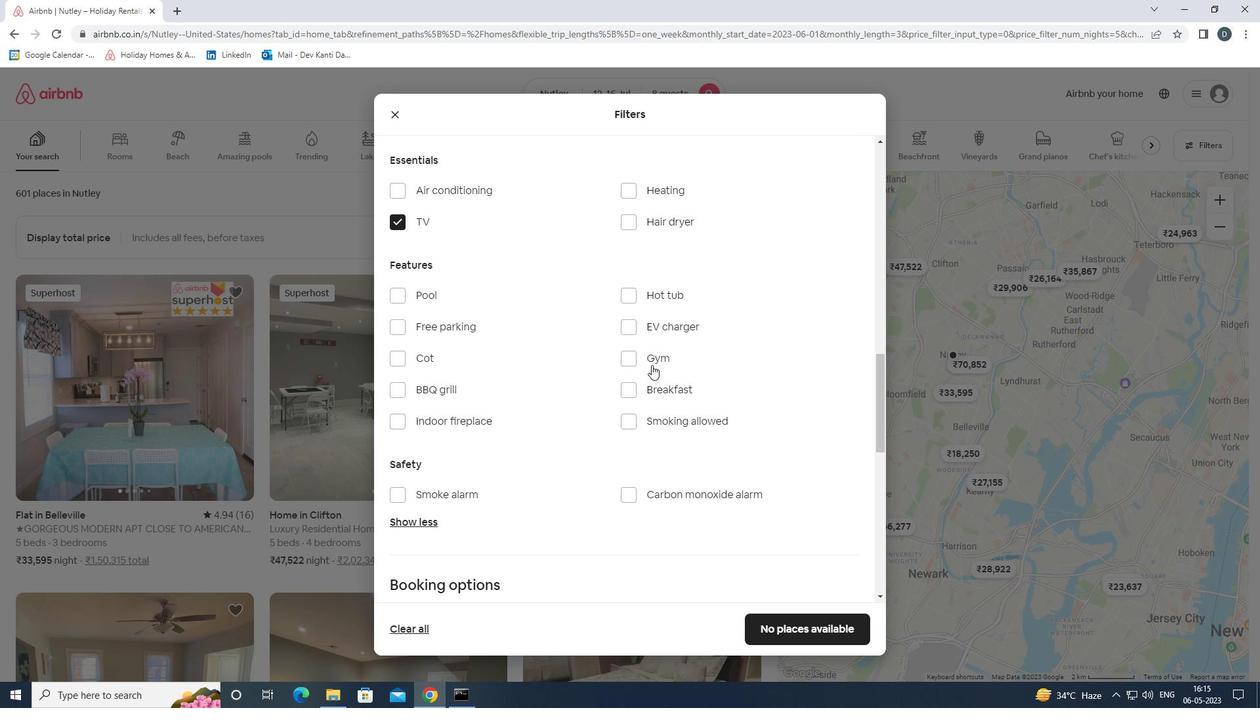 
Action: Mouse moved to (653, 380)
Screenshot: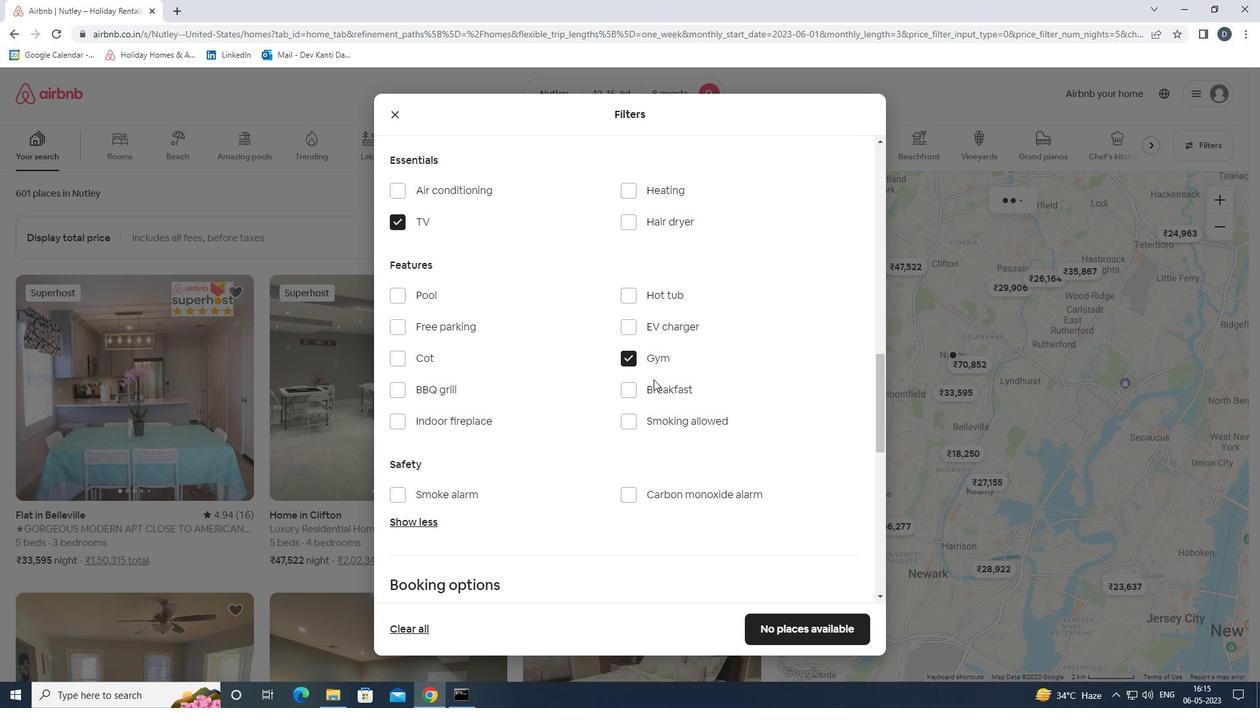 
Action: Mouse pressed left at (653, 380)
Screenshot: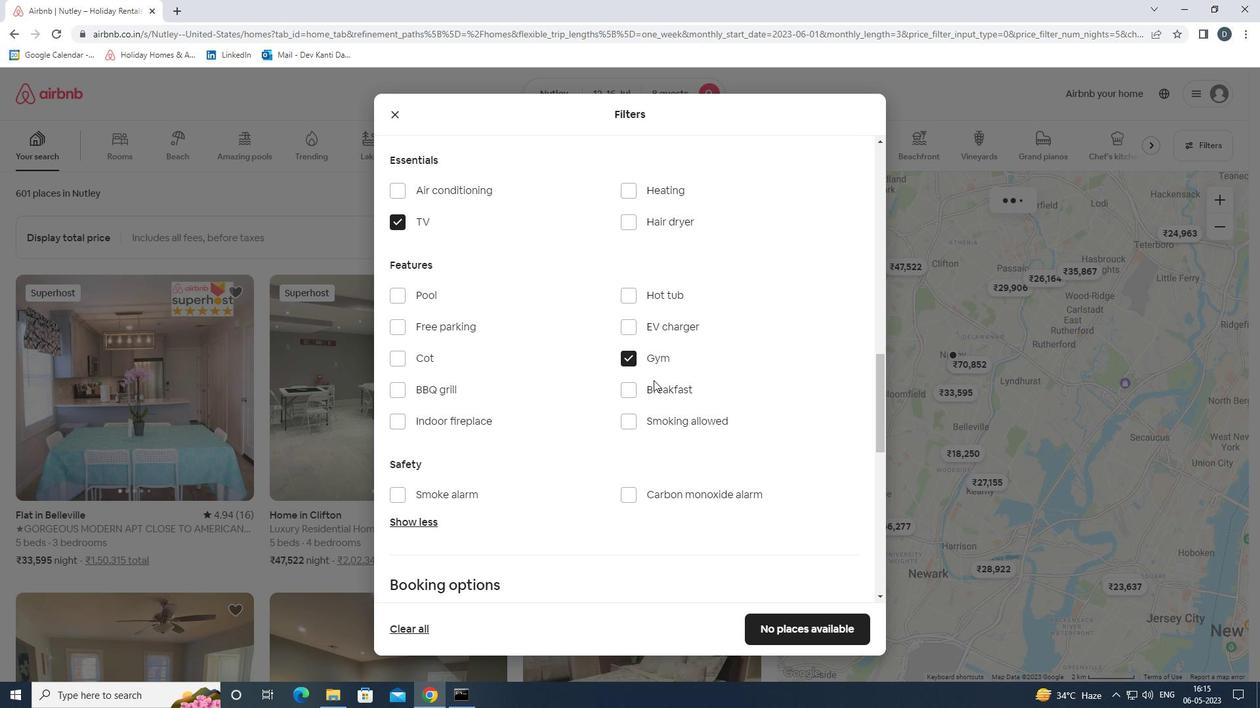 
Action: Mouse moved to (652, 387)
Screenshot: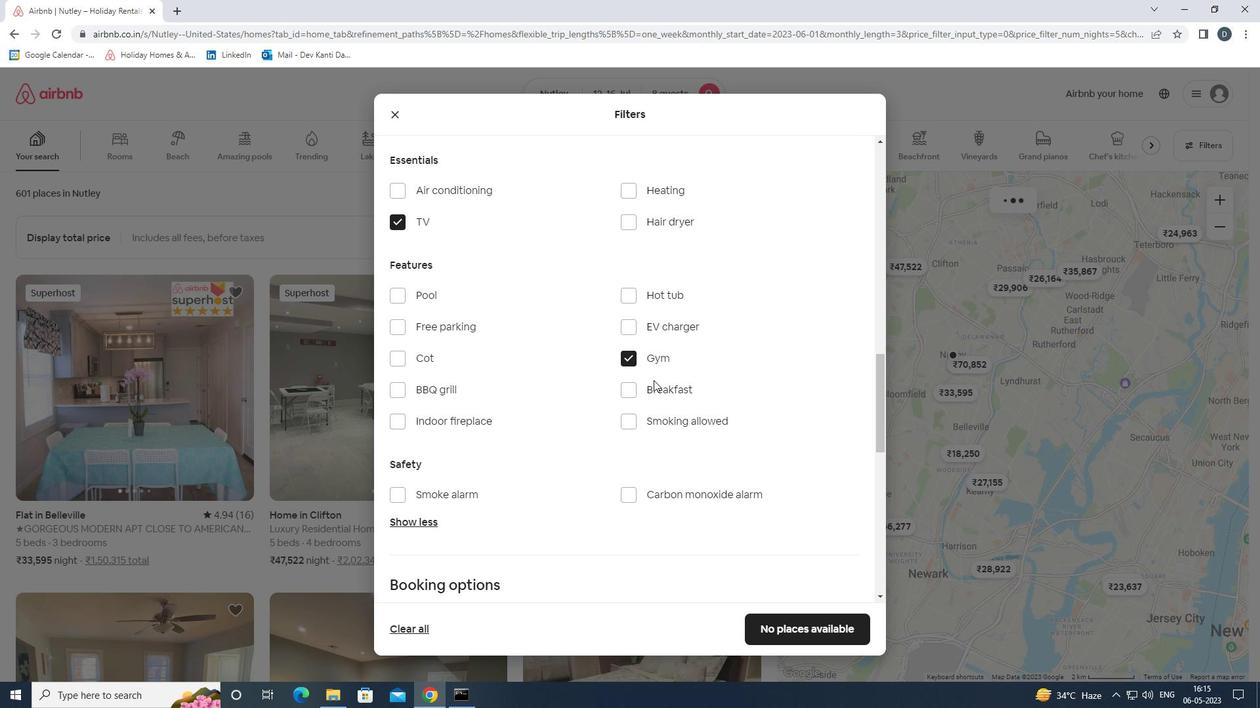 
Action: Mouse pressed left at (652, 387)
Screenshot: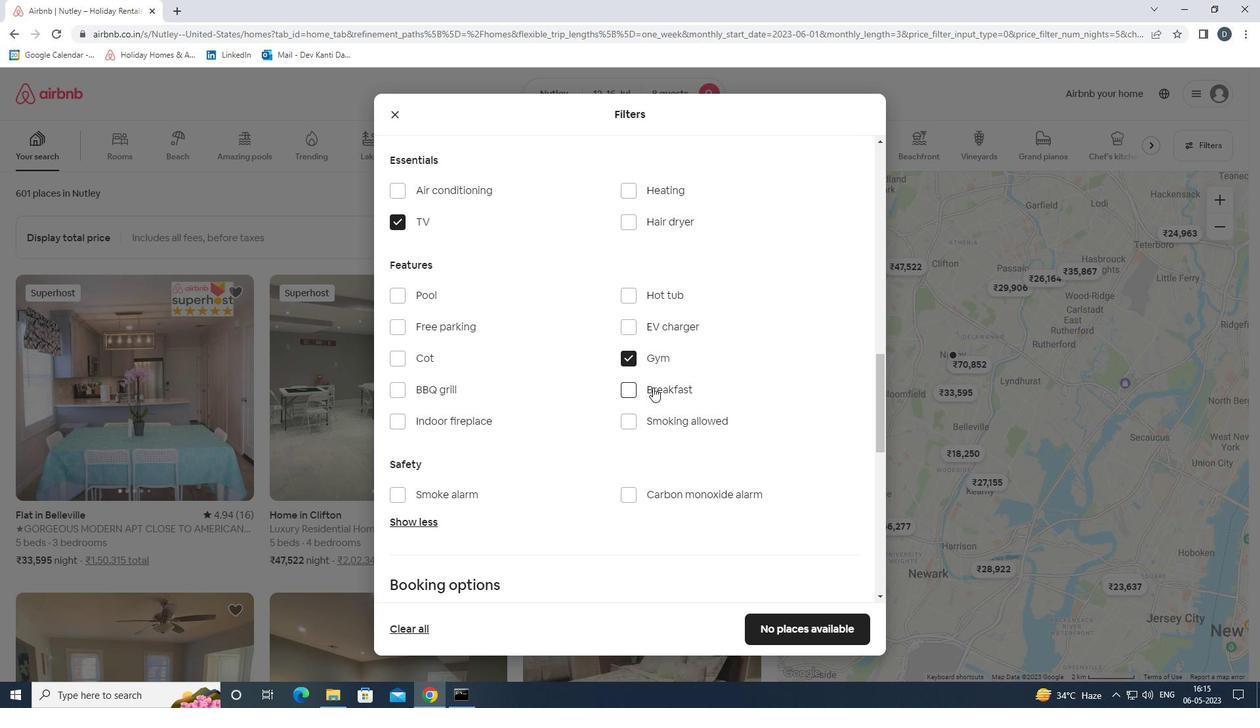 
Action: Mouse moved to (447, 328)
Screenshot: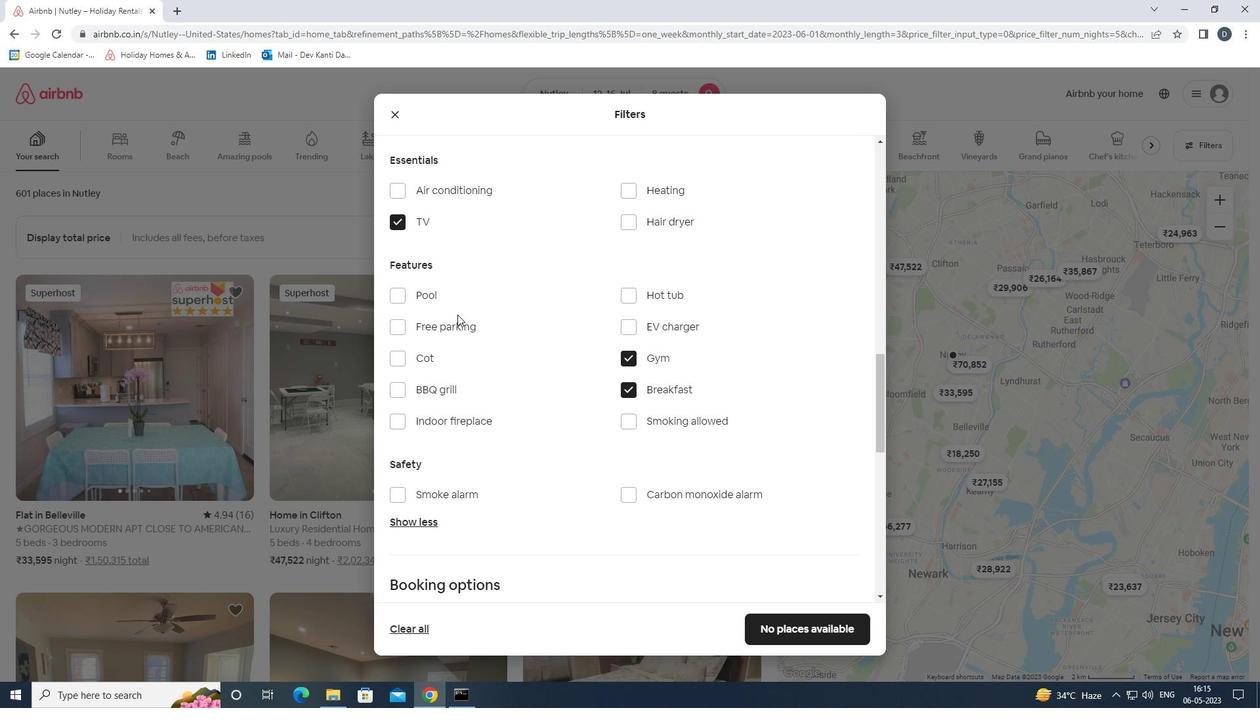 
Action: Mouse pressed left at (447, 328)
Screenshot: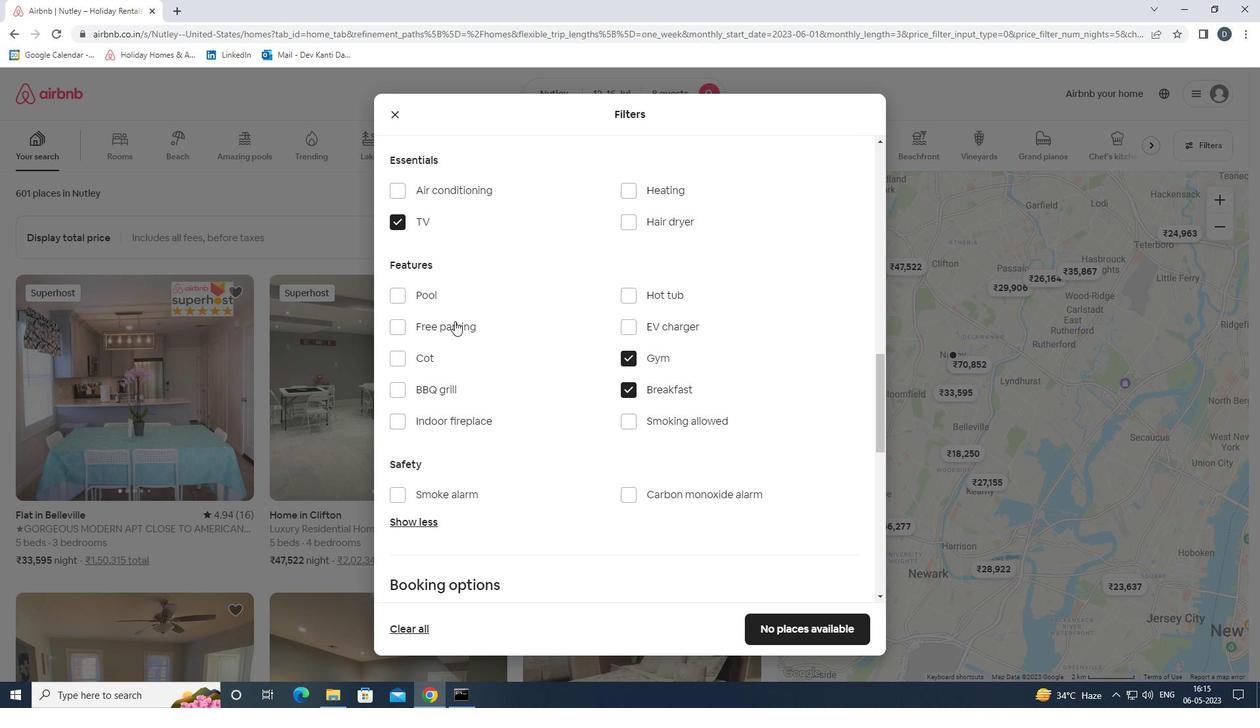 
Action: Mouse moved to (535, 368)
Screenshot: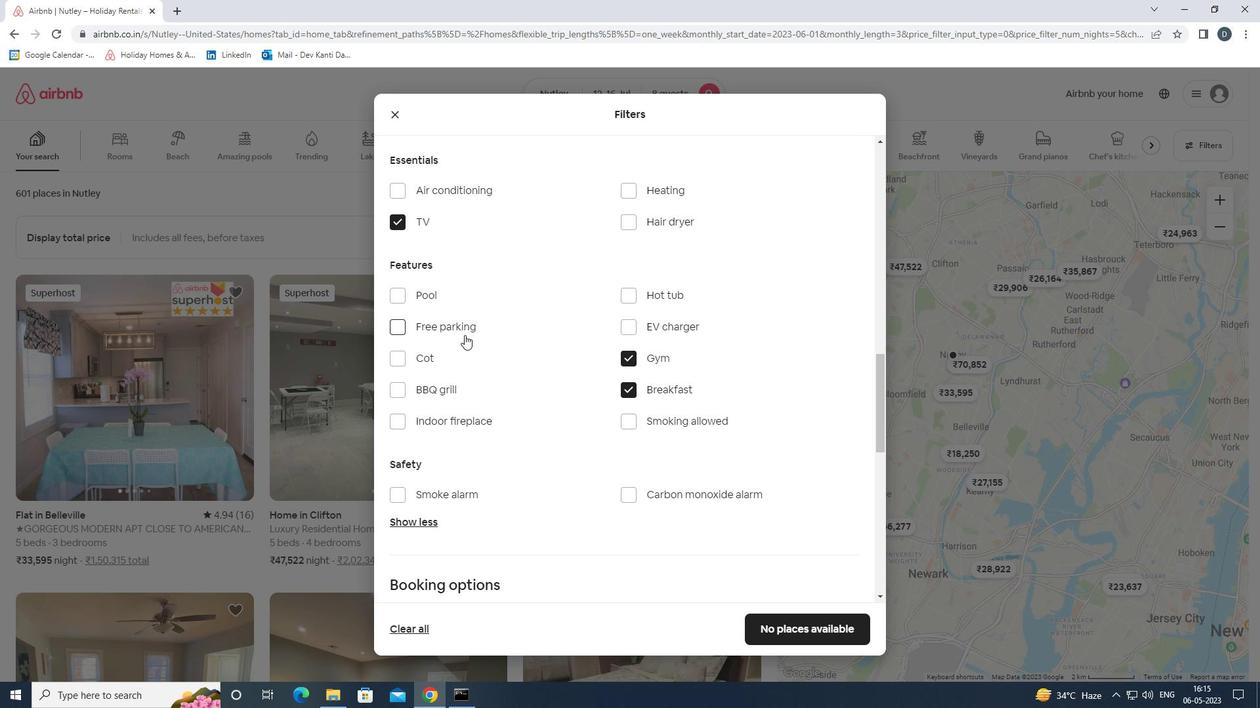 
Action: Mouse scrolled (535, 369) with delta (0, 0)
Screenshot: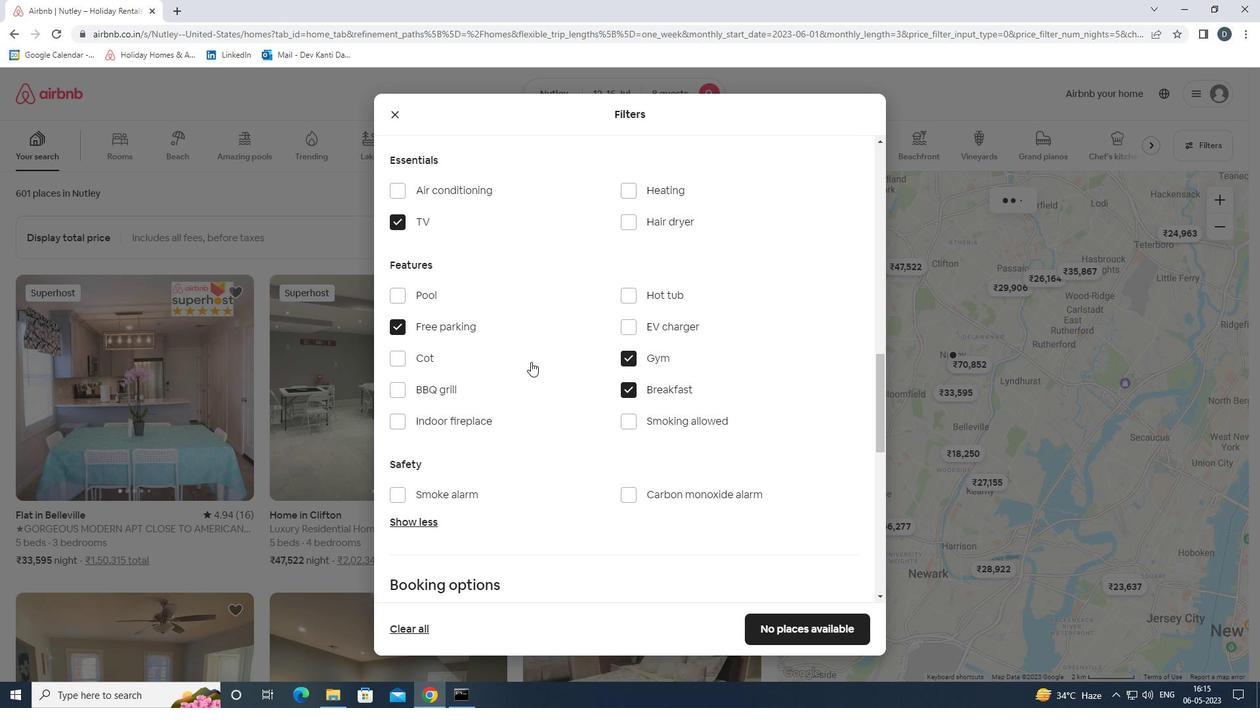 
Action: Mouse scrolled (535, 369) with delta (0, 0)
Screenshot: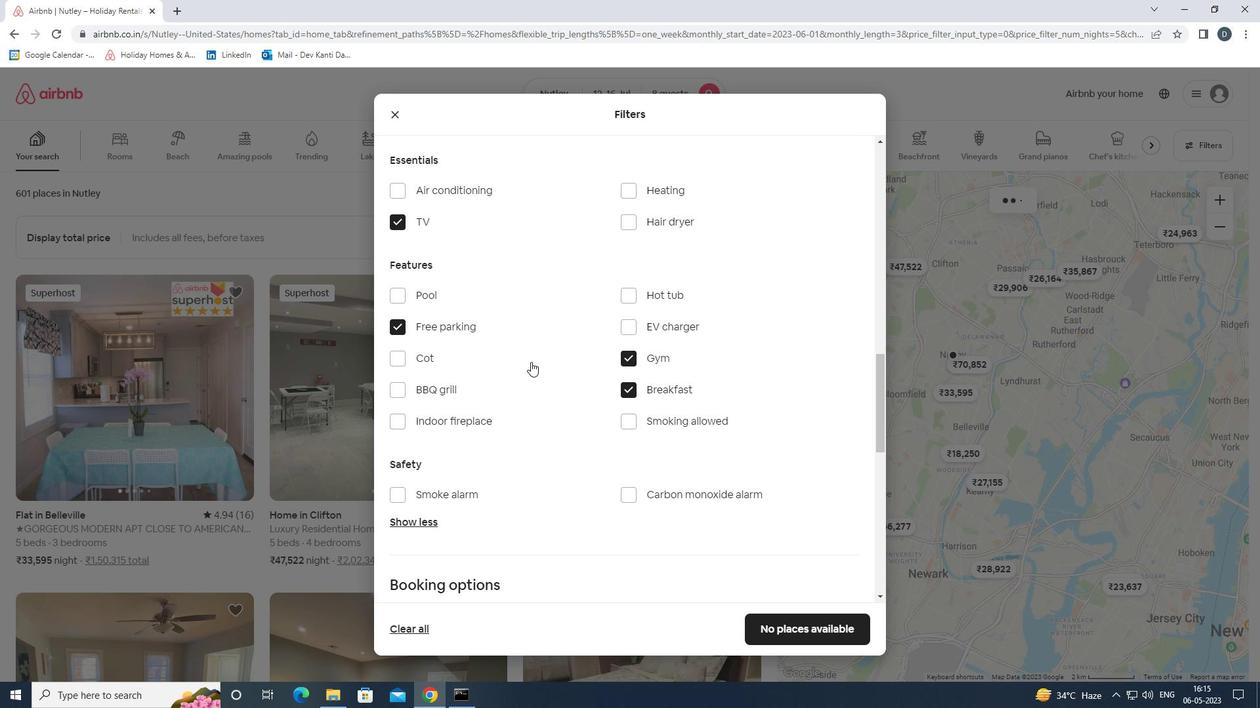 
Action: Mouse scrolled (535, 369) with delta (0, 0)
Screenshot: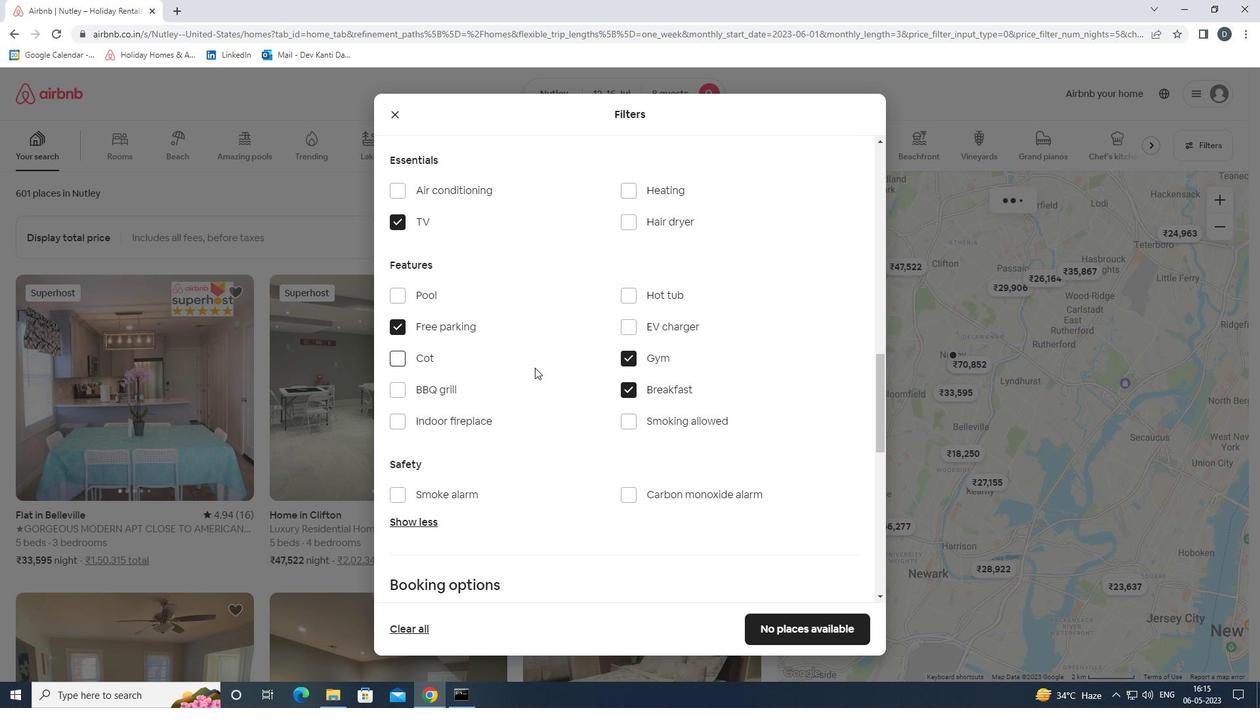 
Action: Mouse moved to (535, 369)
Screenshot: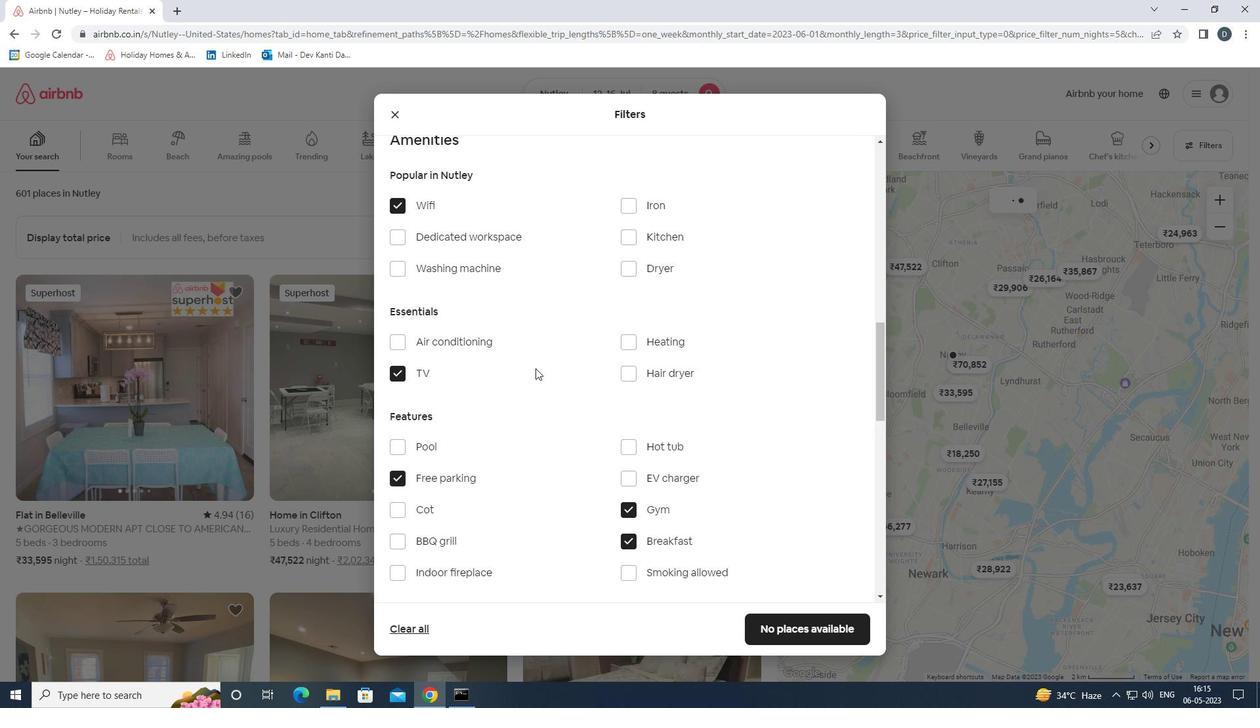 
Action: Mouse scrolled (535, 368) with delta (0, 0)
Screenshot: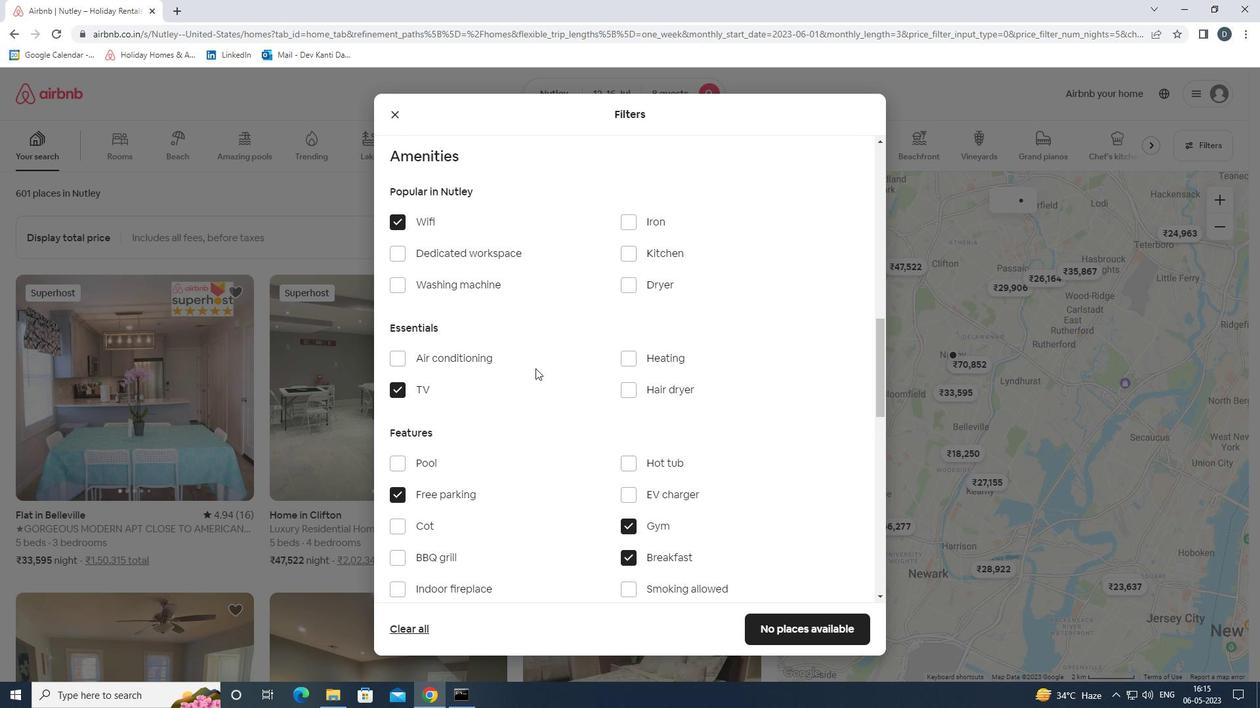 
Action: Mouse moved to (536, 369)
Screenshot: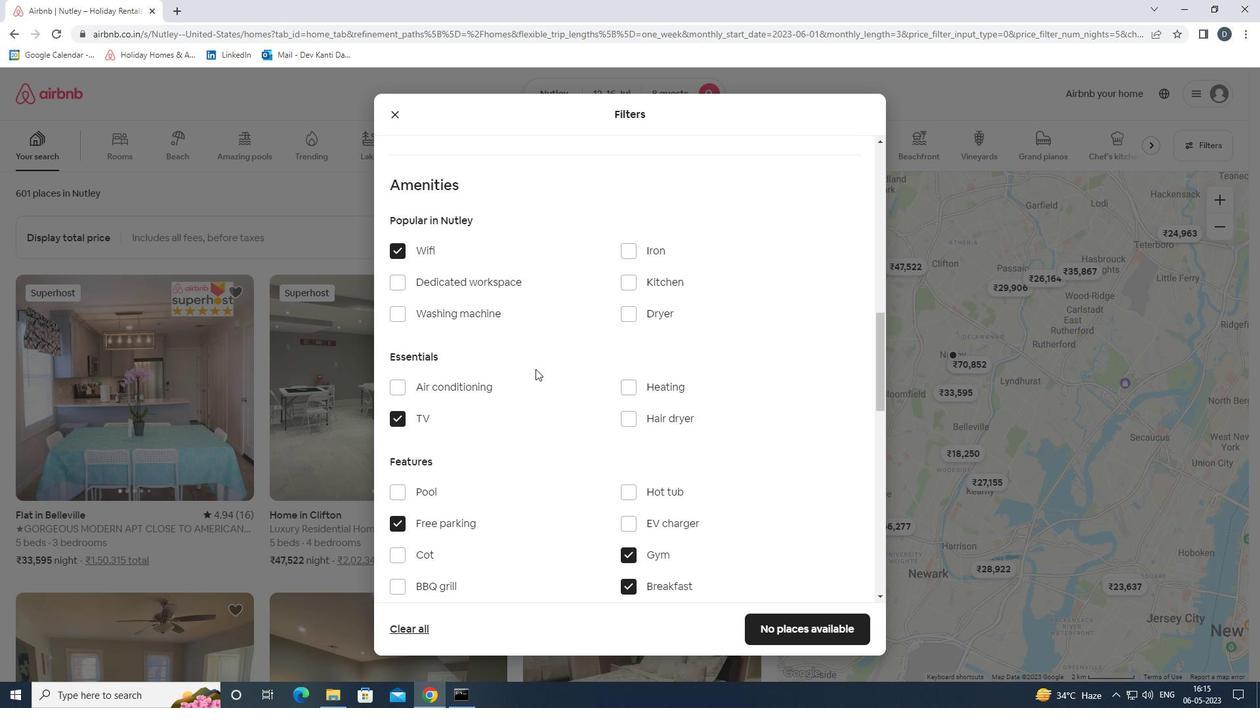 
Action: Mouse scrolled (536, 368) with delta (0, 0)
Screenshot: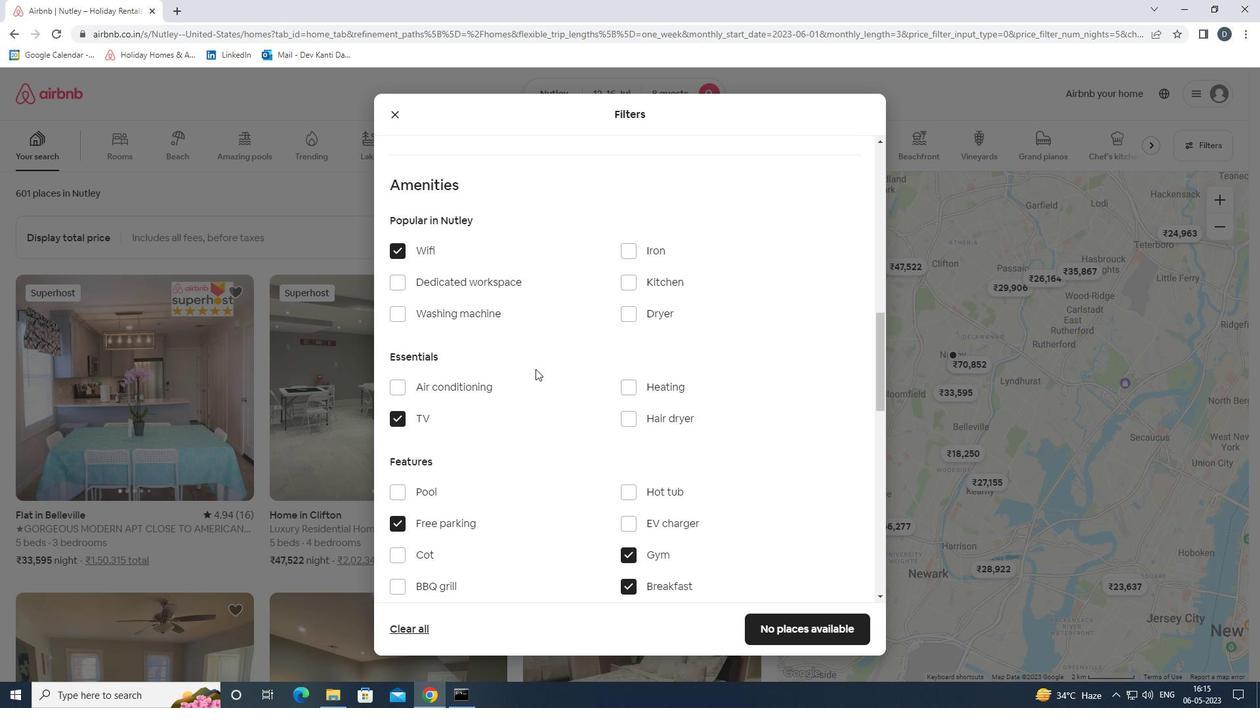 
Action: Mouse moved to (540, 372)
Screenshot: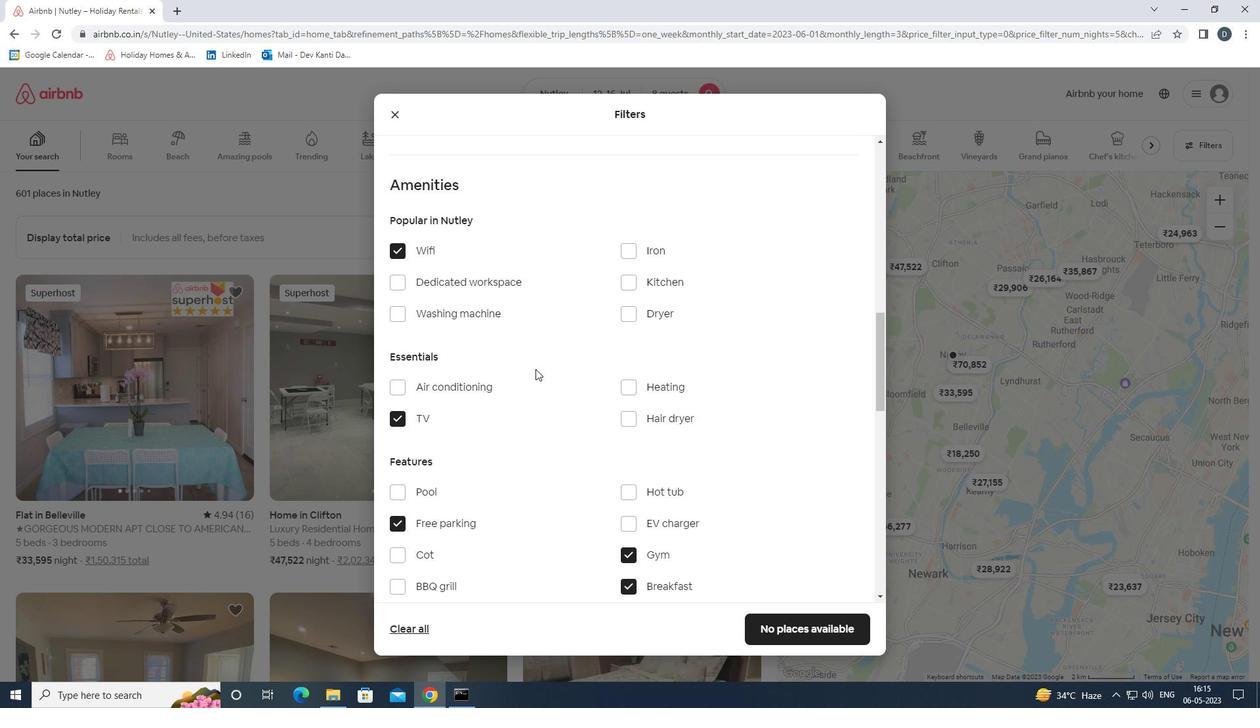 
Action: Mouse scrolled (540, 371) with delta (0, 0)
Screenshot: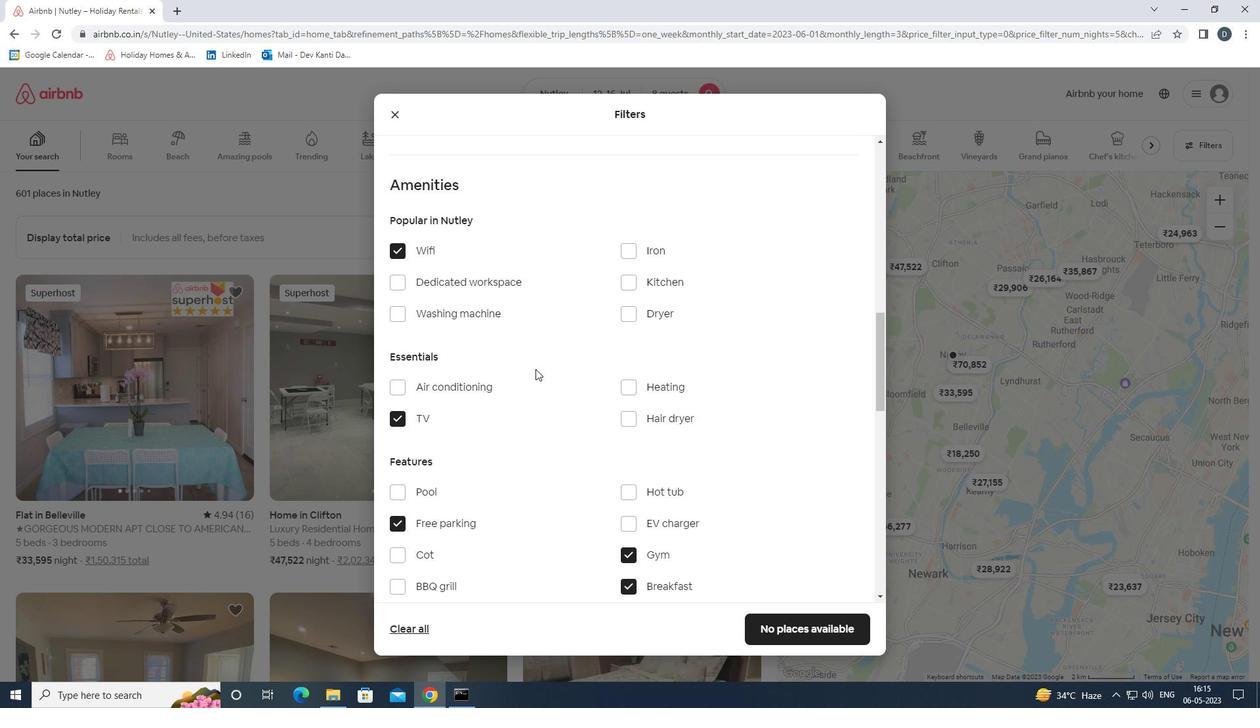 
Action: Mouse moved to (549, 374)
Screenshot: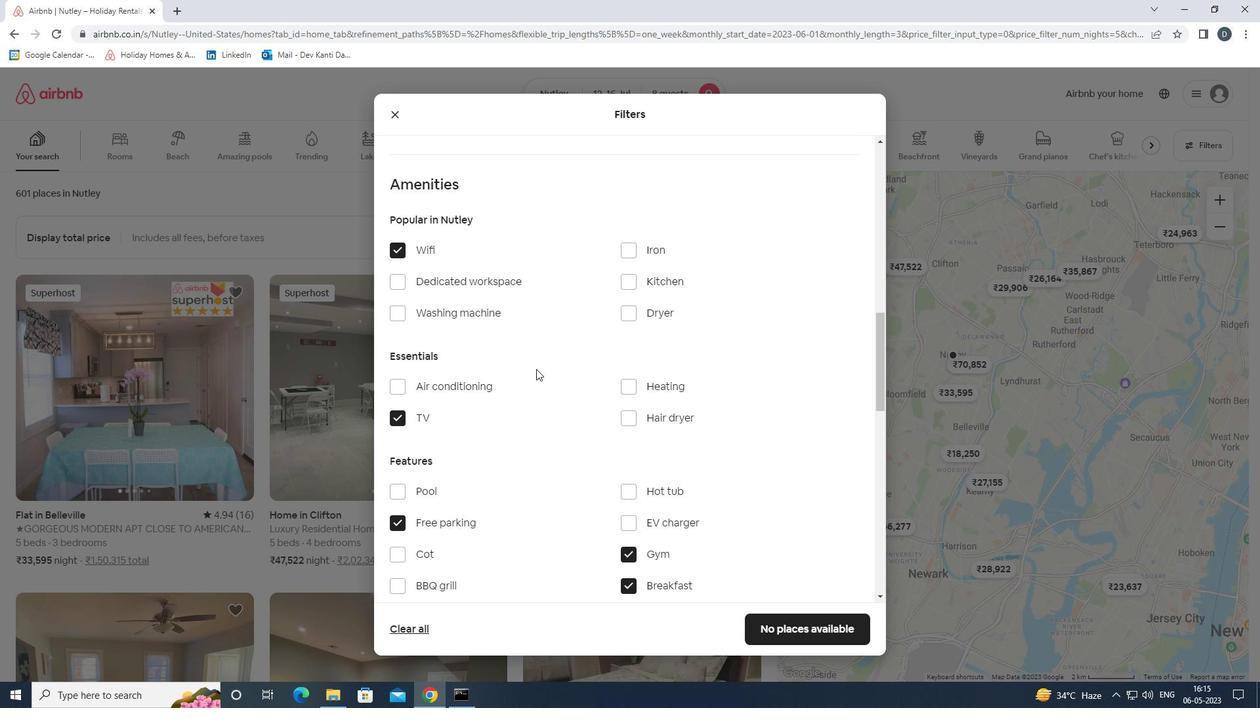 
Action: Mouse scrolled (549, 373) with delta (0, 0)
Screenshot: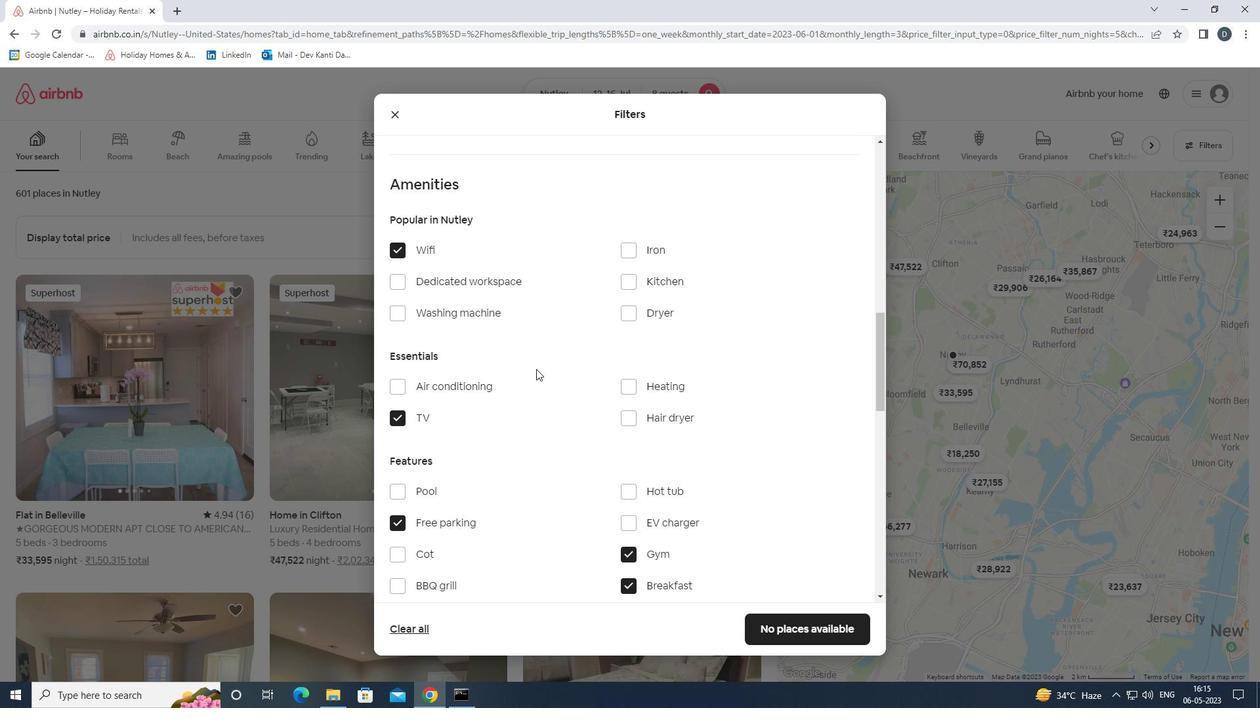 
Action: Mouse moved to (620, 374)
Screenshot: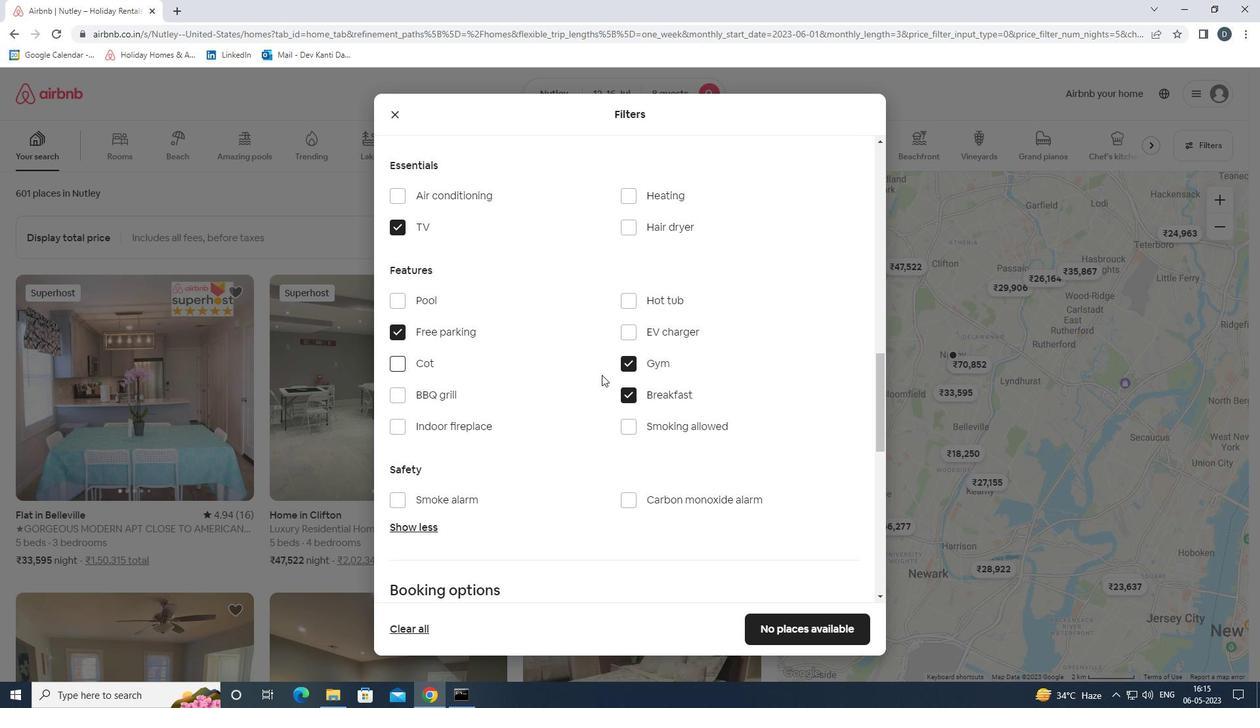 
Action: Mouse scrolled (620, 374) with delta (0, 0)
Screenshot: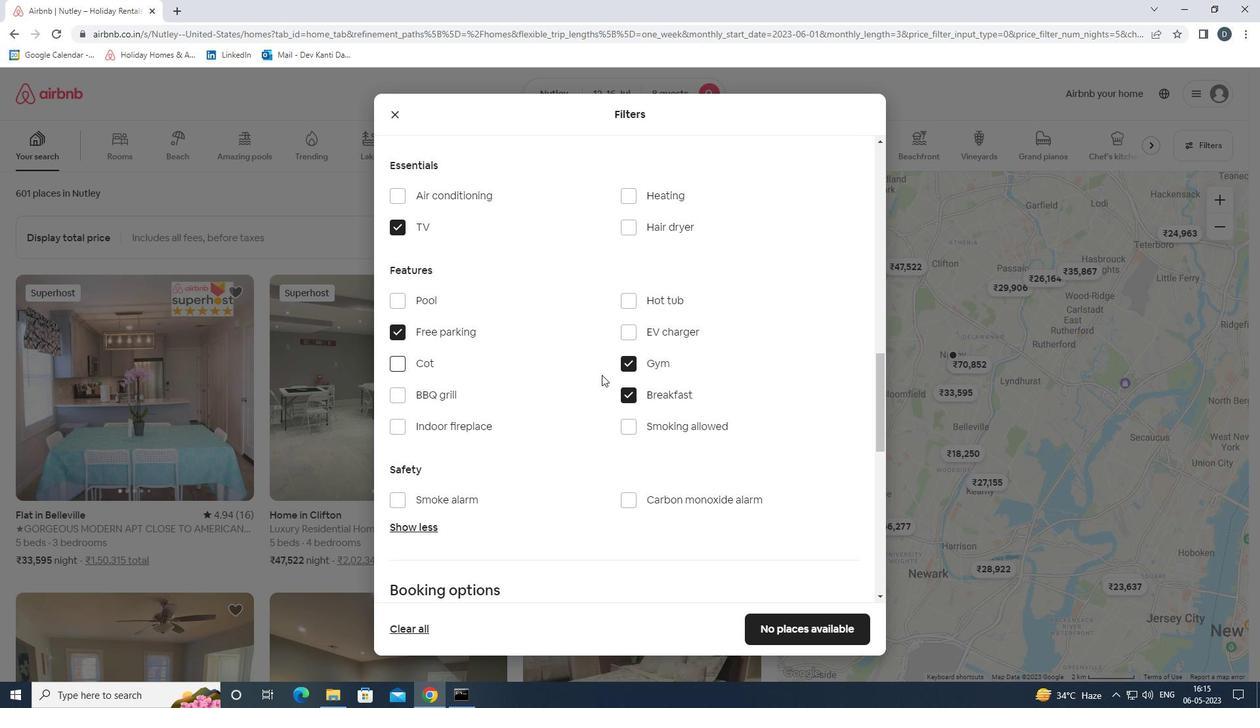 
Action: Mouse moved to (650, 374)
Screenshot: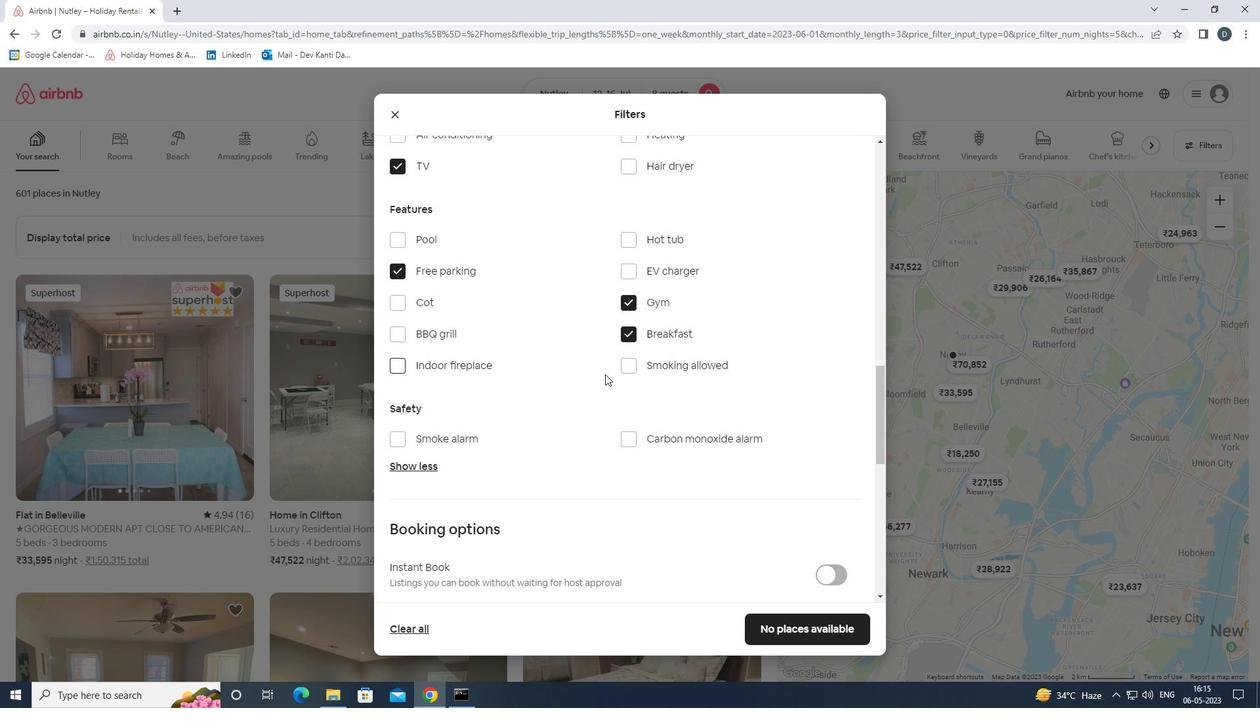 
Action: Mouse scrolled (650, 374) with delta (0, 0)
Screenshot: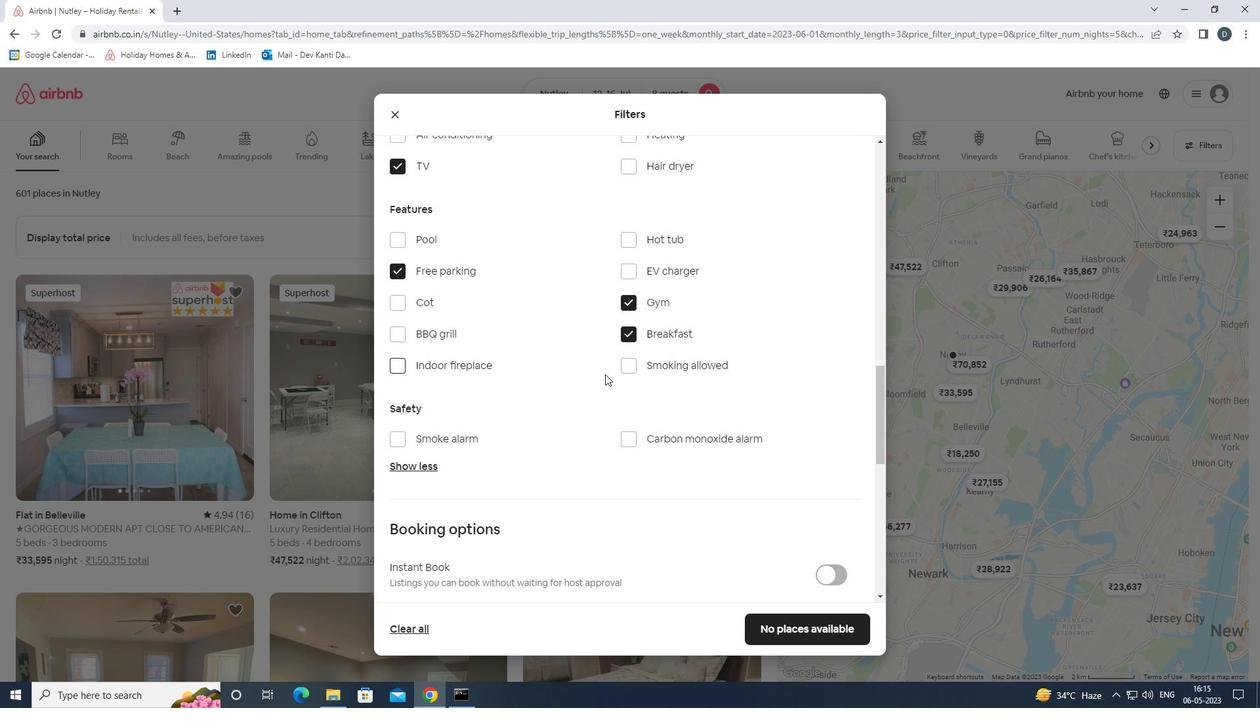 
Action: Mouse moved to (681, 372)
Screenshot: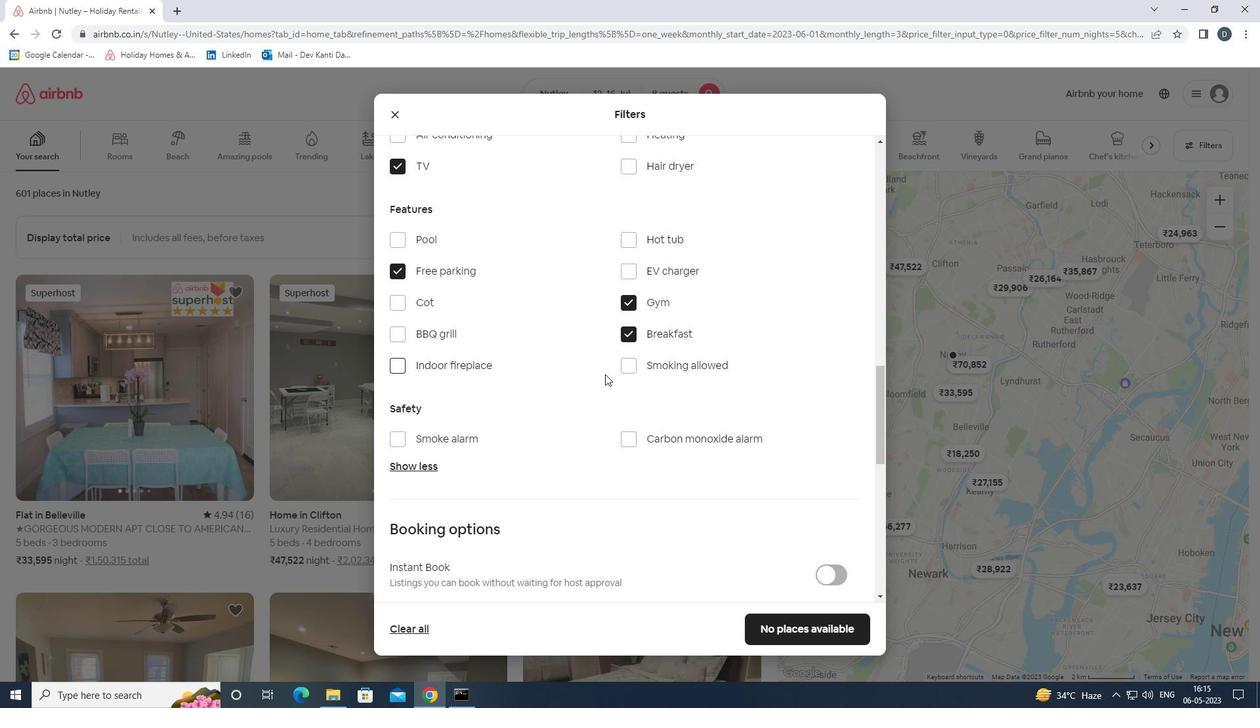 
Action: Mouse scrolled (681, 372) with delta (0, 0)
Screenshot: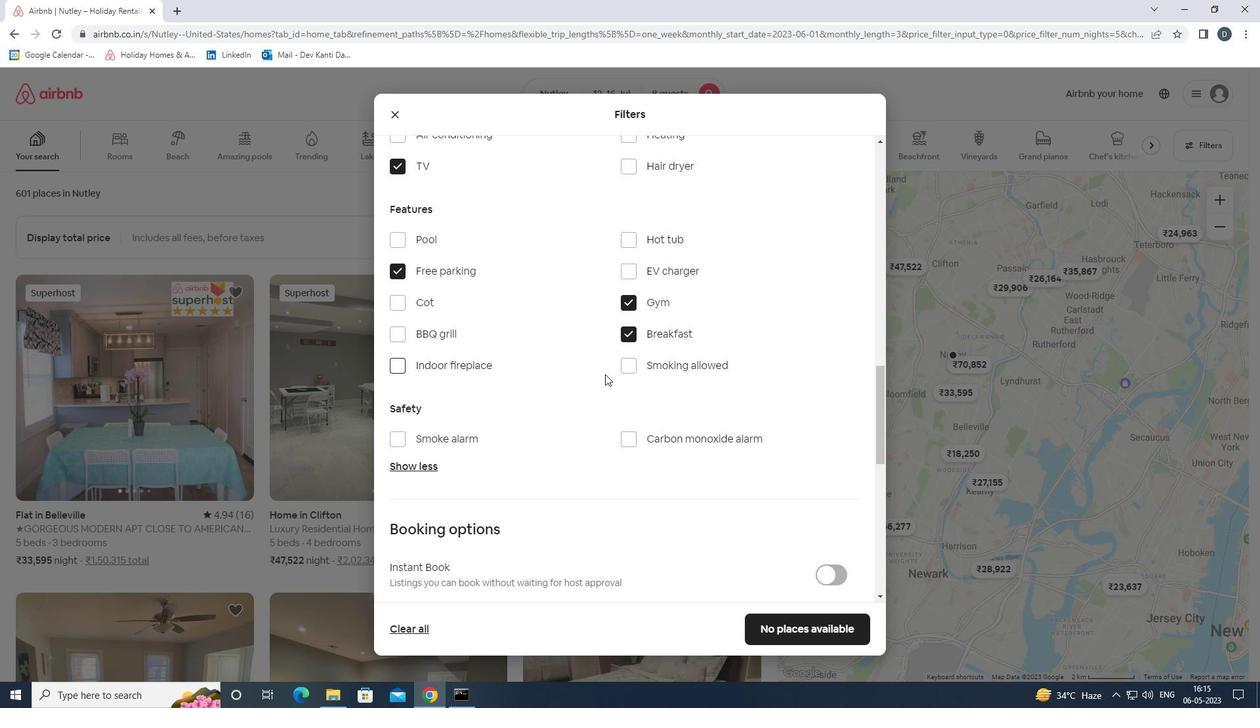 
Action: Mouse moved to (832, 408)
Screenshot: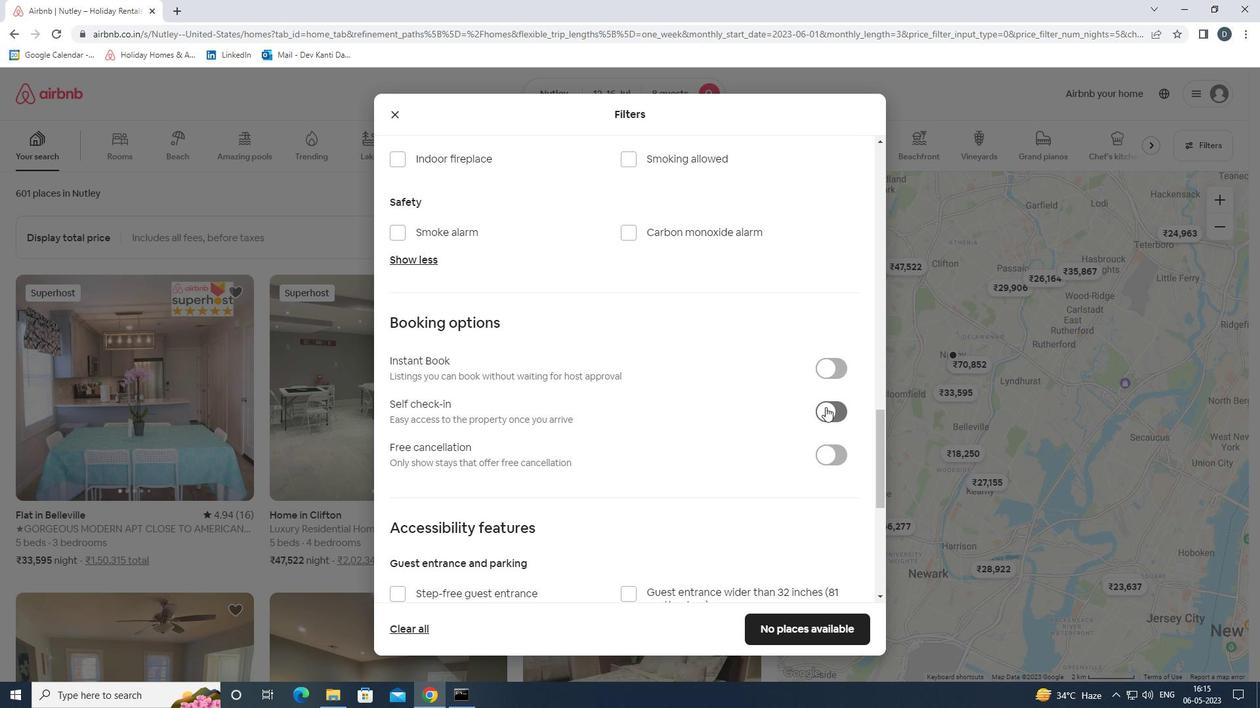 
Action: Mouse pressed left at (832, 408)
Screenshot: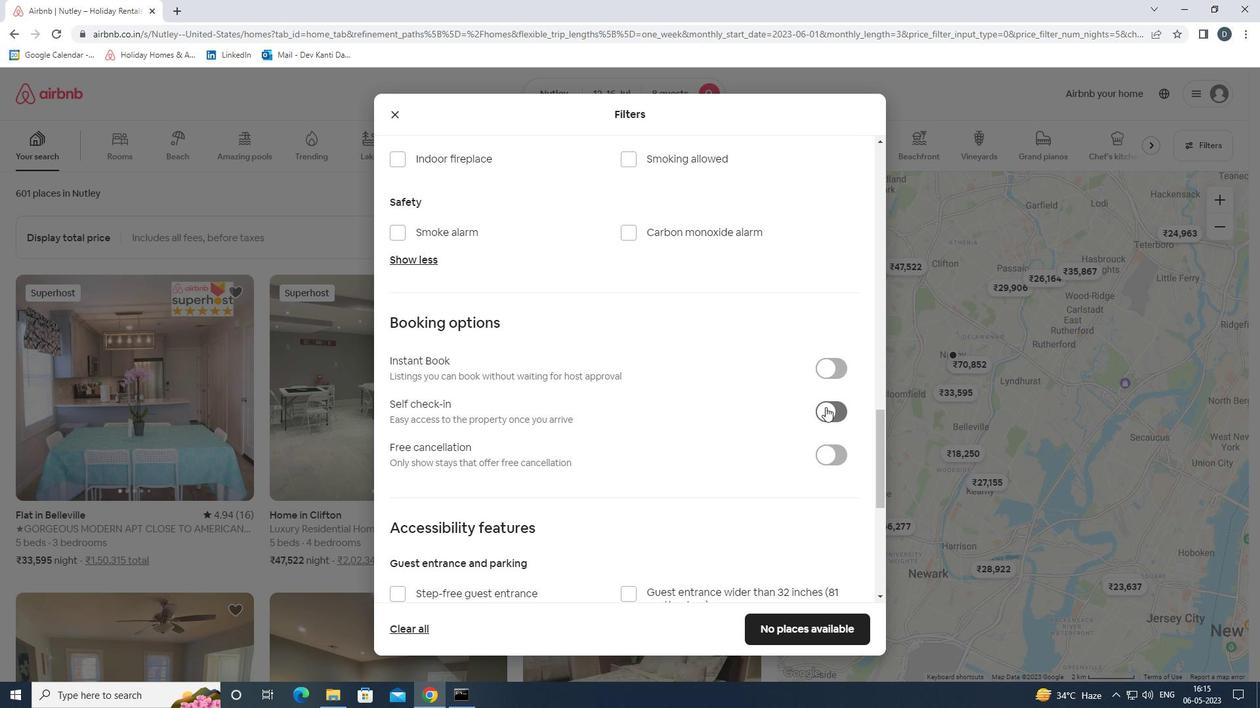 
Action: Mouse moved to (779, 412)
Screenshot: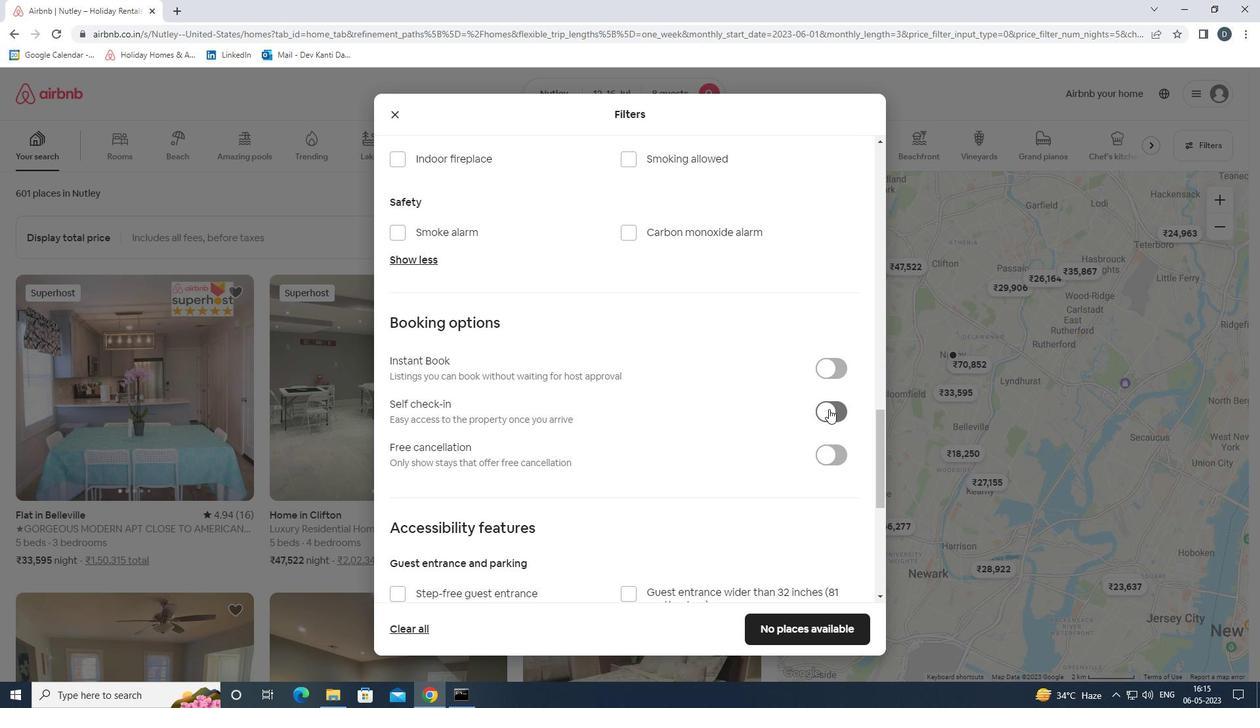 
Action: Mouse scrolled (779, 412) with delta (0, 0)
Screenshot: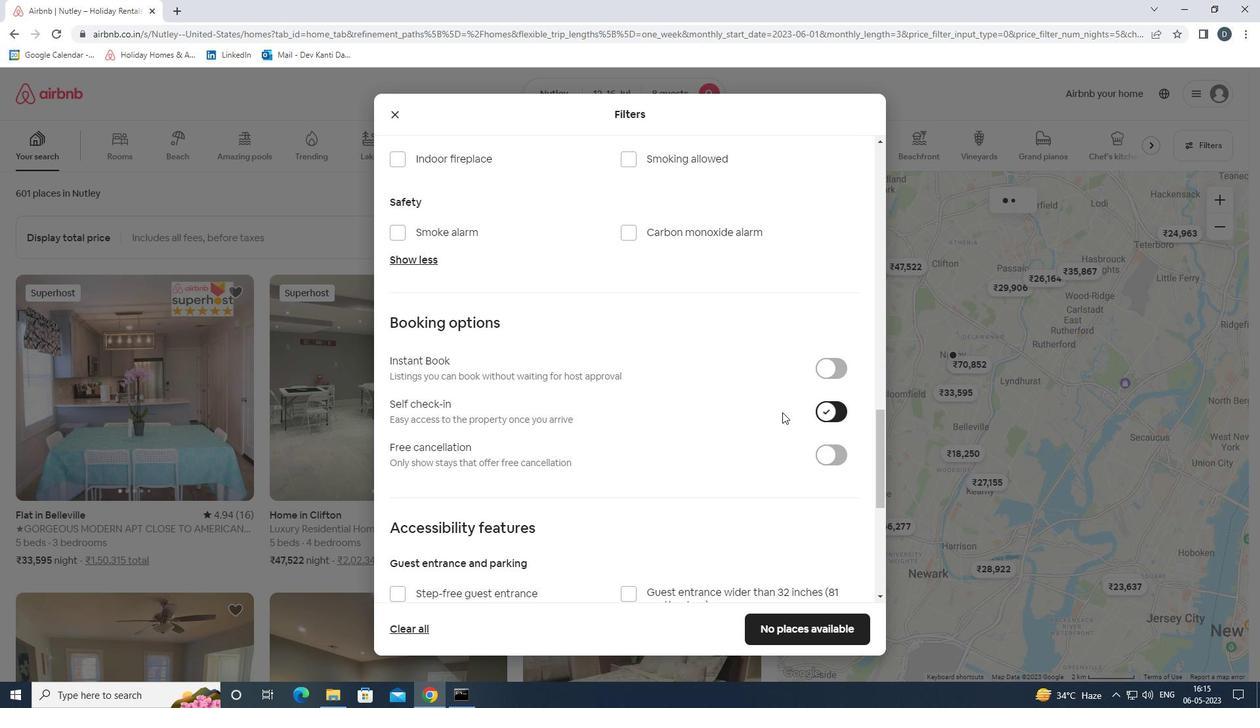 
Action: Mouse scrolled (779, 412) with delta (0, 0)
Screenshot: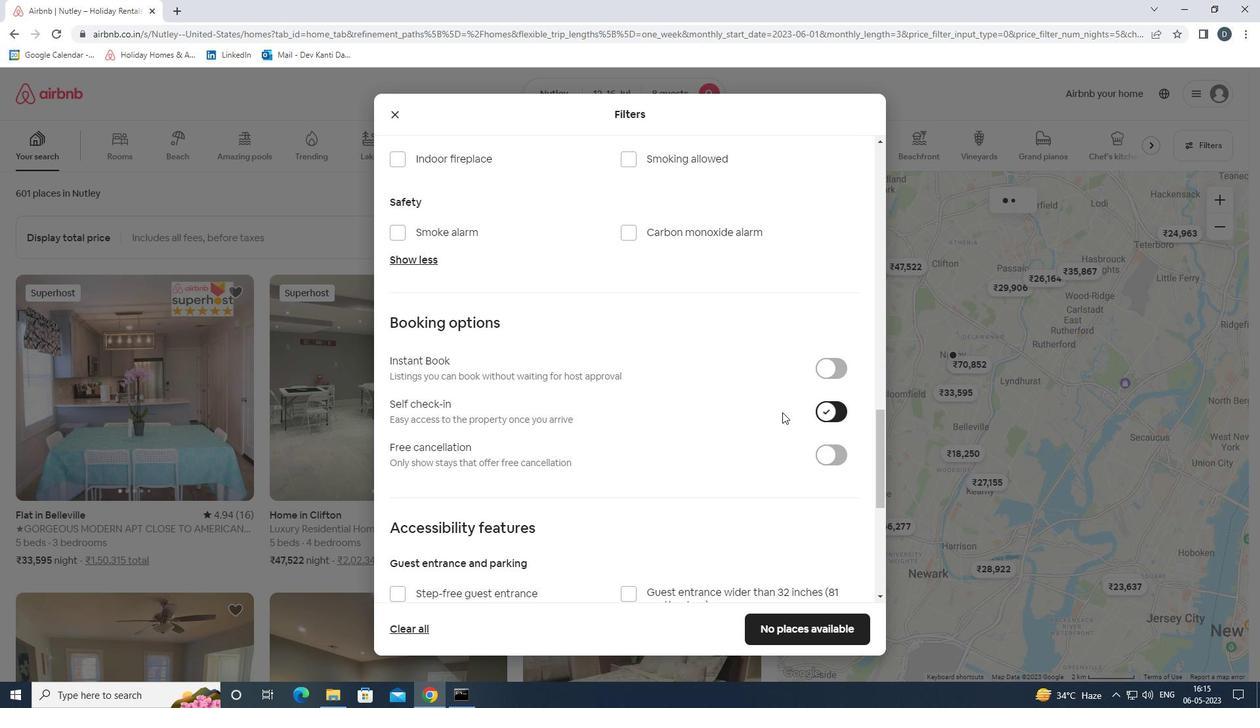 
Action: Mouse scrolled (779, 412) with delta (0, 0)
Screenshot: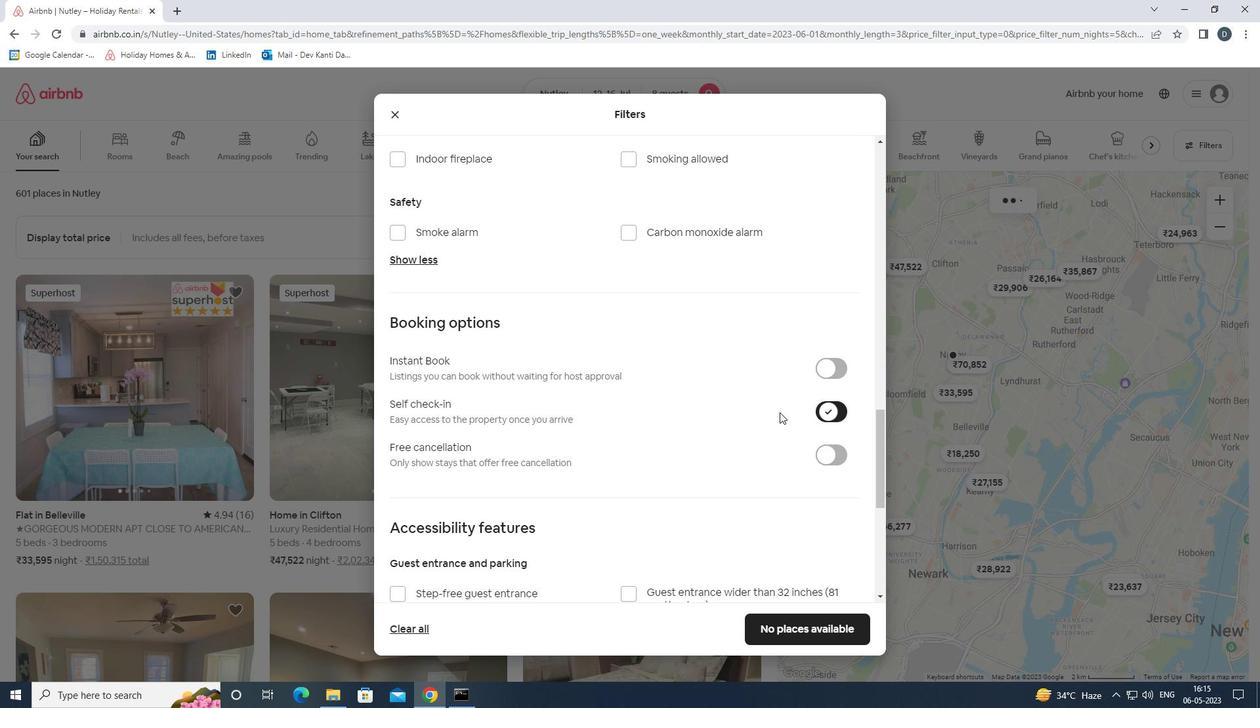 
Action: Mouse scrolled (779, 412) with delta (0, 0)
Screenshot: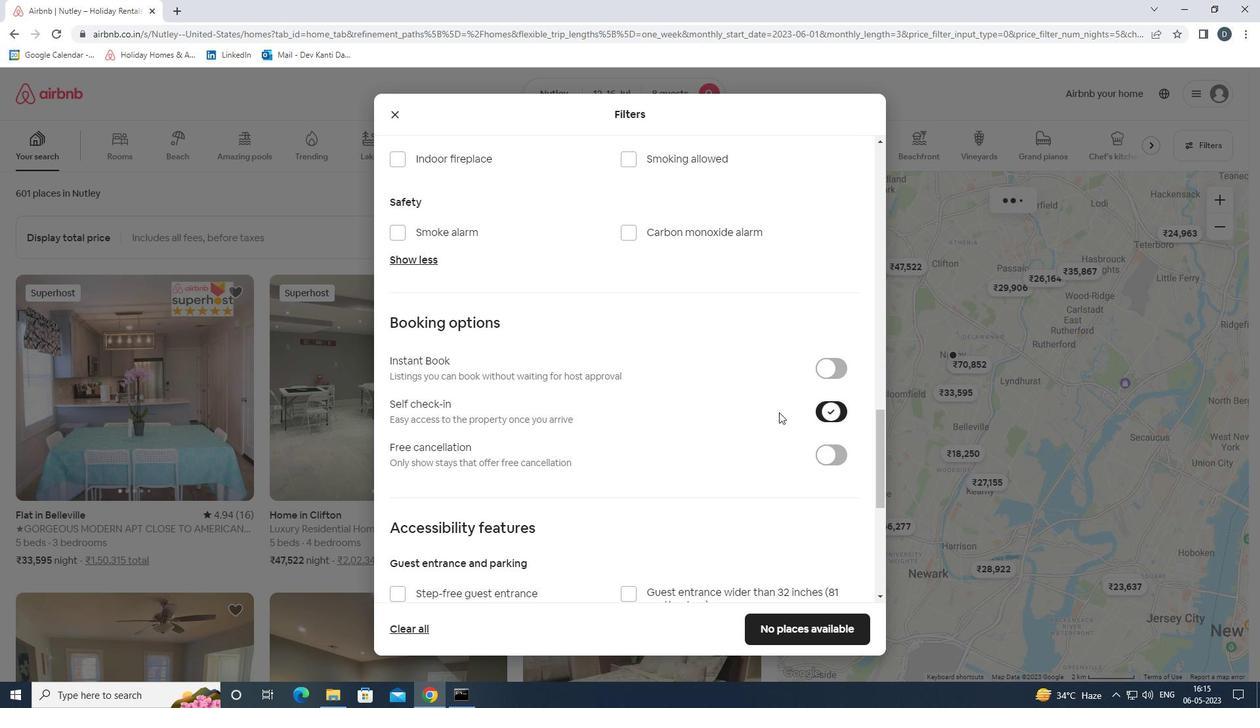 
Action: Mouse moved to (770, 407)
Screenshot: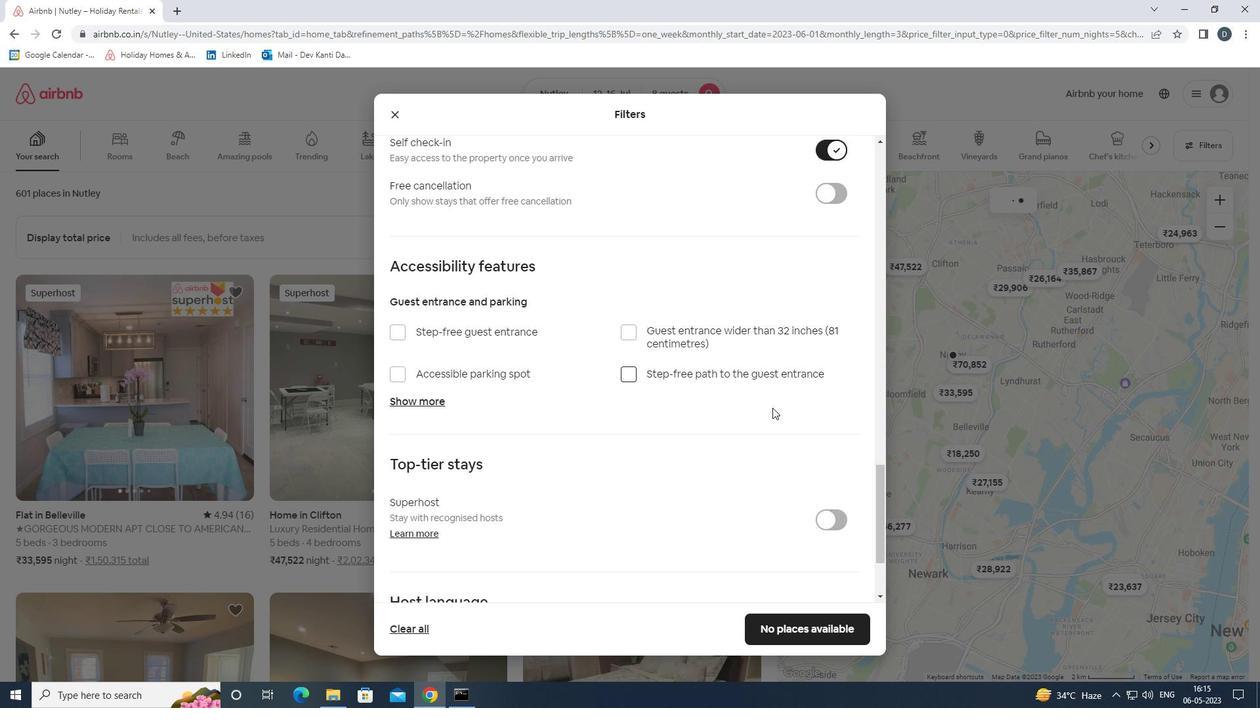 
Action: Mouse scrolled (770, 406) with delta (0, 0)
Screenshot: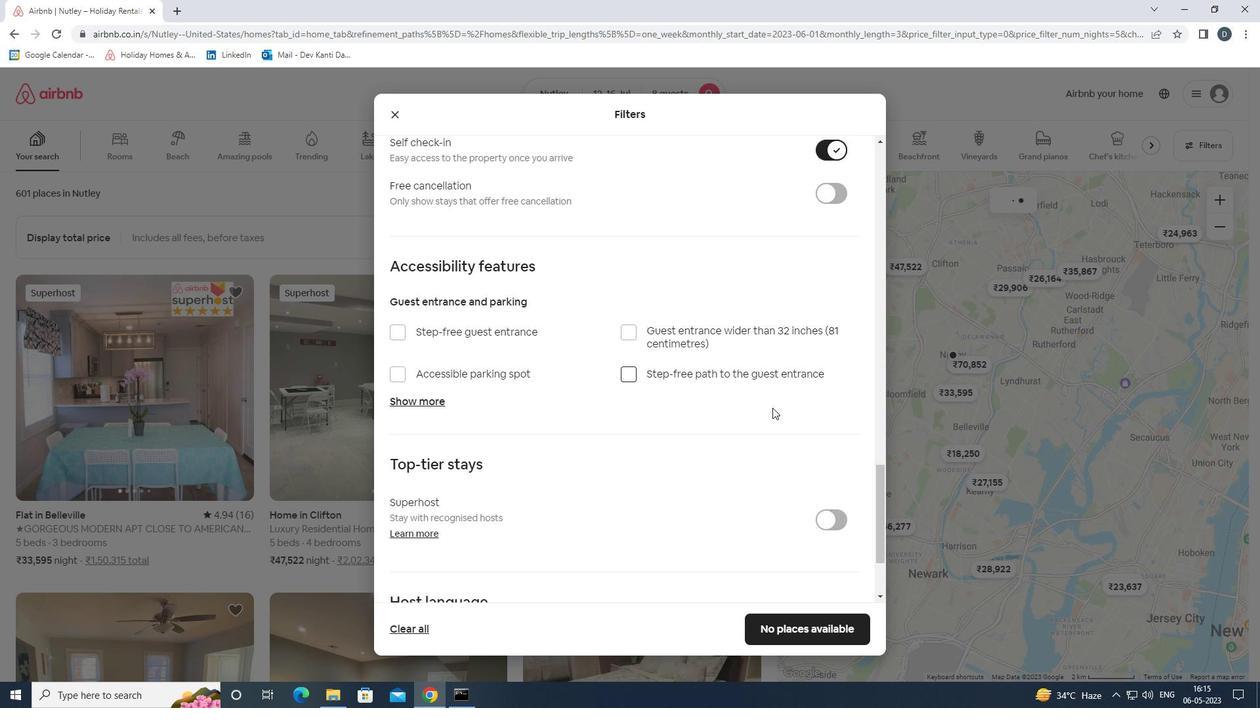 
Action: Mouse moved to (769, 407)
Screenshot: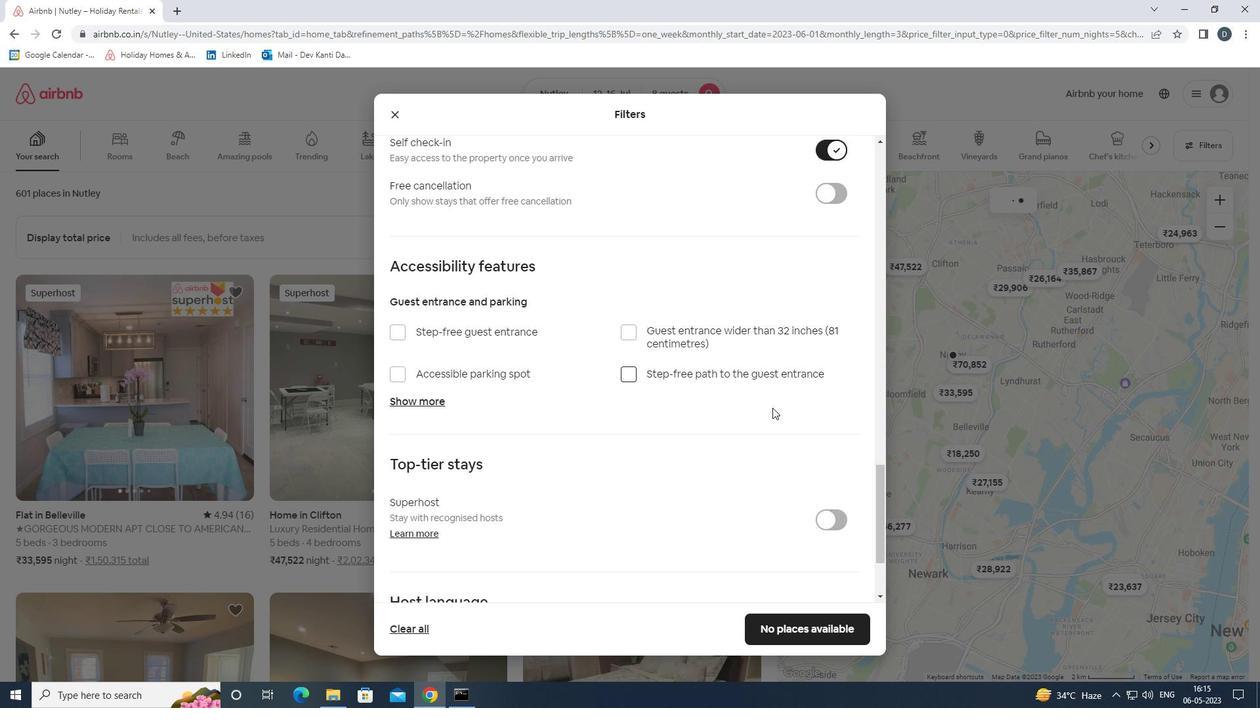 
Action: Mouse scrolled (769, 406) with delta (0, 0)
Screenshot: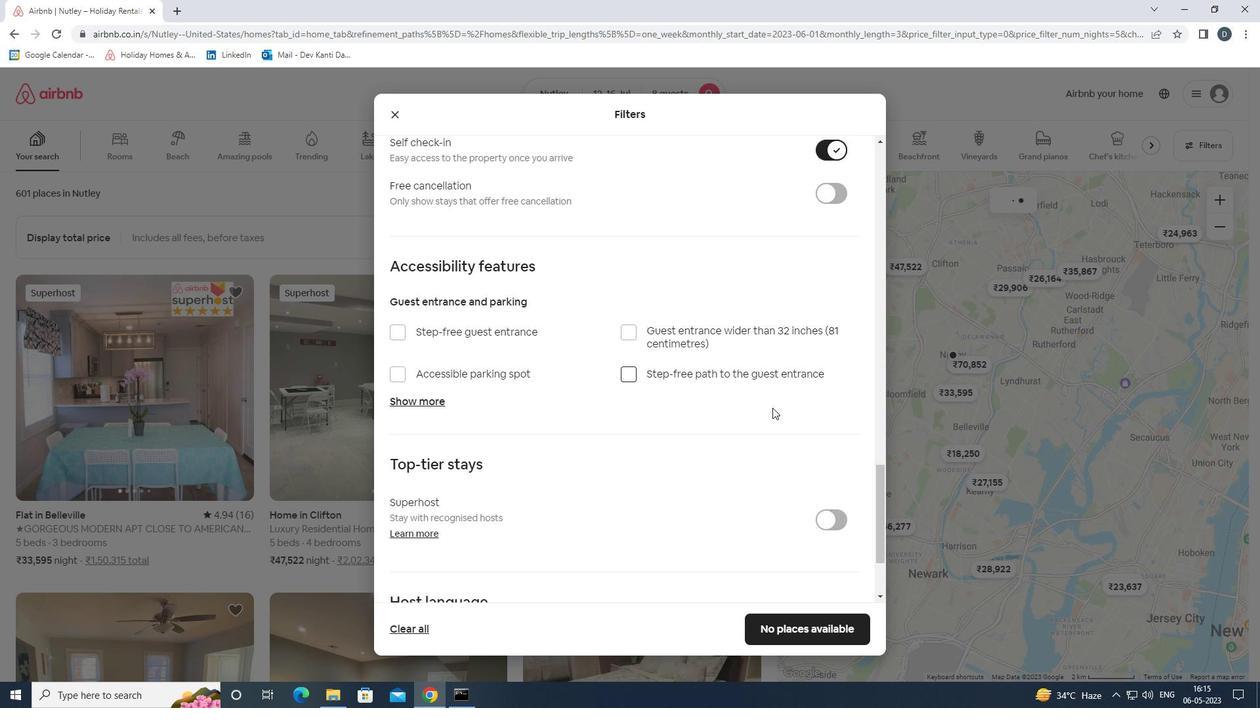 
Action: Mouse moved to (768, 407)
Screenshot: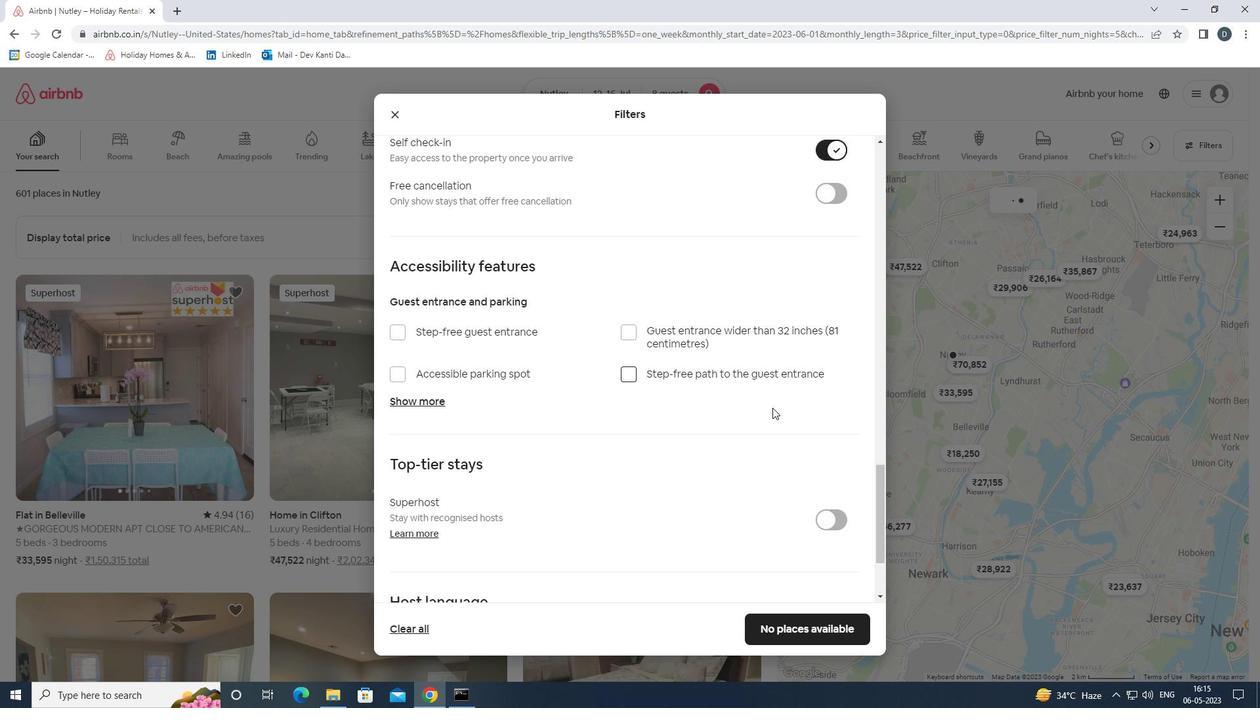 
Action: Mouse scrolled (768, 406) with delta (0, 0)
Screenshot: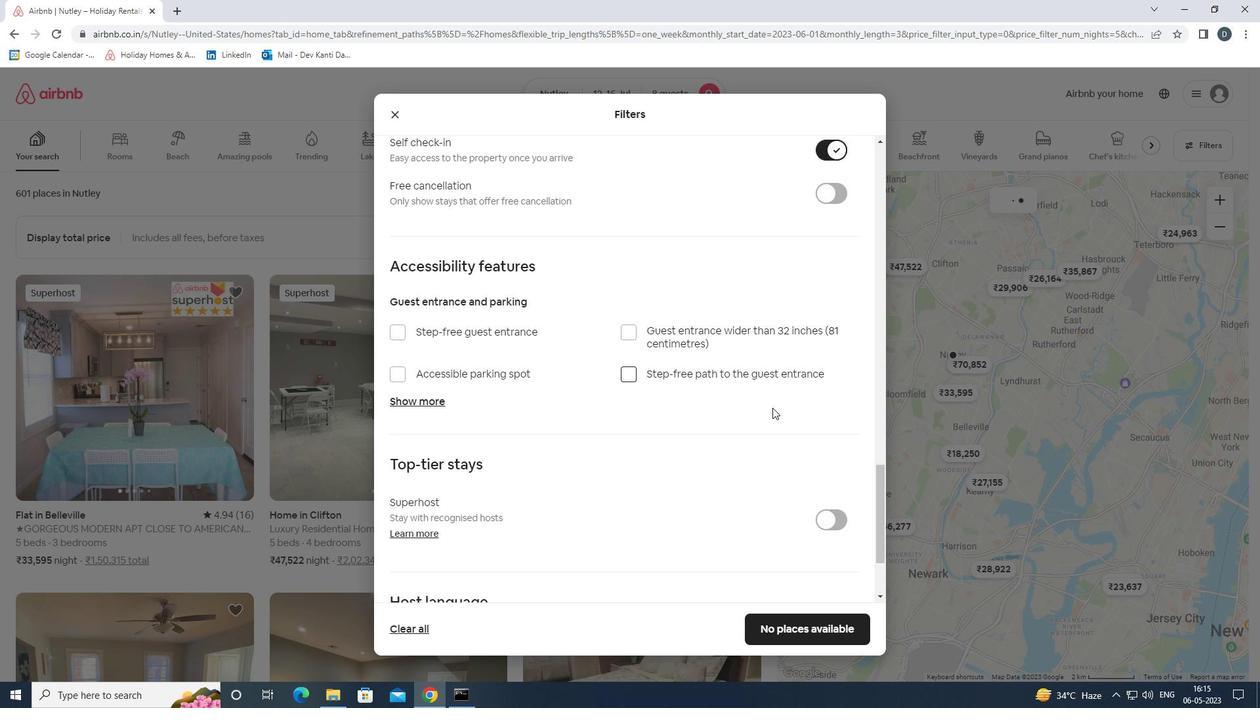 
Action: Mouse moved to (766, 407)
Screenshot: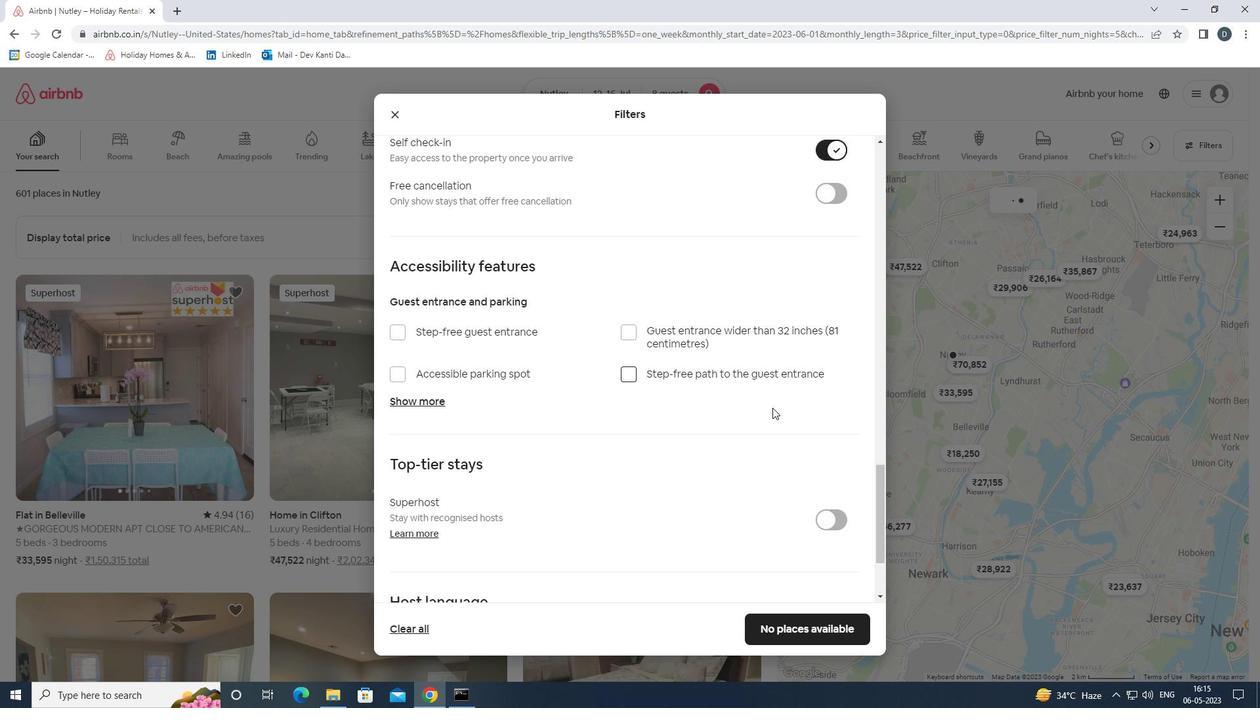 
Action: Mouse scrolled (766, 406) with delta (0, 0)
Screenshot: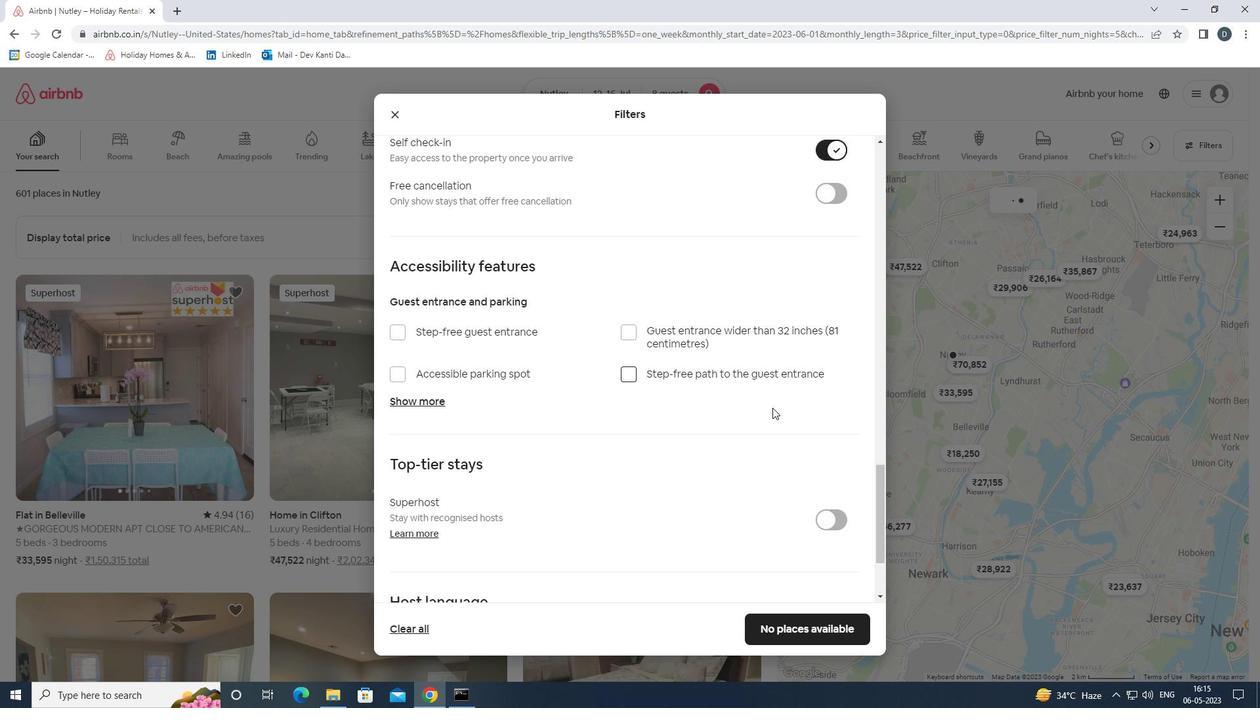 
Action: Mouse moved to (427, 507)
Screenshot: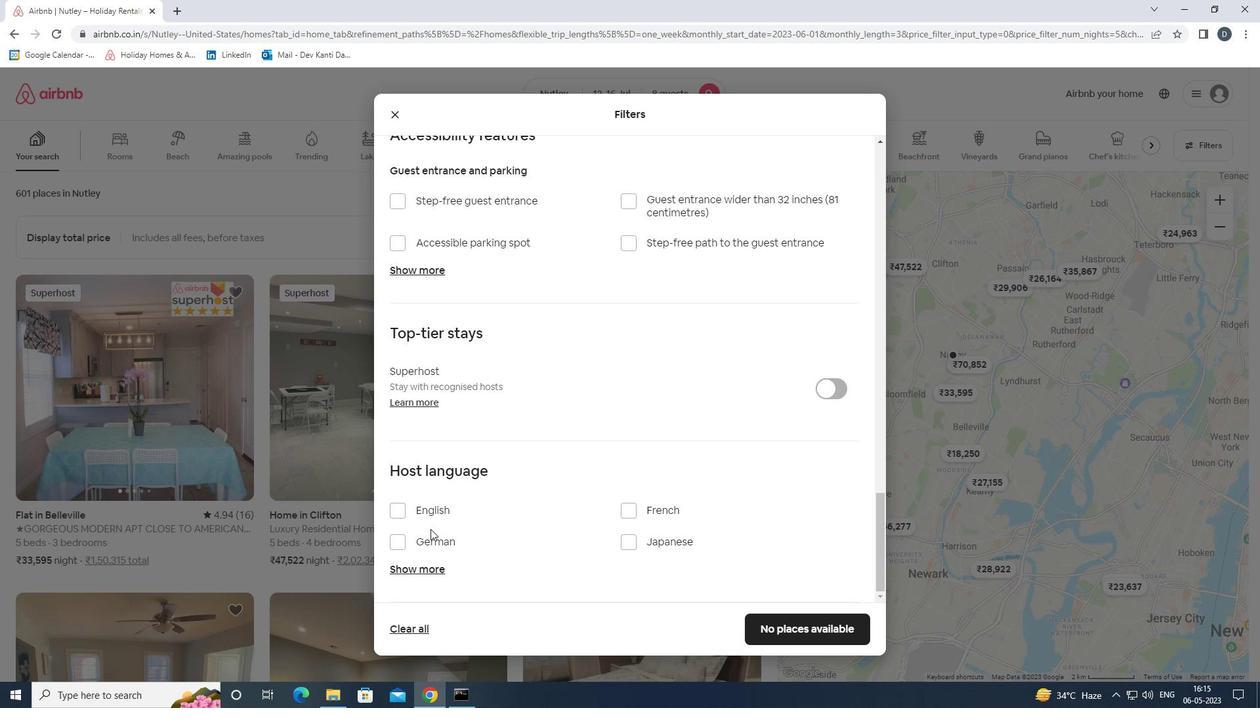 
Action: Mouse pressed left at (427, 507)
Screenshot: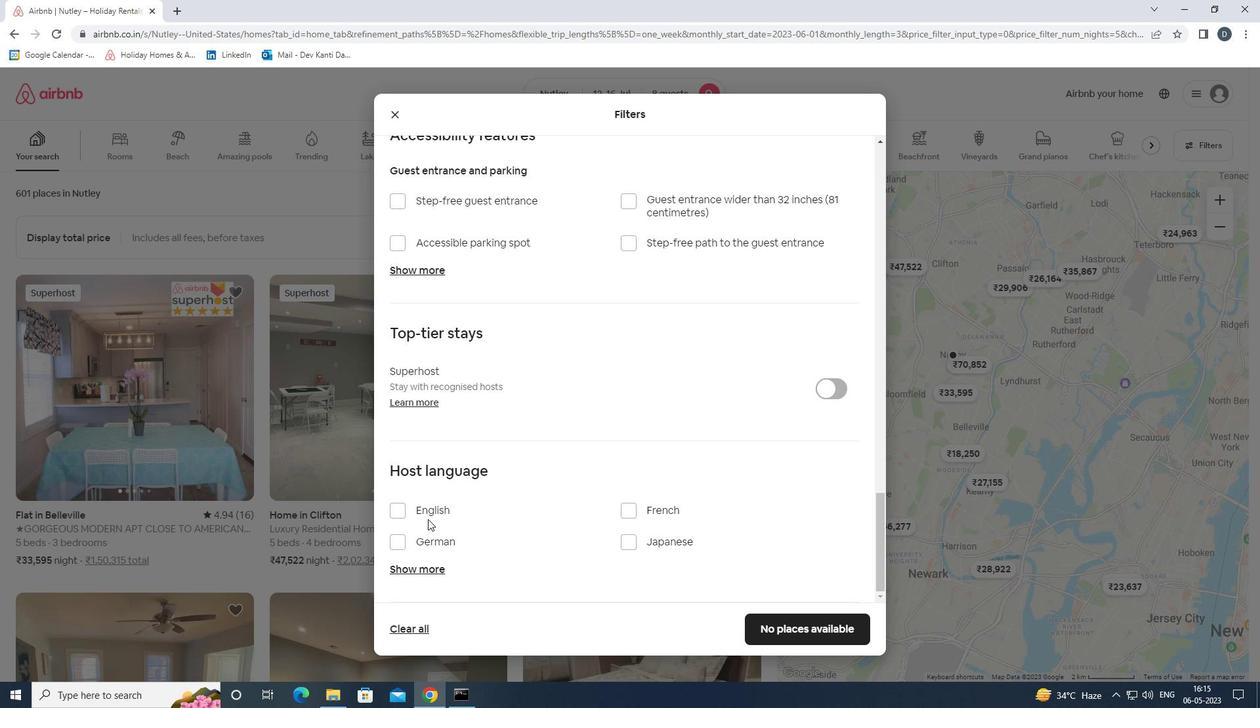 
Action: Mouse moved to (779, 620)
Screenshot: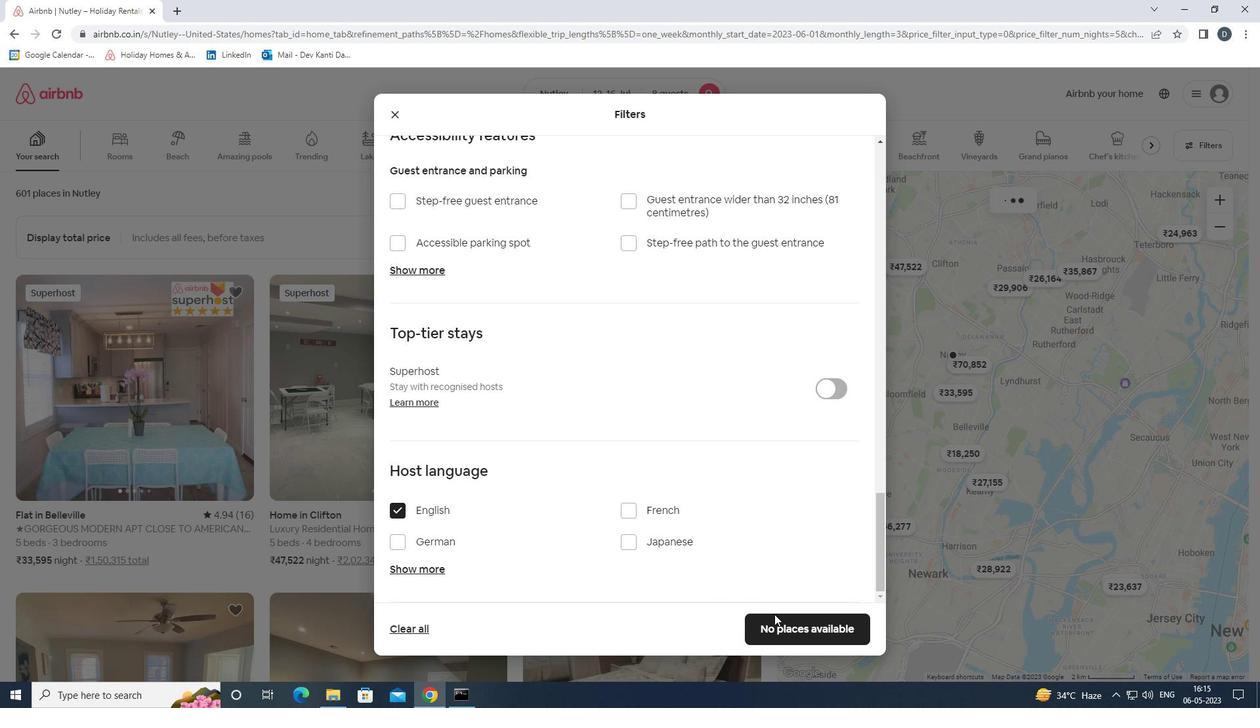 
Action: Mouse pressed left at (779, 620)
Screenshot: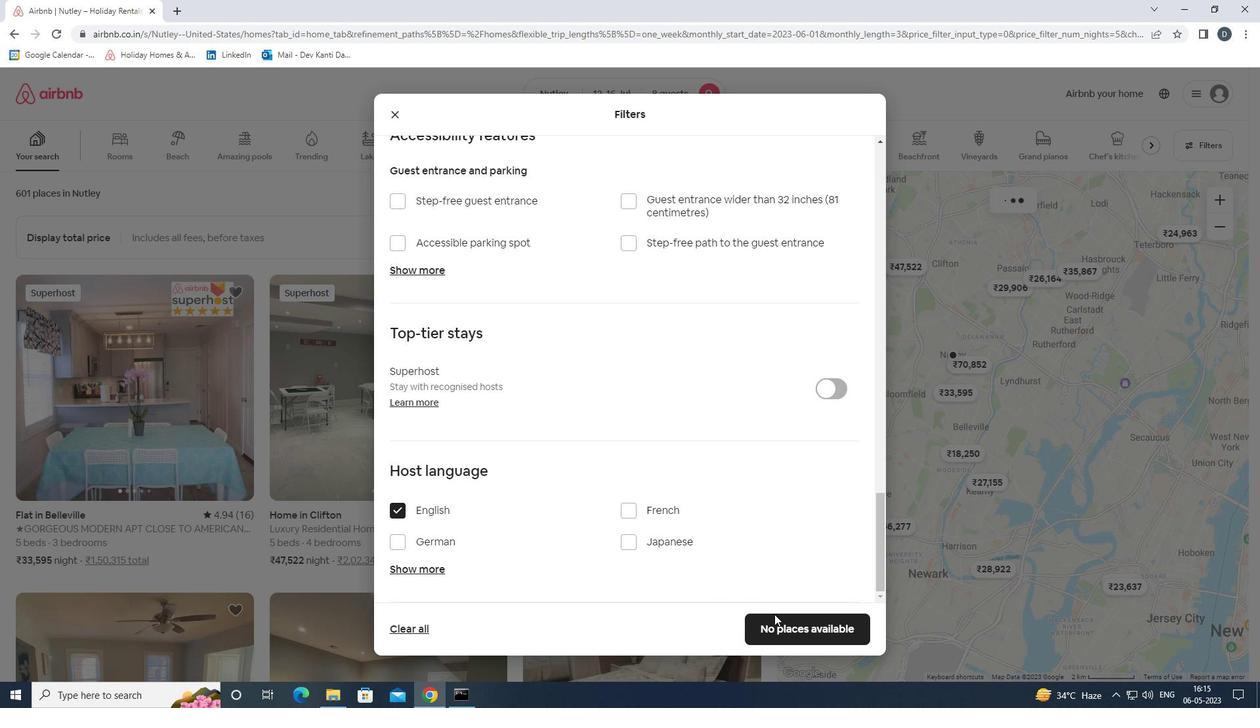
Action: Mouse moved to (778, 620)
Screenshot: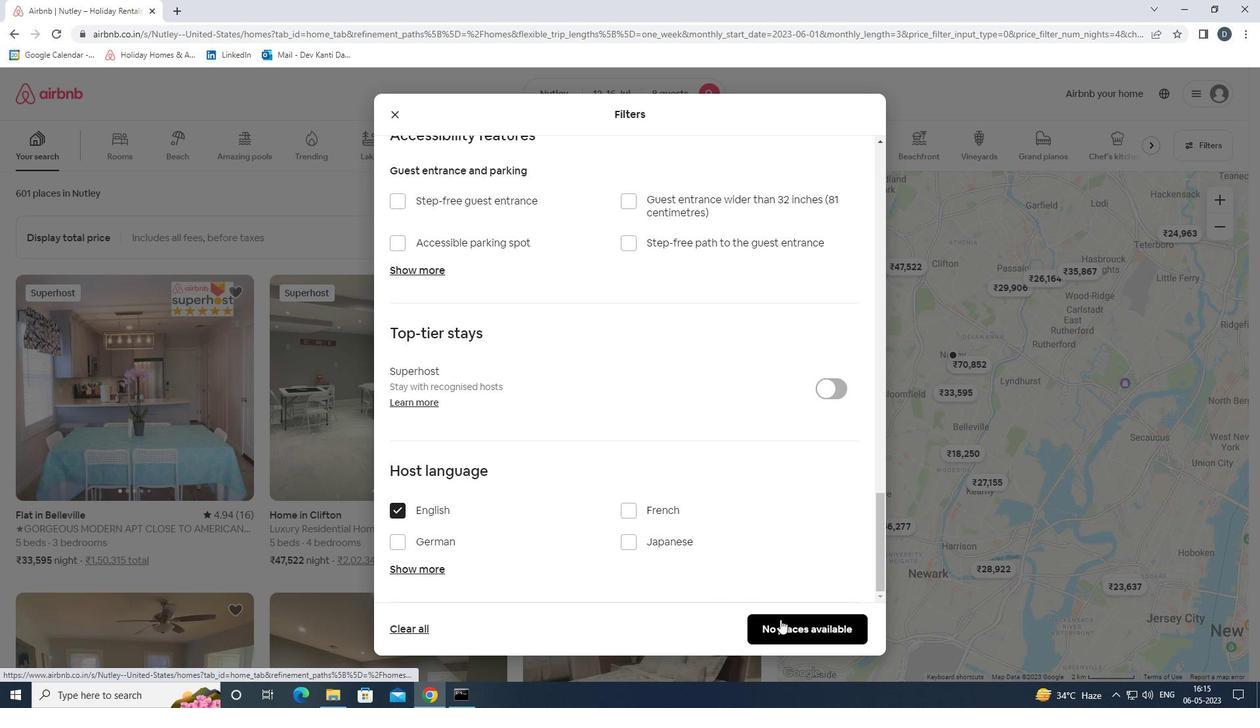 
